 Task: Find connections with filter location Blois with filter topic #socialentrepreneurshipwith filter profile language Potuguese with filter current company Aarti Industries Ltd. with filter school Indian Institute of Technology, Bombay with filter industry Photography with filter service category Wedding Photography with filter keywords title Meals on Wheels Driver
Action: Mouse moved to (612, 86)
Screenshot: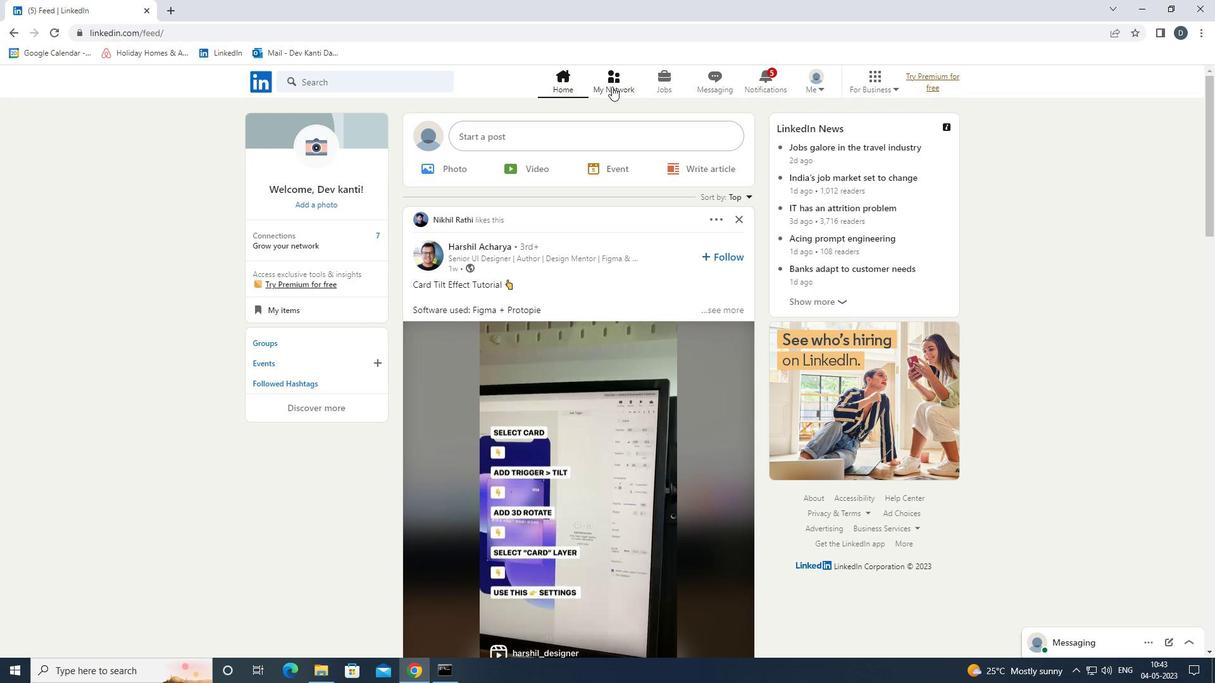 
Action: Mouse pressed left at (612, 86)
Screenshot: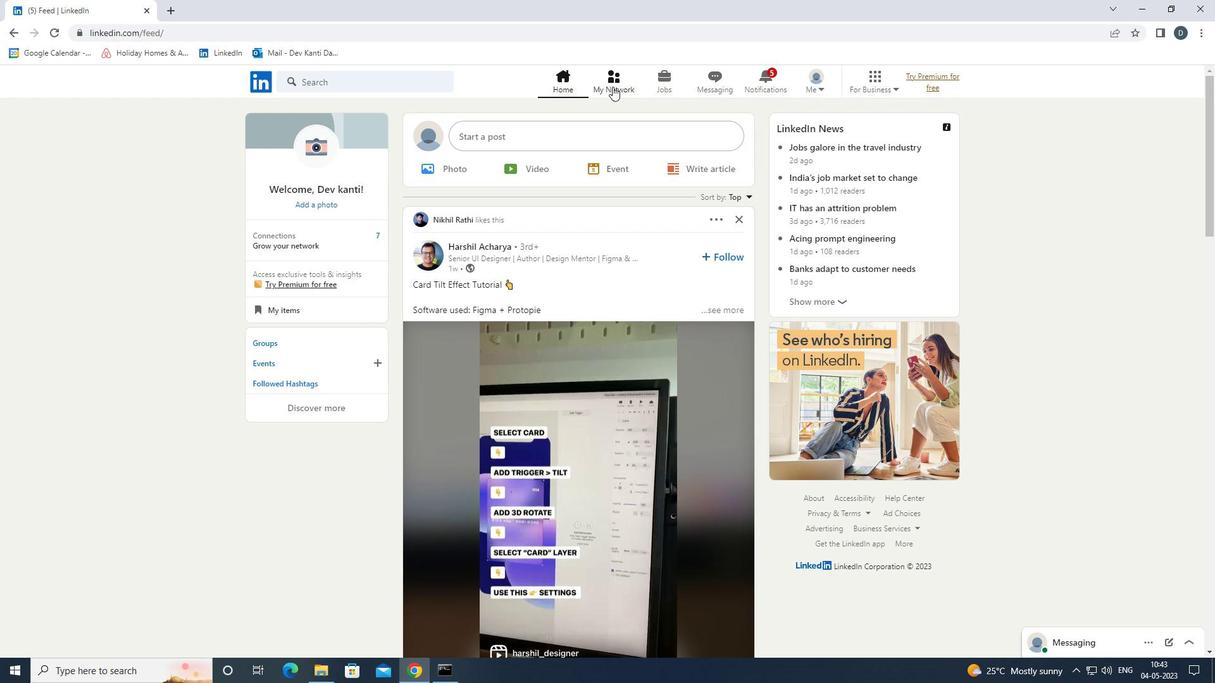 
Action: Mouse moved to (421, 144)
Screenshot: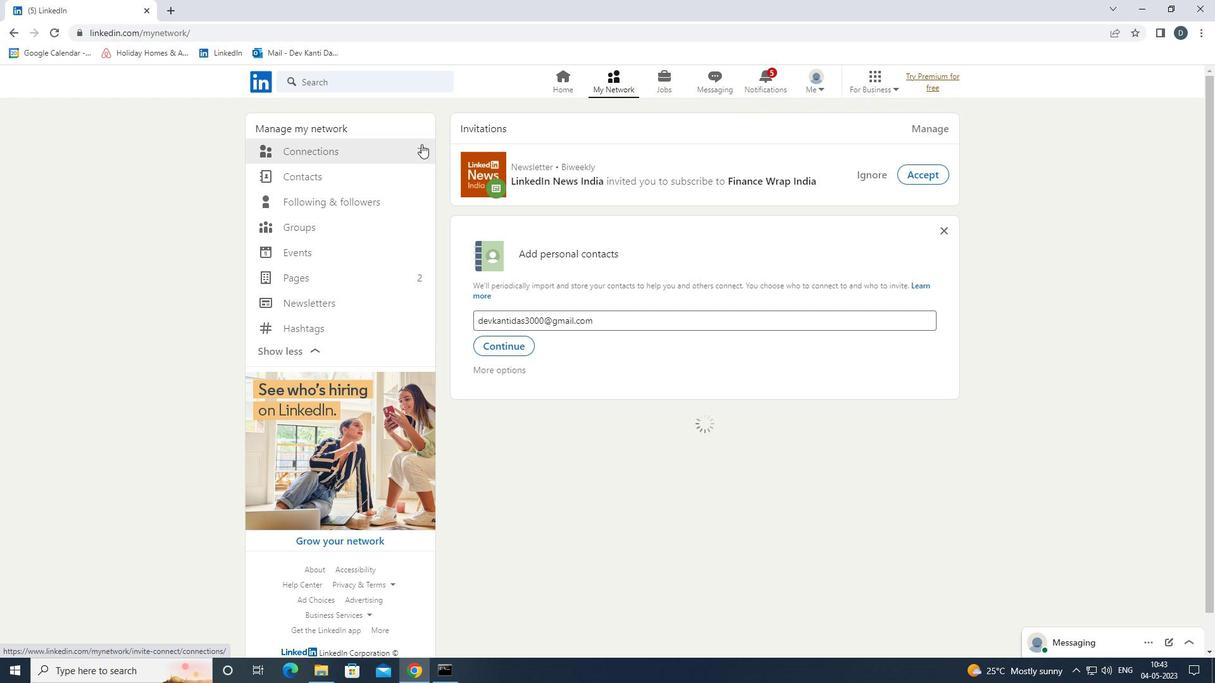 
Action: Mouse pressed left at (421, 144)
Screenshot: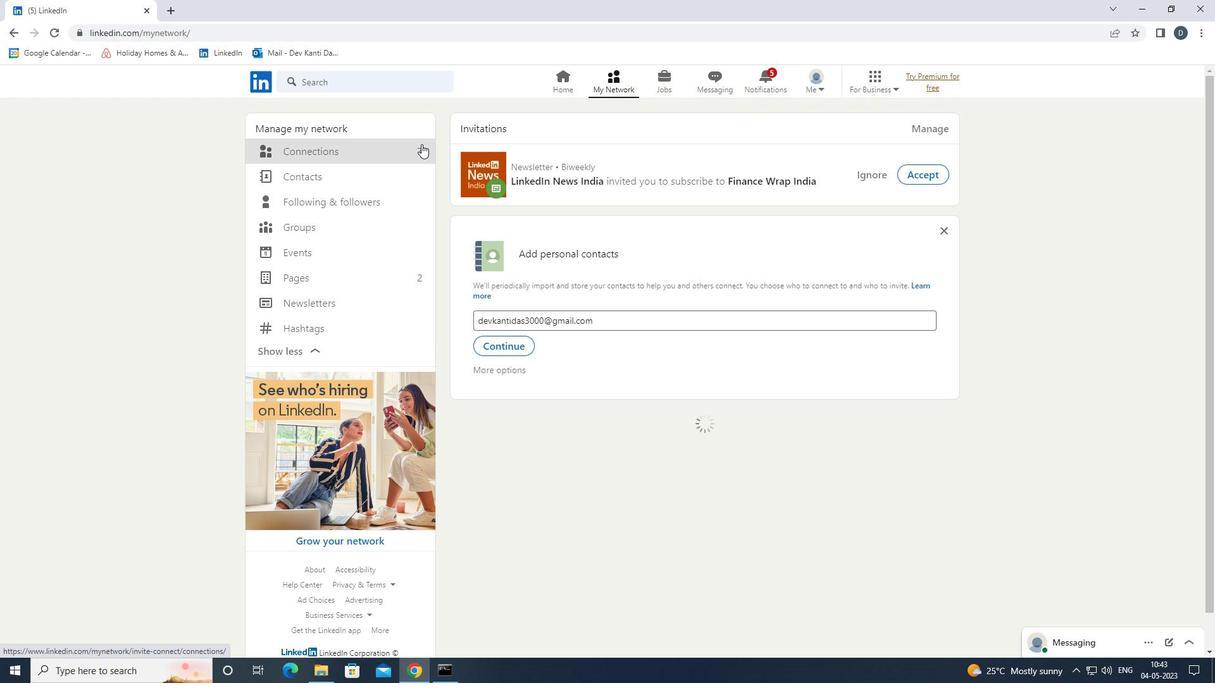
Action: Mouse moved to (716, 149)
Screenshot: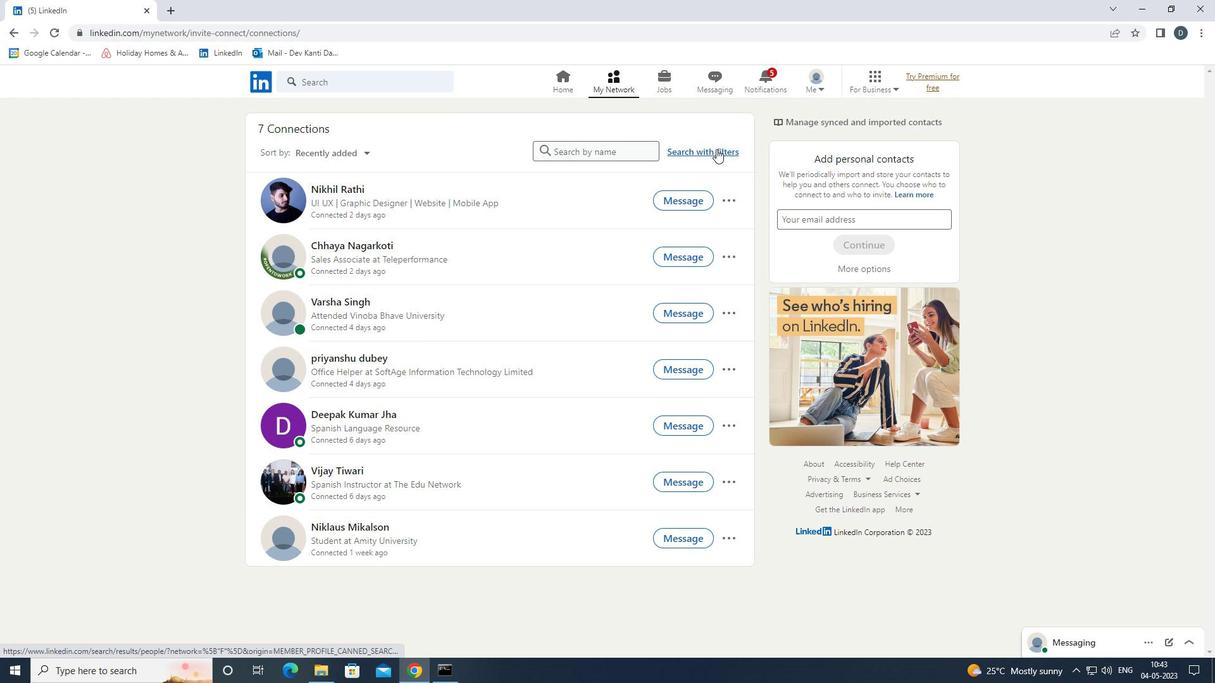 
Action: Mouse pressed left at (716, 149)
Screenshot: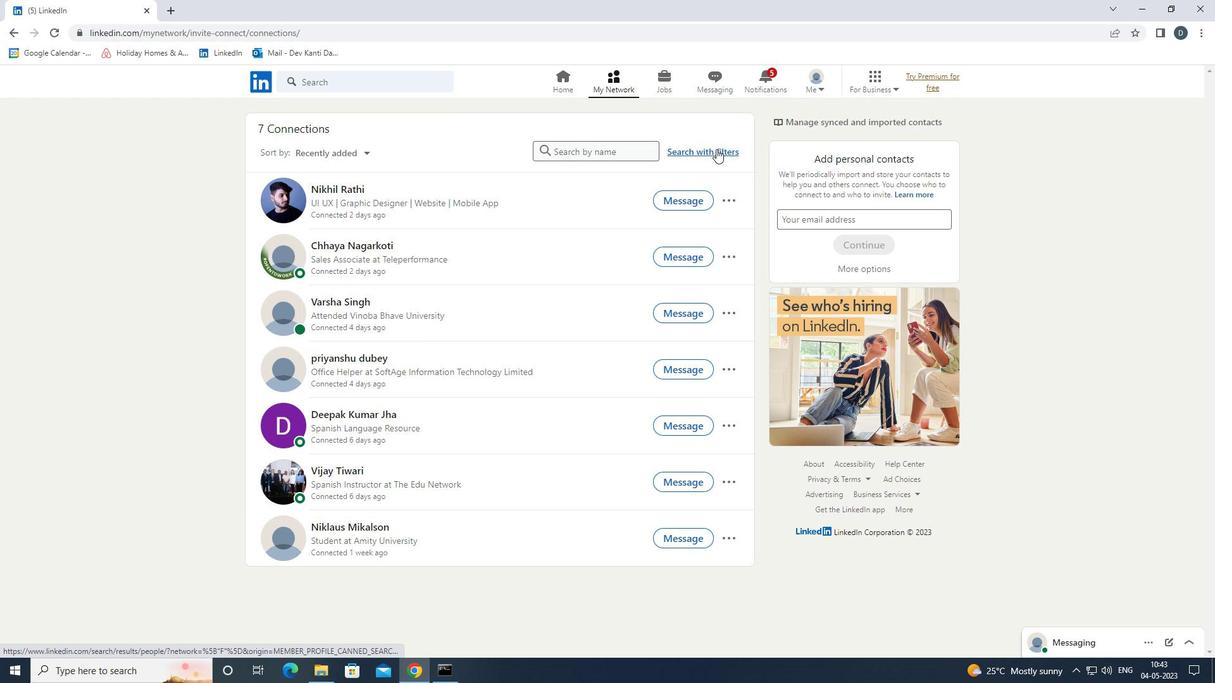 
Action: Mouse moved to (614, 116)
Screenshot: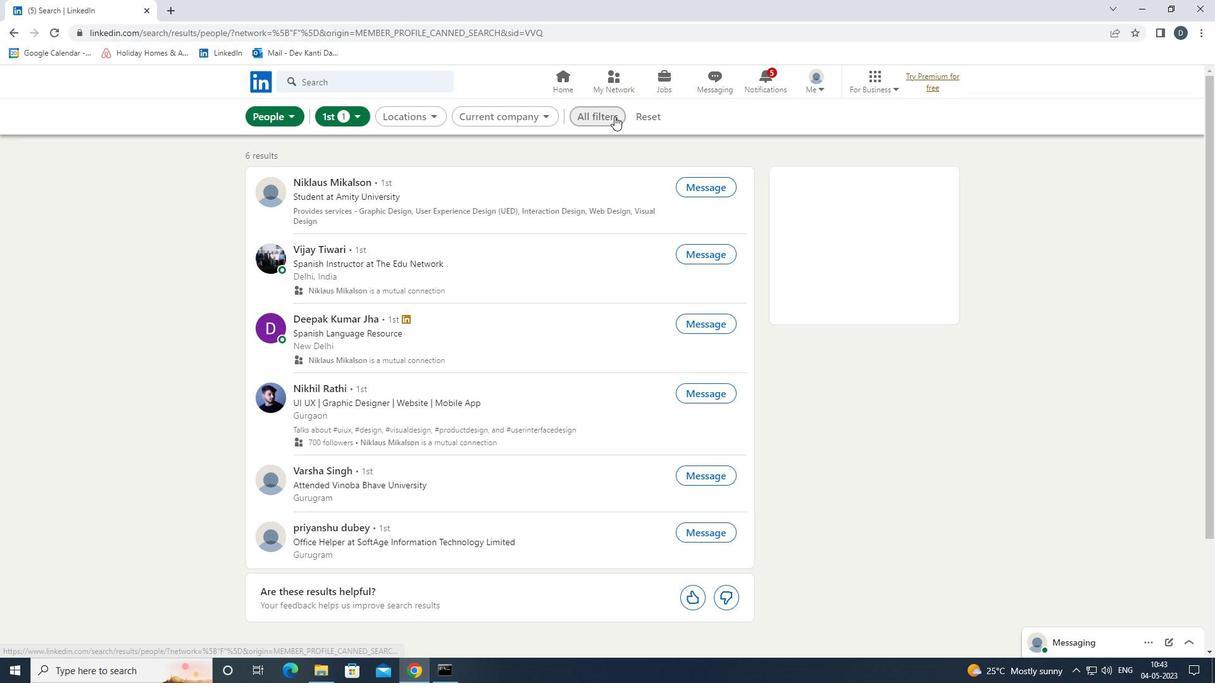 
Action: Mouse pressed left at (614, 116)
Screenshot: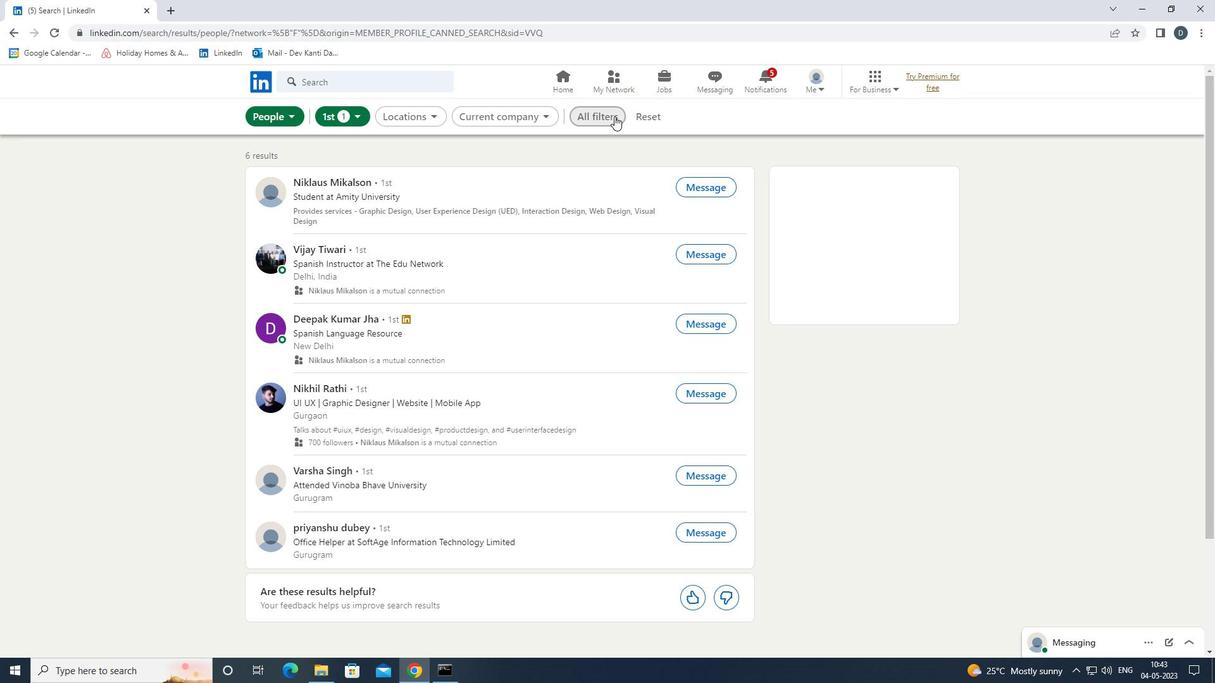 
Action: Mouse moved to (646, 115)
Screenshot: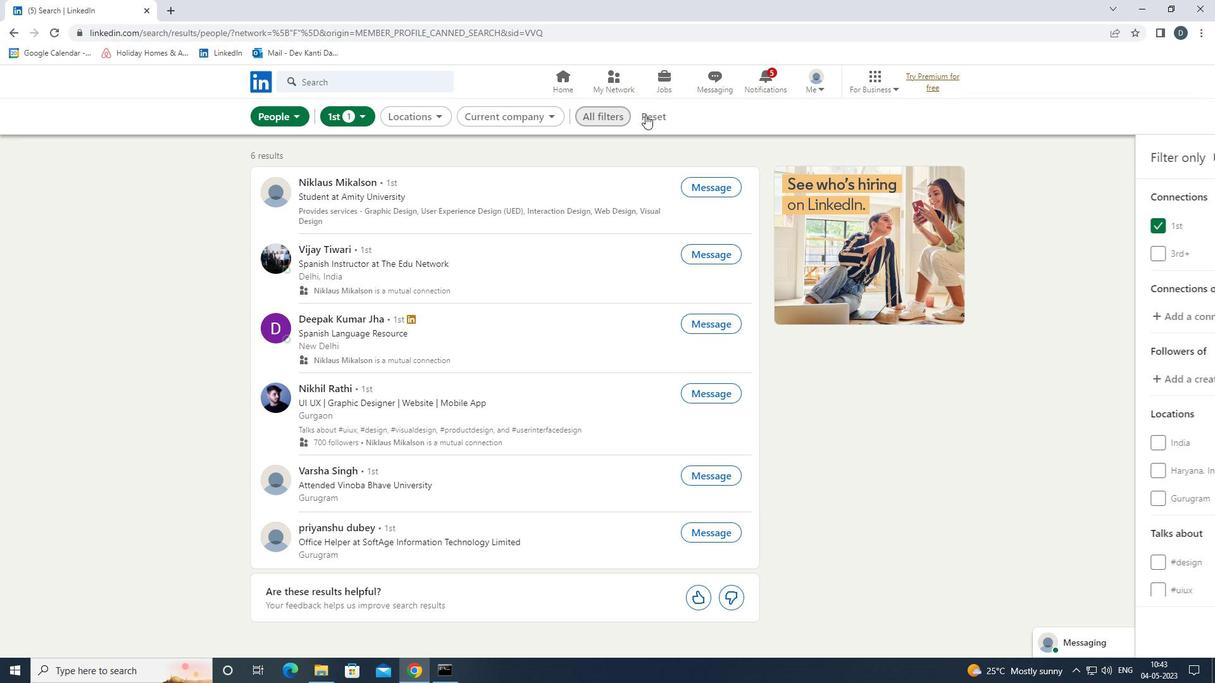 
Action: Mouse pressed left at (646, 115)
Screenshot: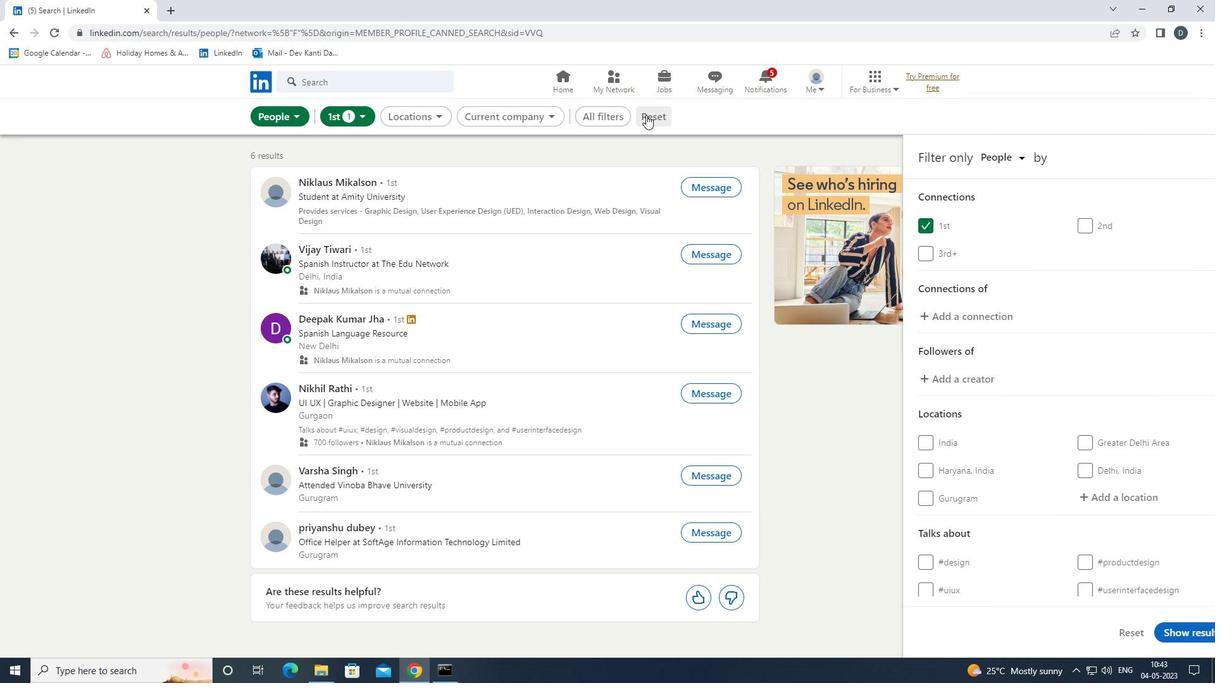 
Action: Mouse moved to (620, 117)
Screenshot: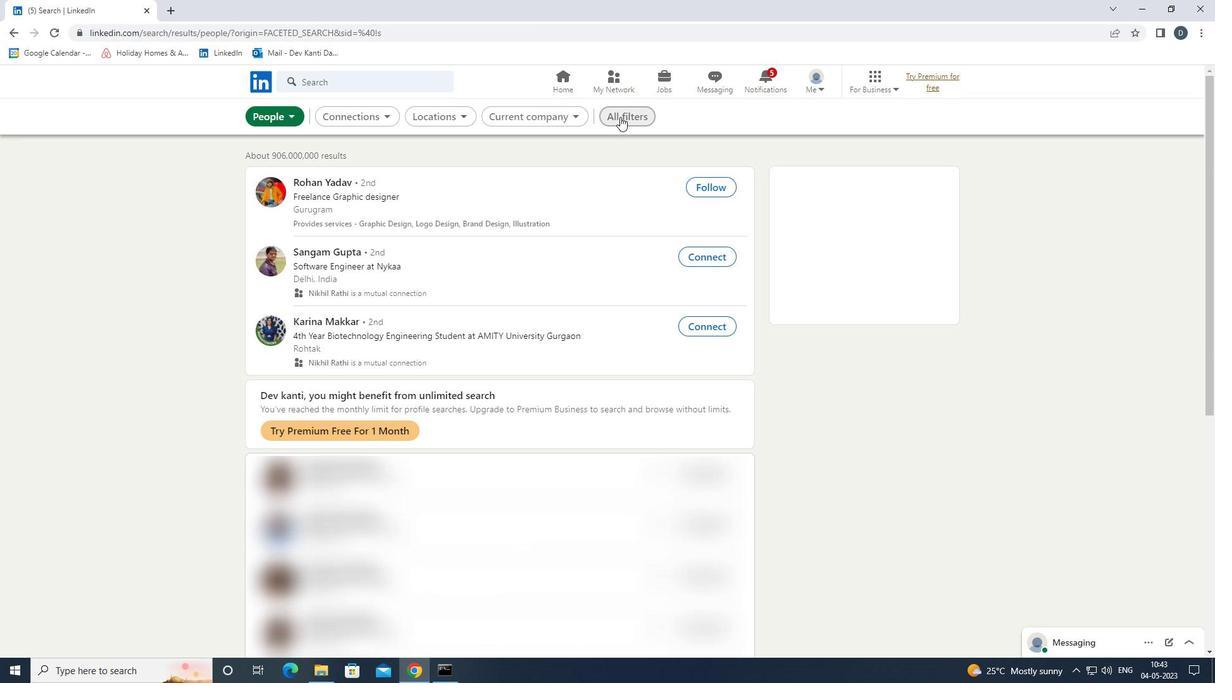 
Action: Mouse pressed left at (620, 117)
Screenshot: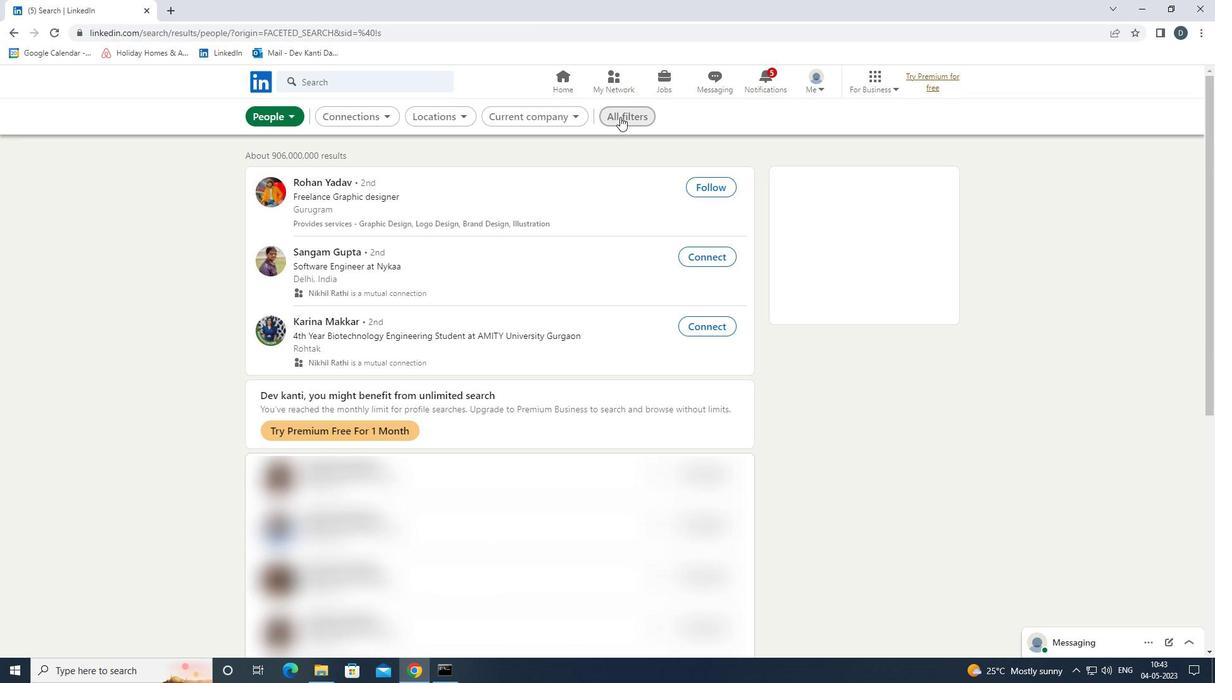 
Action: Mouse moved to (1101, 386)
Screenshot: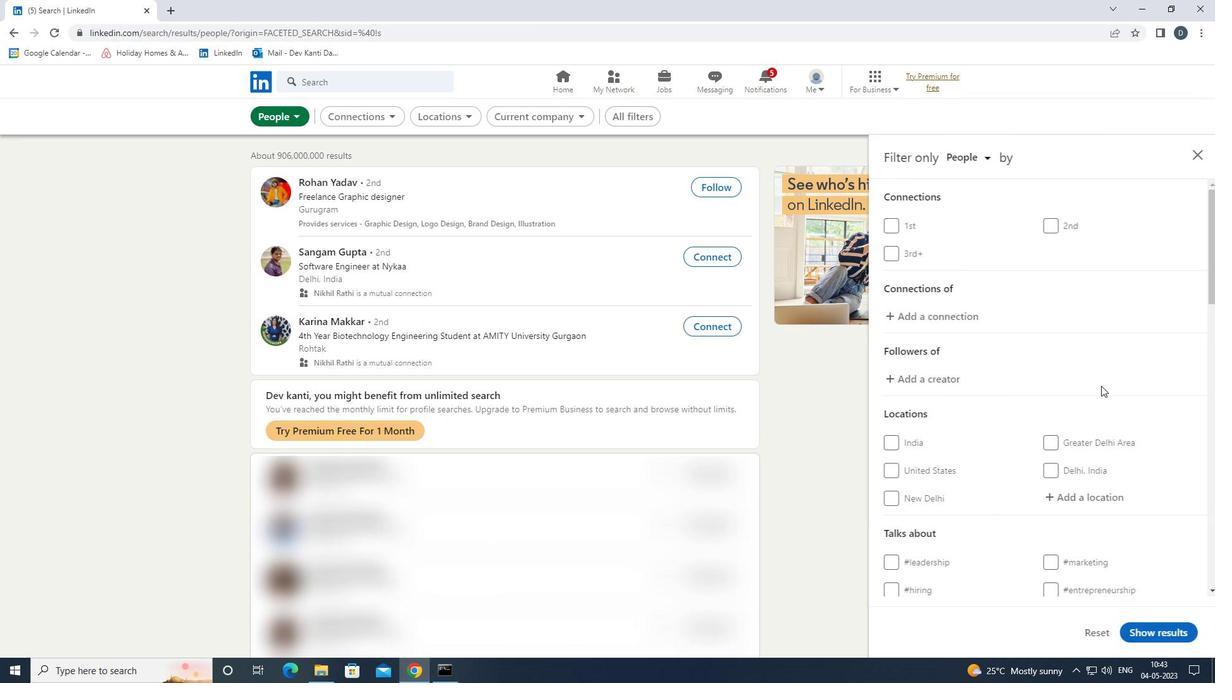 
Action: Mouse scrolled (1101, 385) with delta (0, 0)
Screenshot: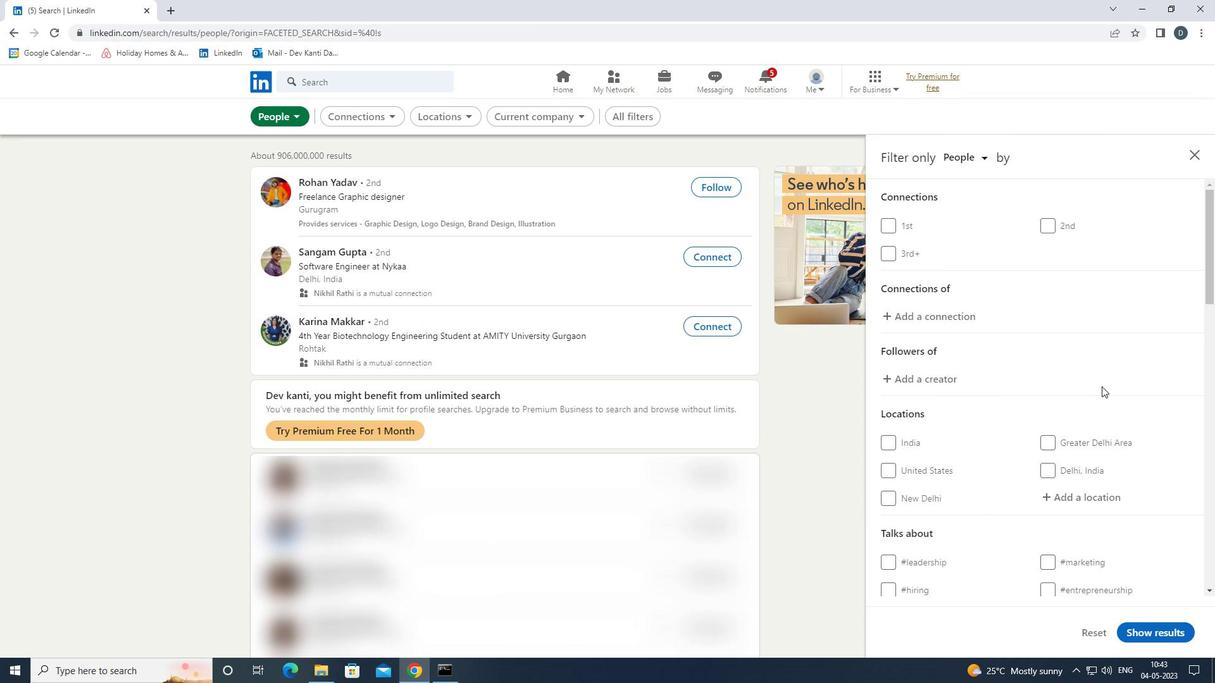 
Action: Mouse moved to (1102, 386)
Screenshot: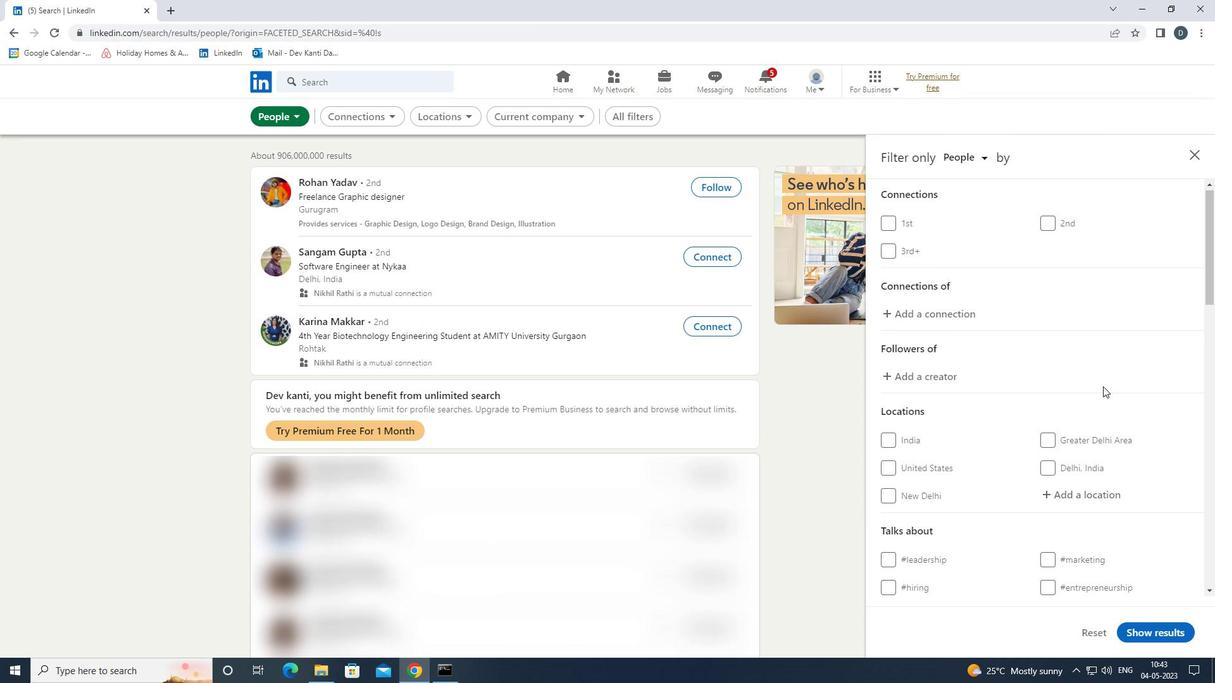 
Action: Mouse scrolled (1102, 386) with delta (0, 0)
Screenshot: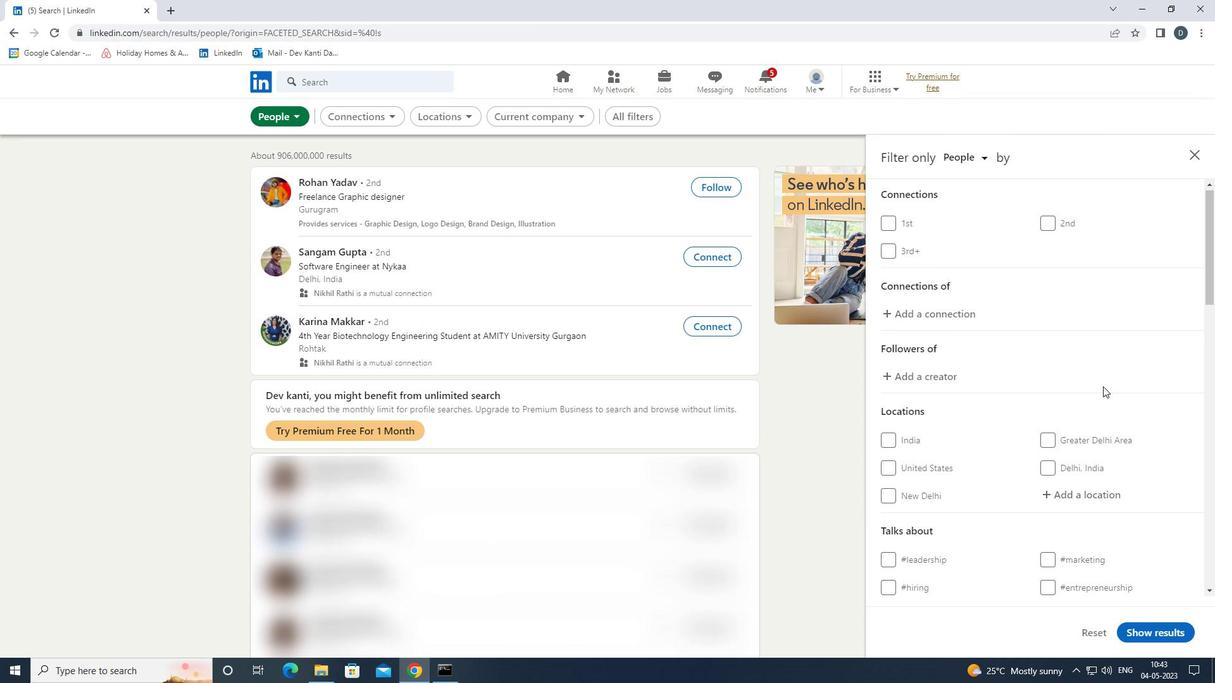 
Action: Mouse moved to (1103, 365)
Screenshot: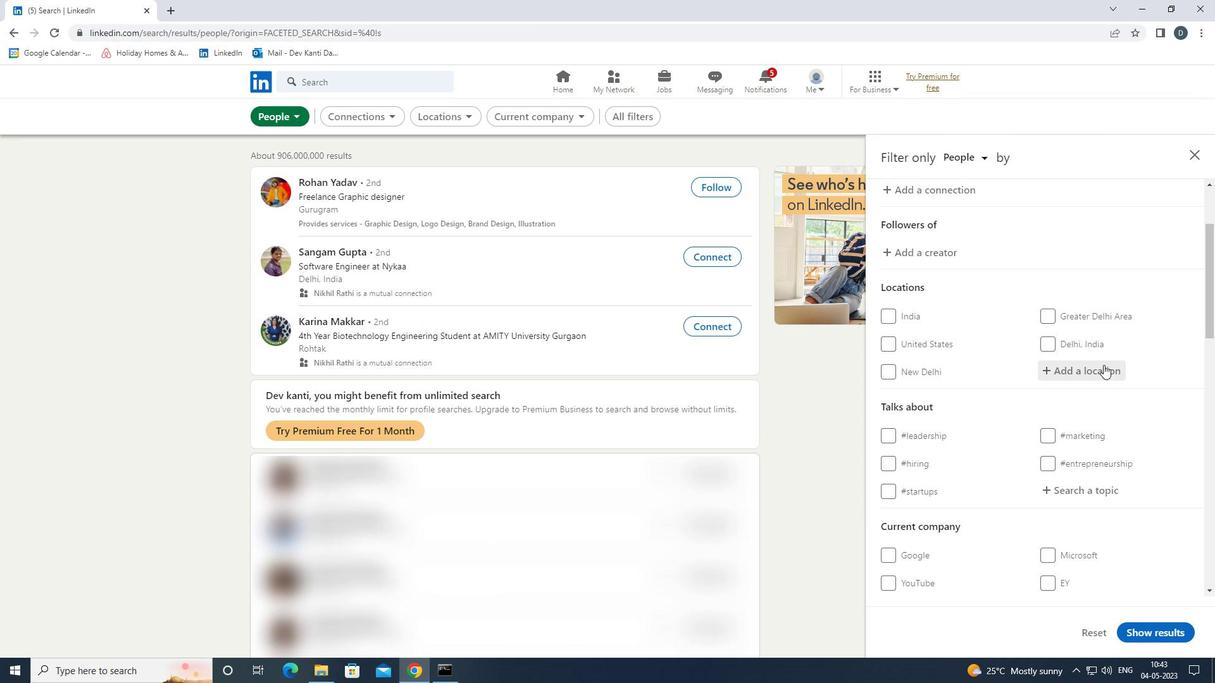 
Action: Mouse pressed left at (1103, 365)
Screenshot: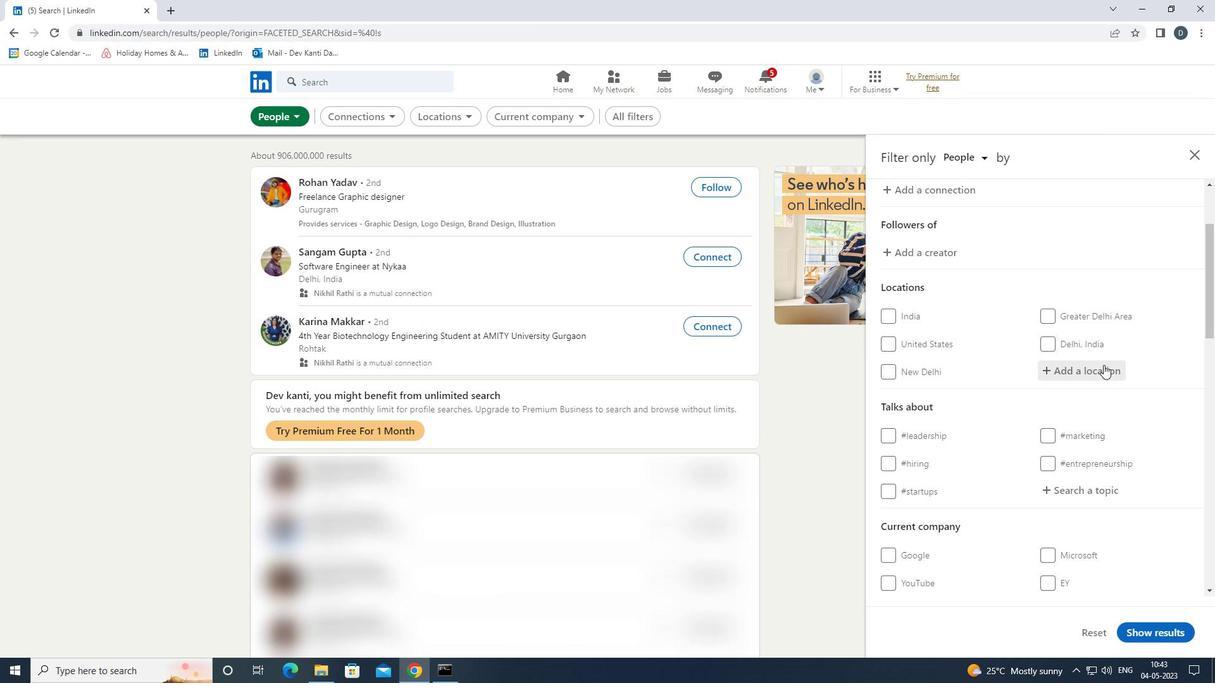 
Action: Key pressed <Key.shift><Key.shift><Key.shift><Key.shift><Key.shift>BLOIS<Key.down><Key.enter>
Screenshot: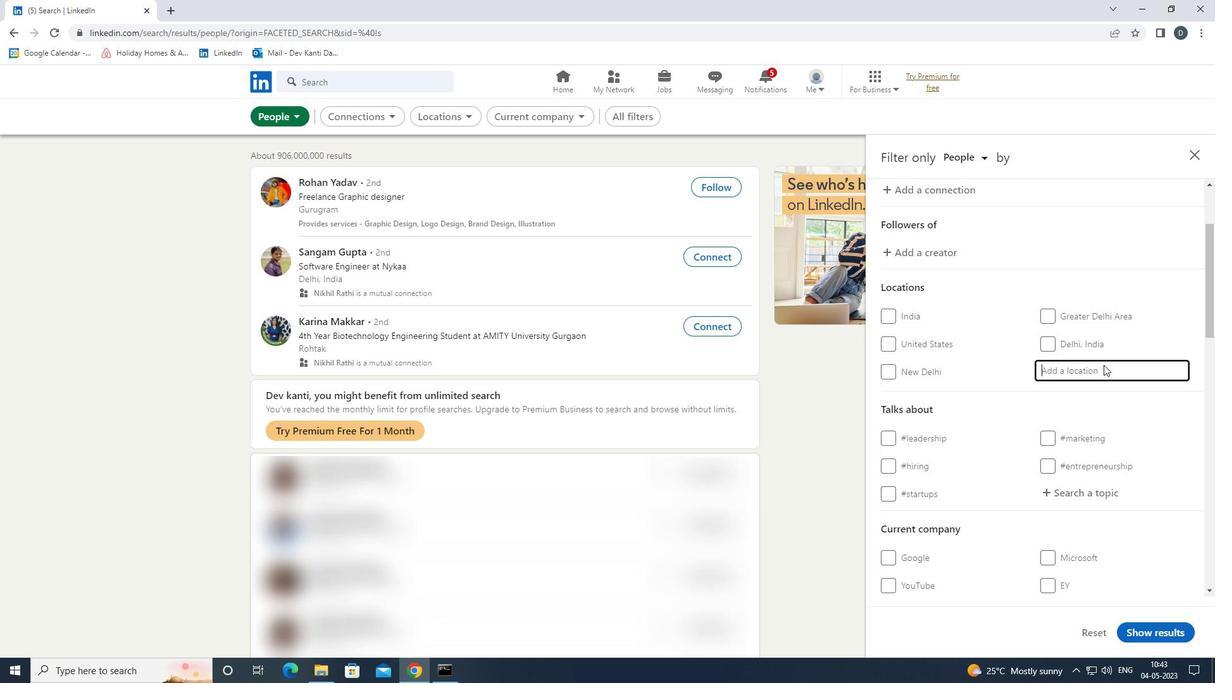 
Action: Mouse moved to (1098, 365)
Screenshot: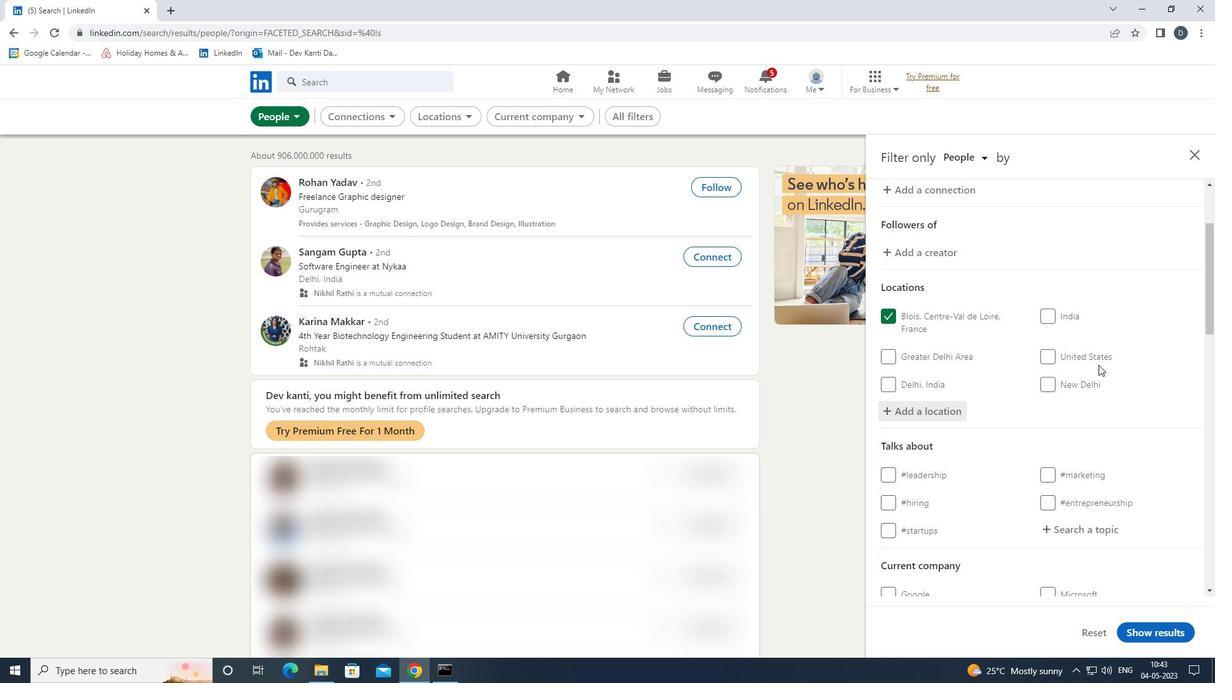 
Action: Mouse scrolled (1098, 364) with delta (0, 0)
Screenshot: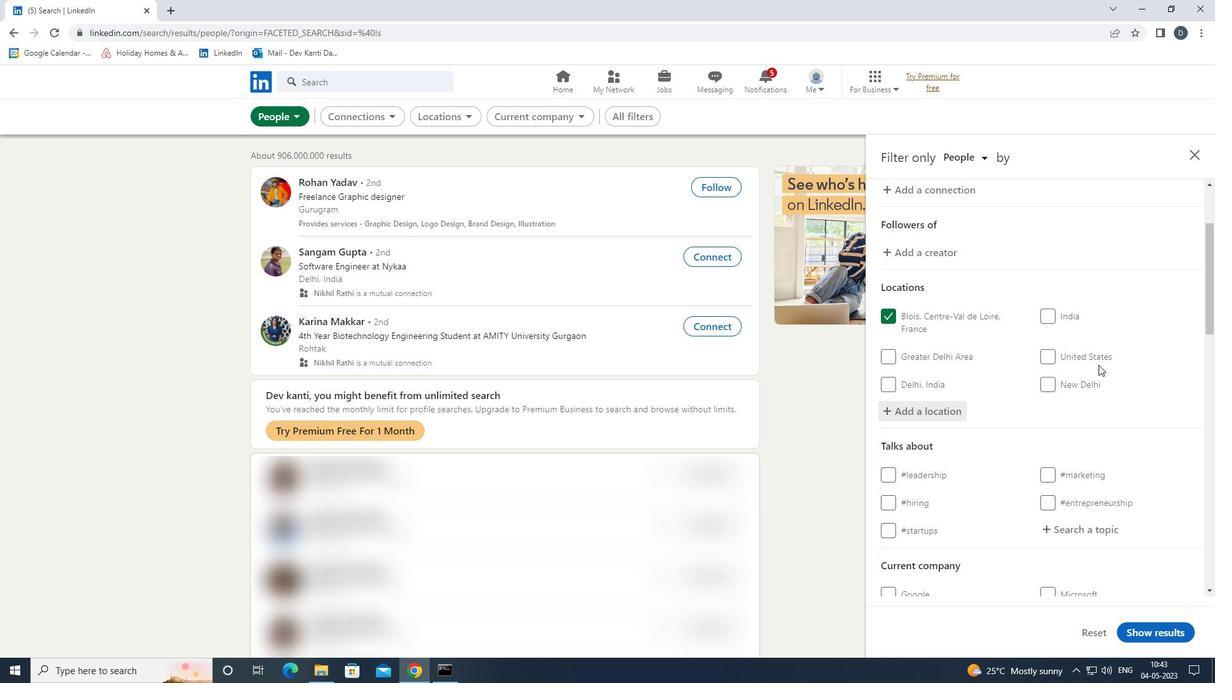 
Action: Mouse scrolled (1098, 364) with delta (0, 0)
Screenshot: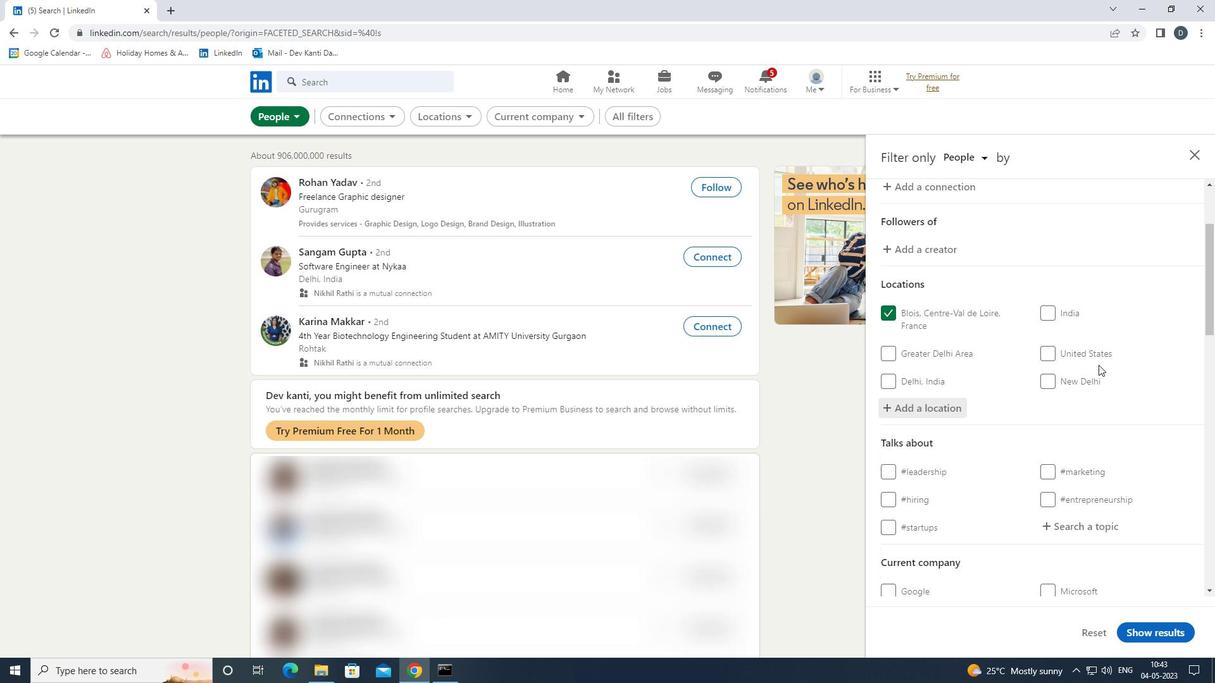 
Action: Mouse scrolled (1098, 364) with delta (0, 0)
Screenshot: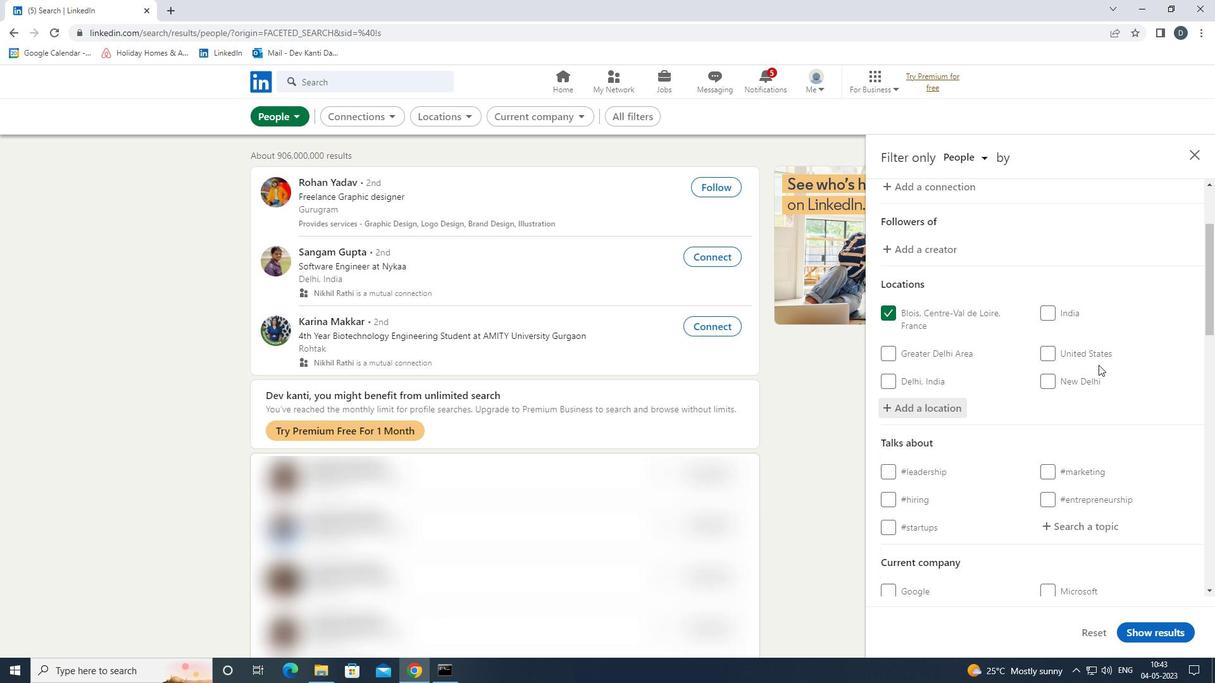 
Action: Mouse moved to (1094, 336)
Screenshot: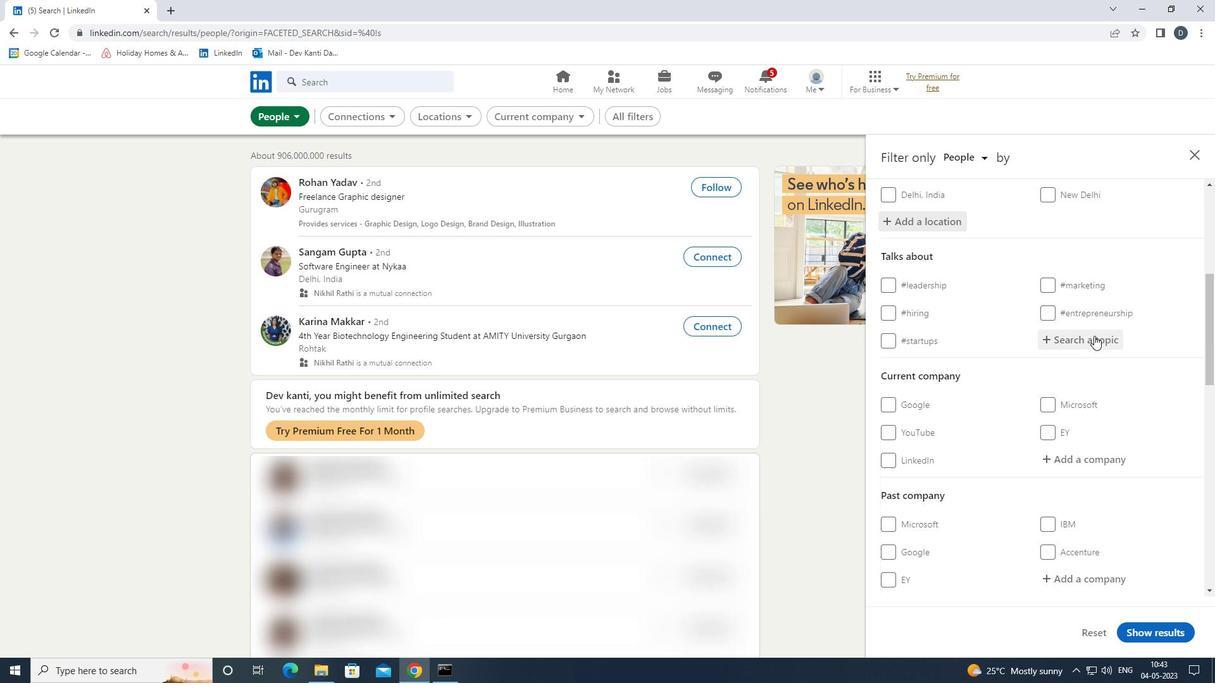 
Action: Mouse pressed left at (1094, 336)
Screenshot: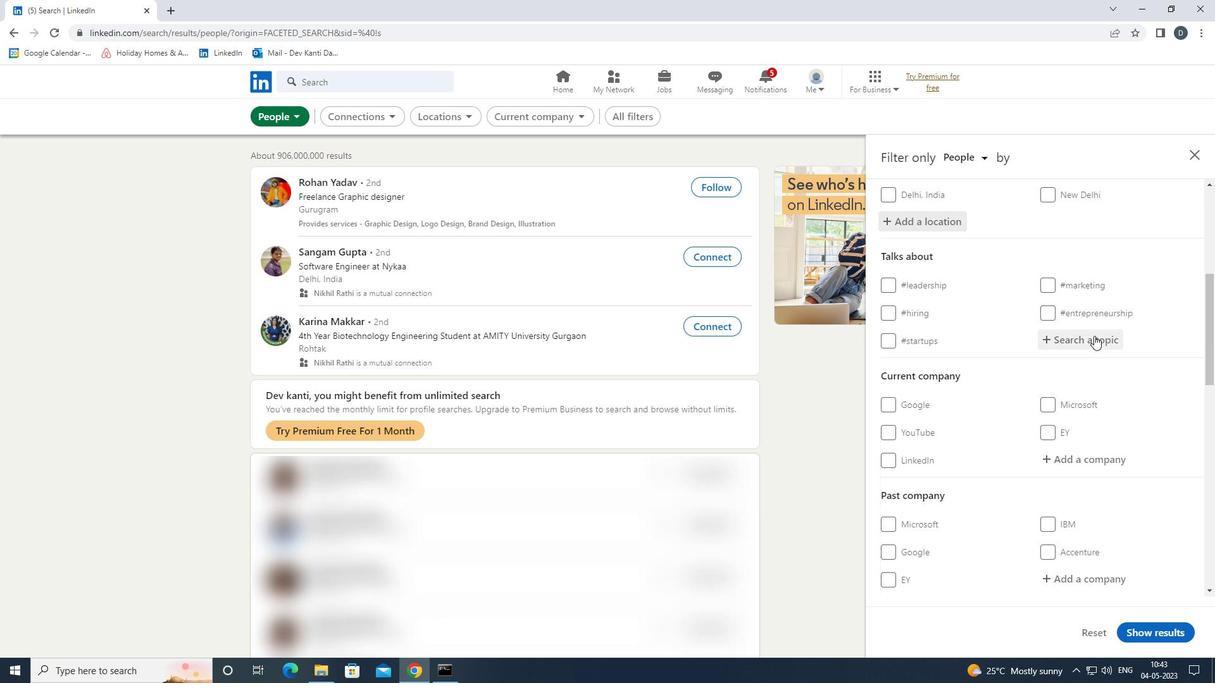 
Action: Key pressed SOCIALENTREPRW<Key.backspace>E<Key.down><Key.down><Key.down><Key.down><Key.down><Key.down><Key.enter>
Screenshot: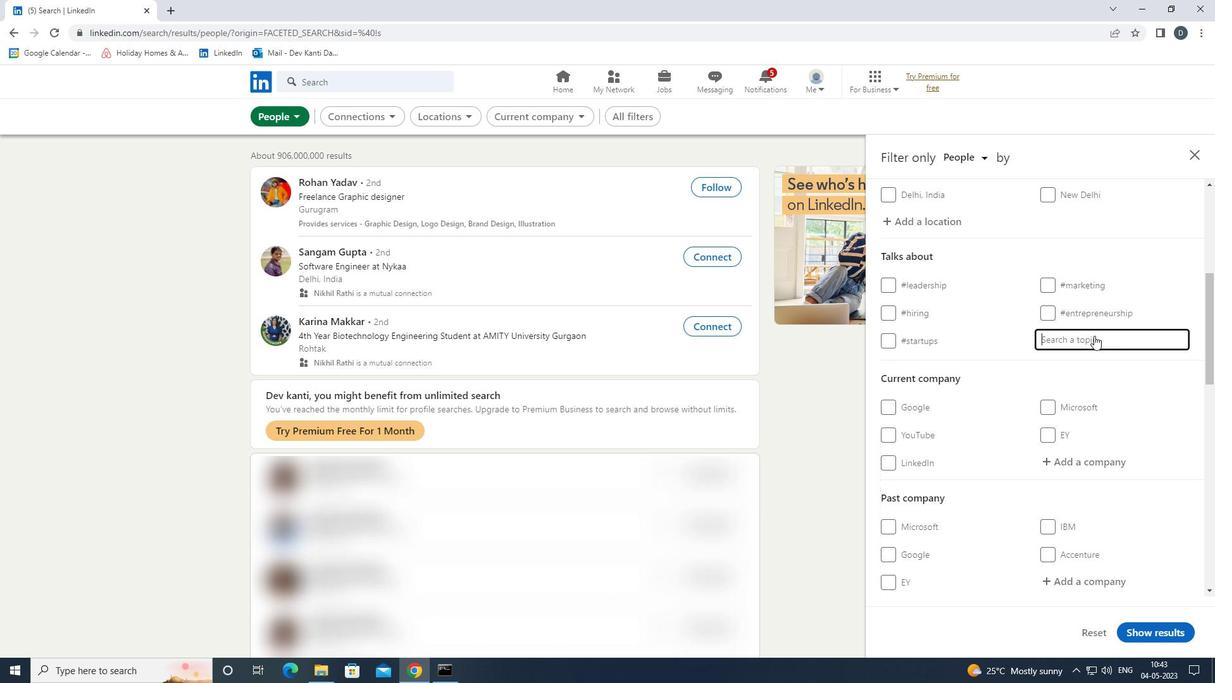 
Action: Mouse moved to (1071, 335)
Screenshot: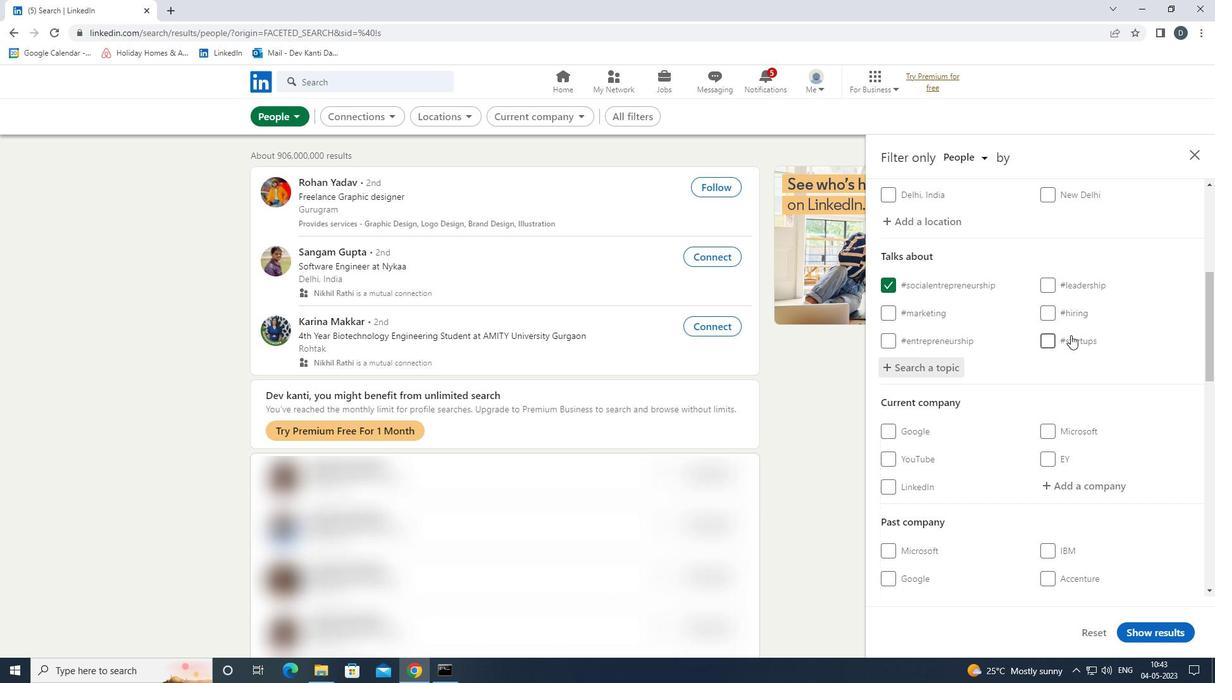 
Action: Mouse scrolled (1071, 334) with delta (0, 0)
Screenshot: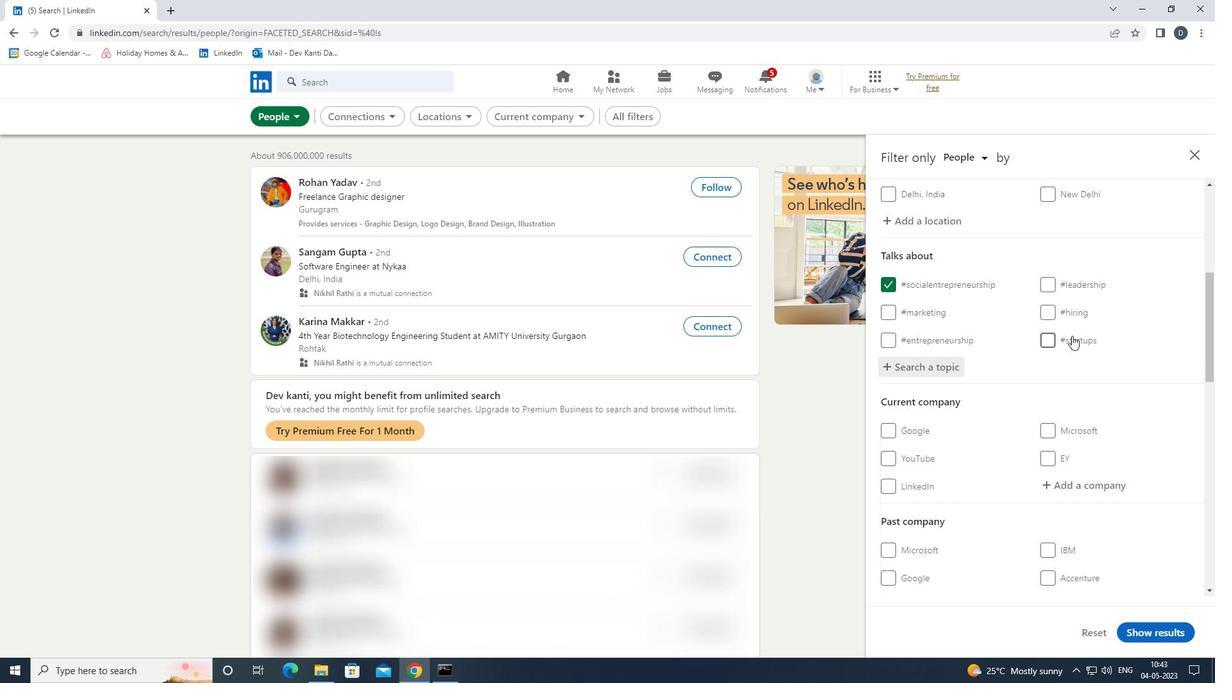 
Action: Mouse moved to (1071, 335)
Screenshot: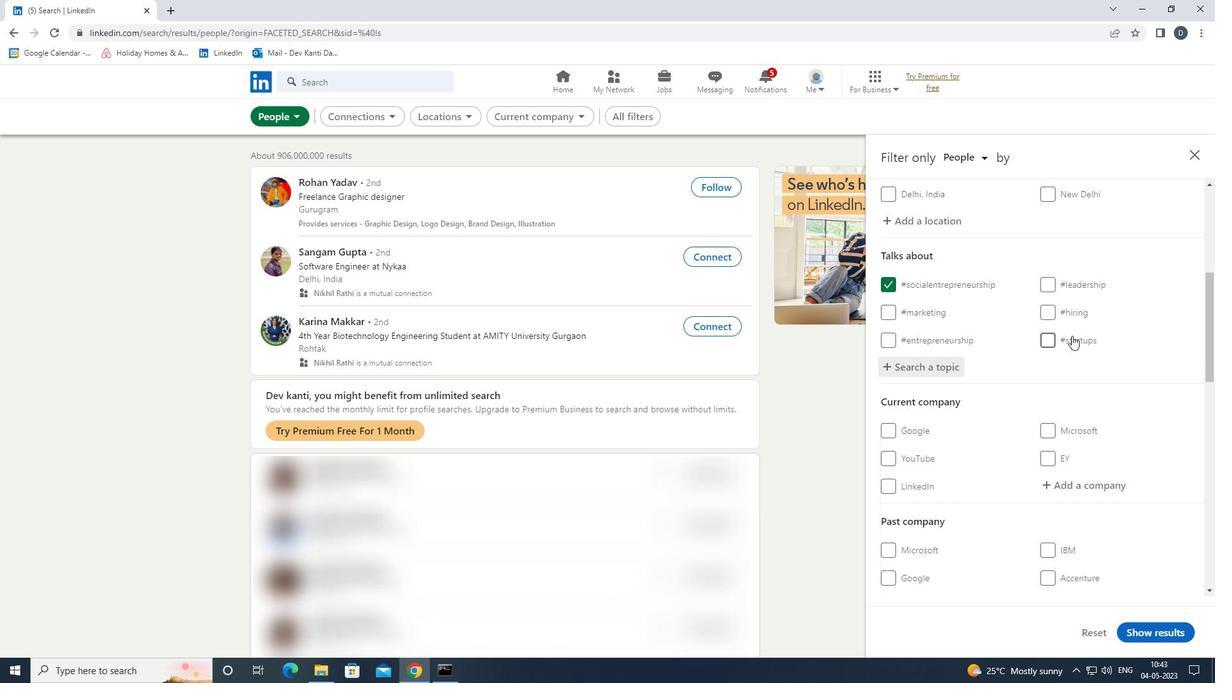 
Action: Mouse scrolled (1071, 334) with delta (0, 0)
Screenshot: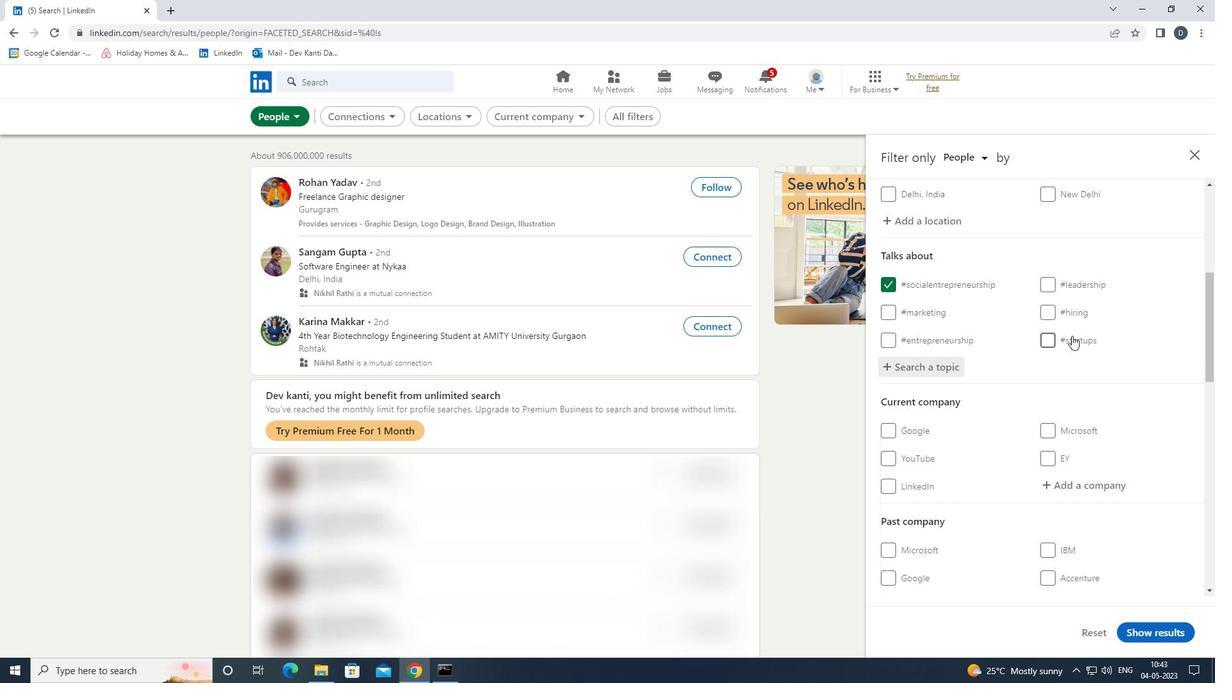 
Action: Mouse moved to (1072, 336)
Screenshot: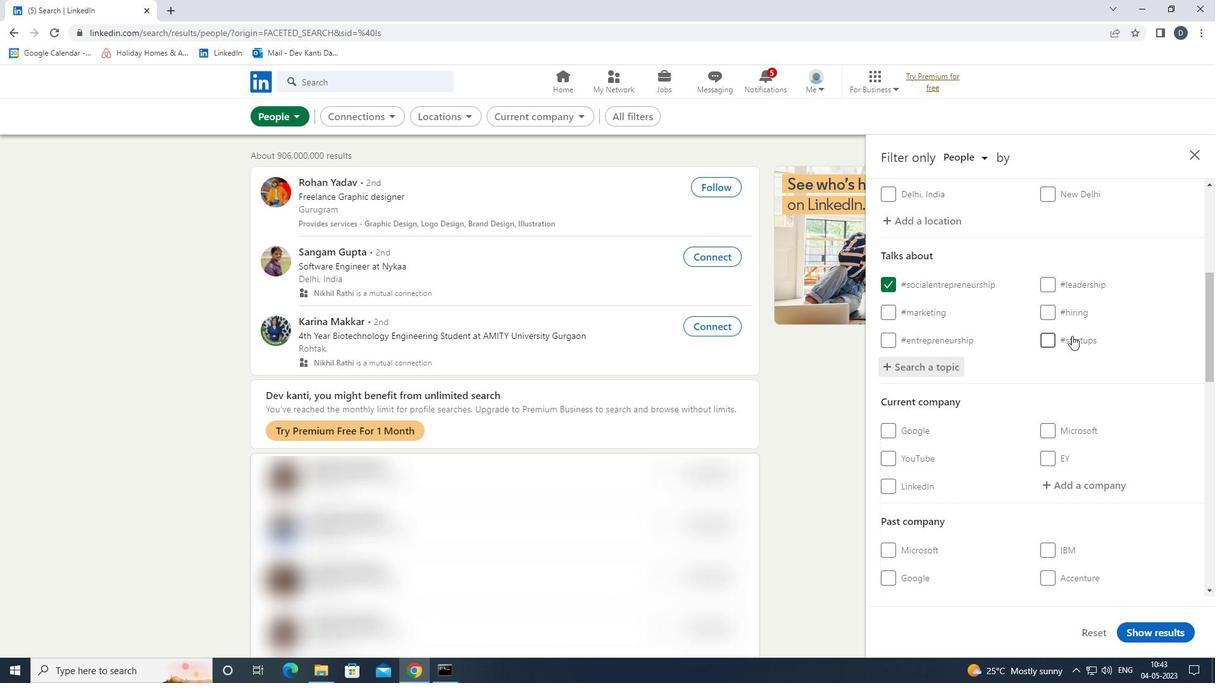 
Action: Mouse scrolled (1072, 335) with delta (0, 0)
Screenshot: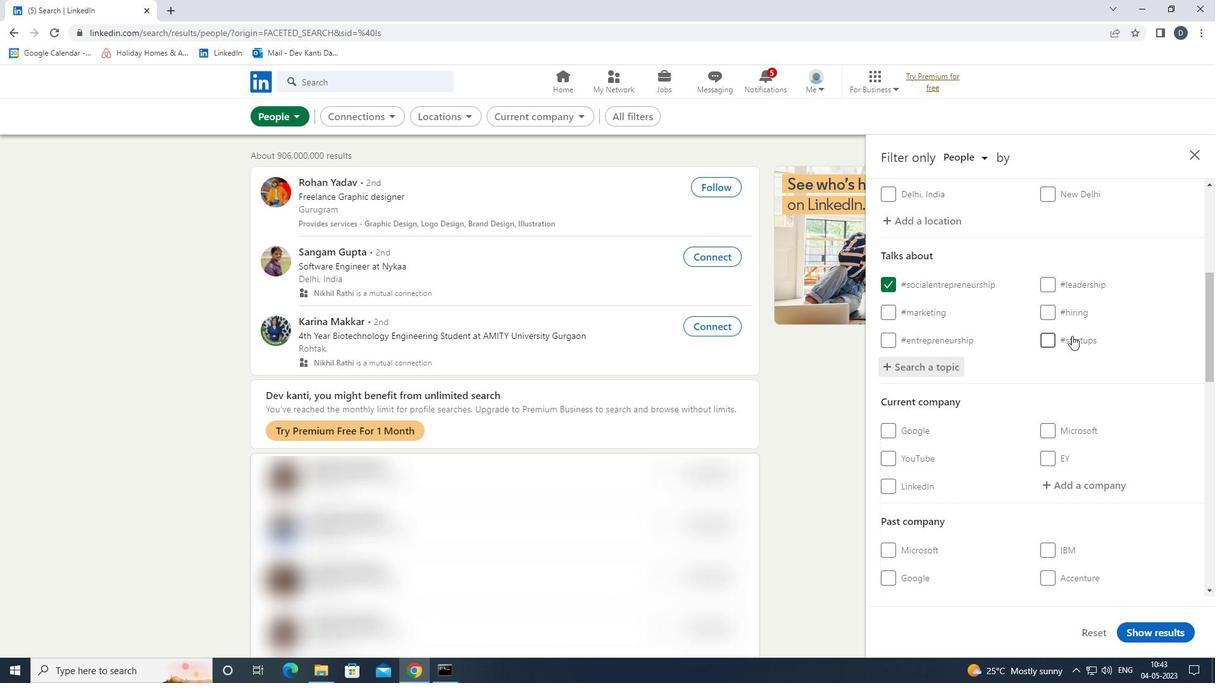 
Action: Mouse moved to (1072, 336)
Screenshot: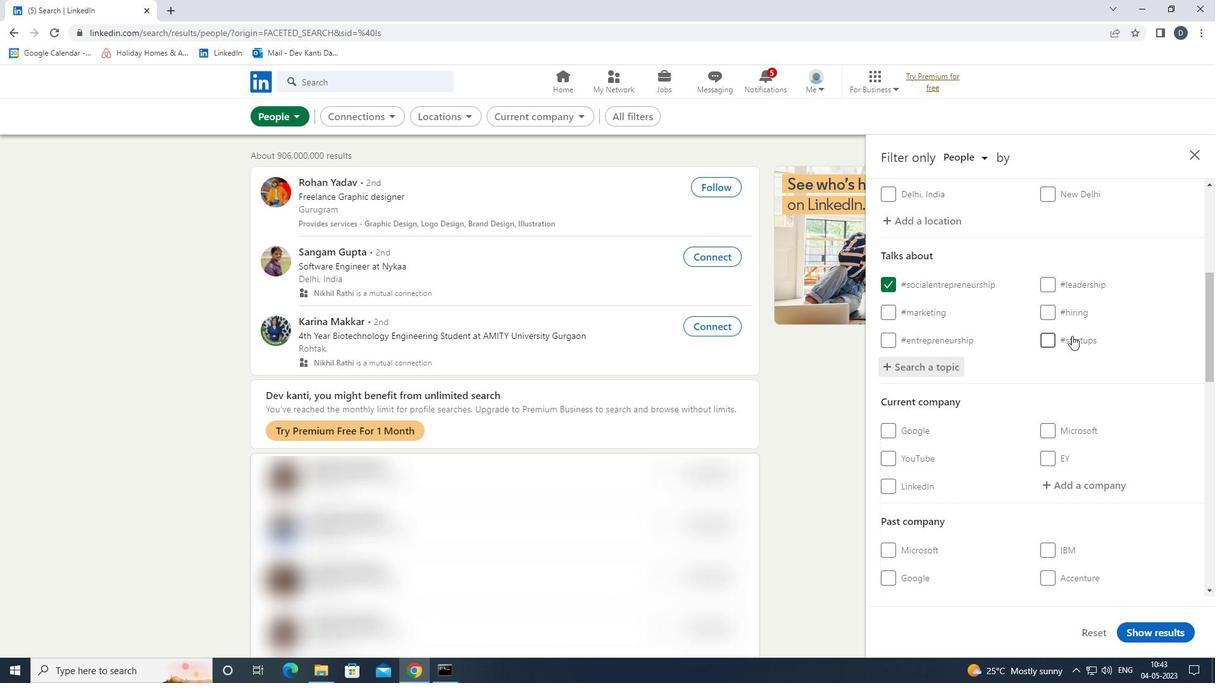 
Action: Mouse scrolled (1072, 335) with delta (0, 0)
Screenshot: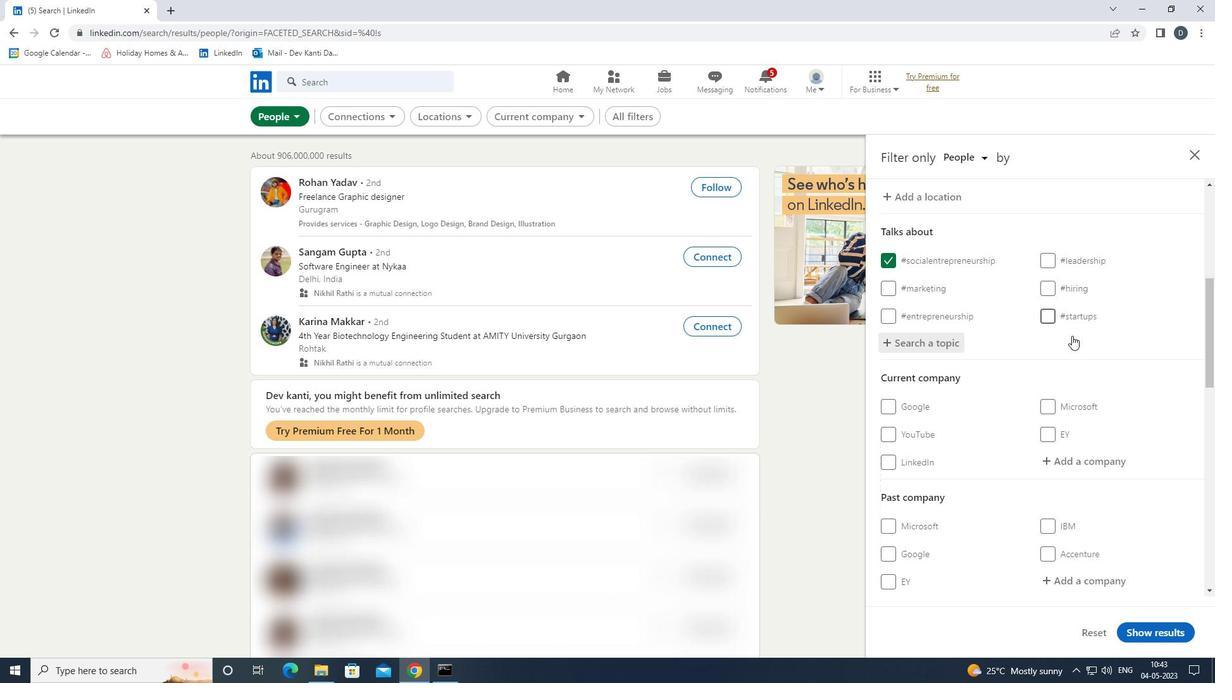 
Action: Mouse moved to (1072, 336)
Screenshot: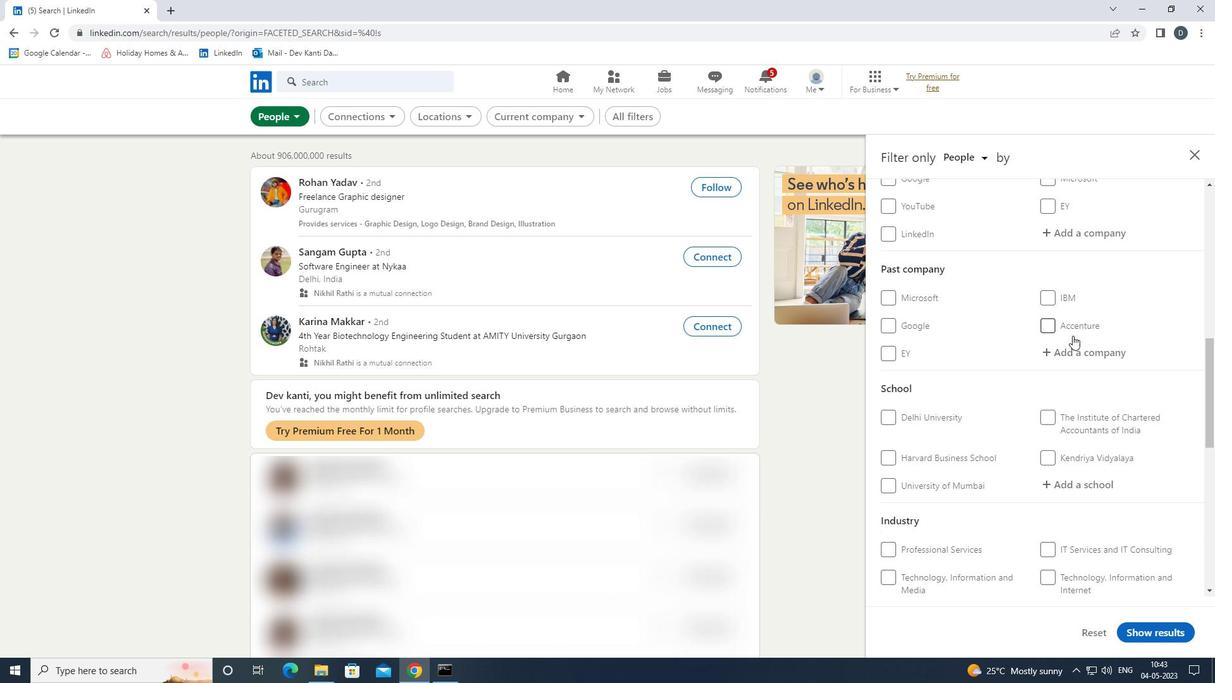 
Action: Mouse scrolled (1072, 335) with delta (0, 0)
Screenshot: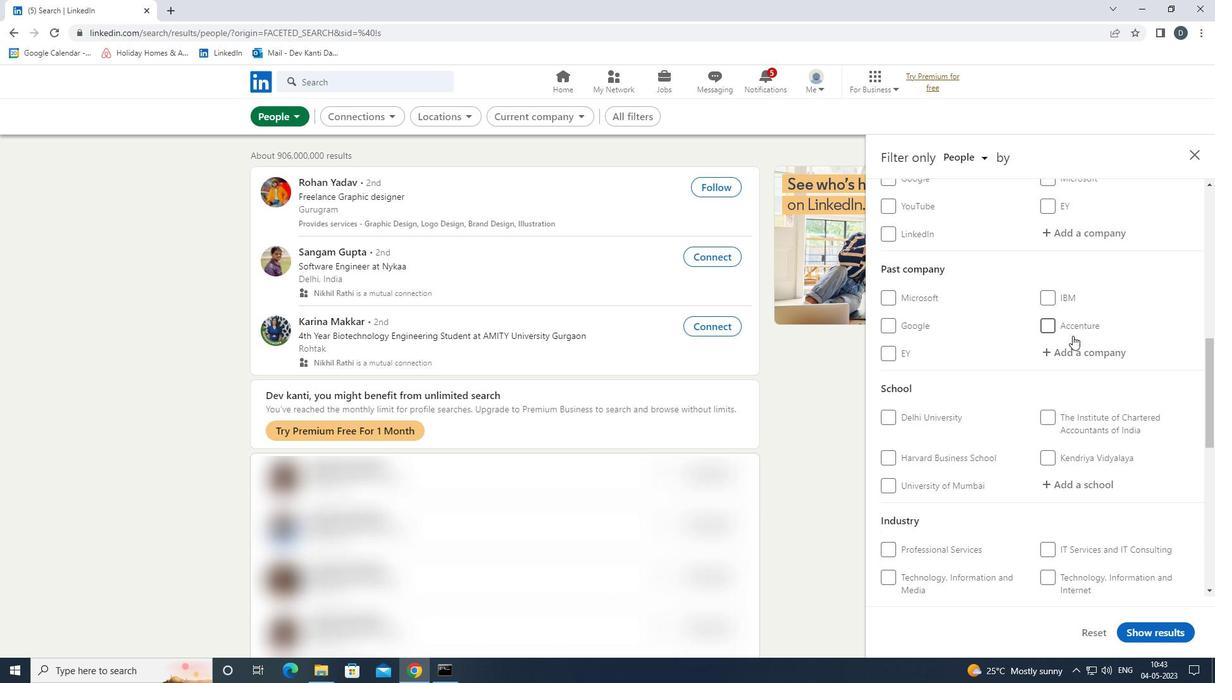 
Action: Mouse scrolled (1072, 335) with delta (0, 0)
Screenshot: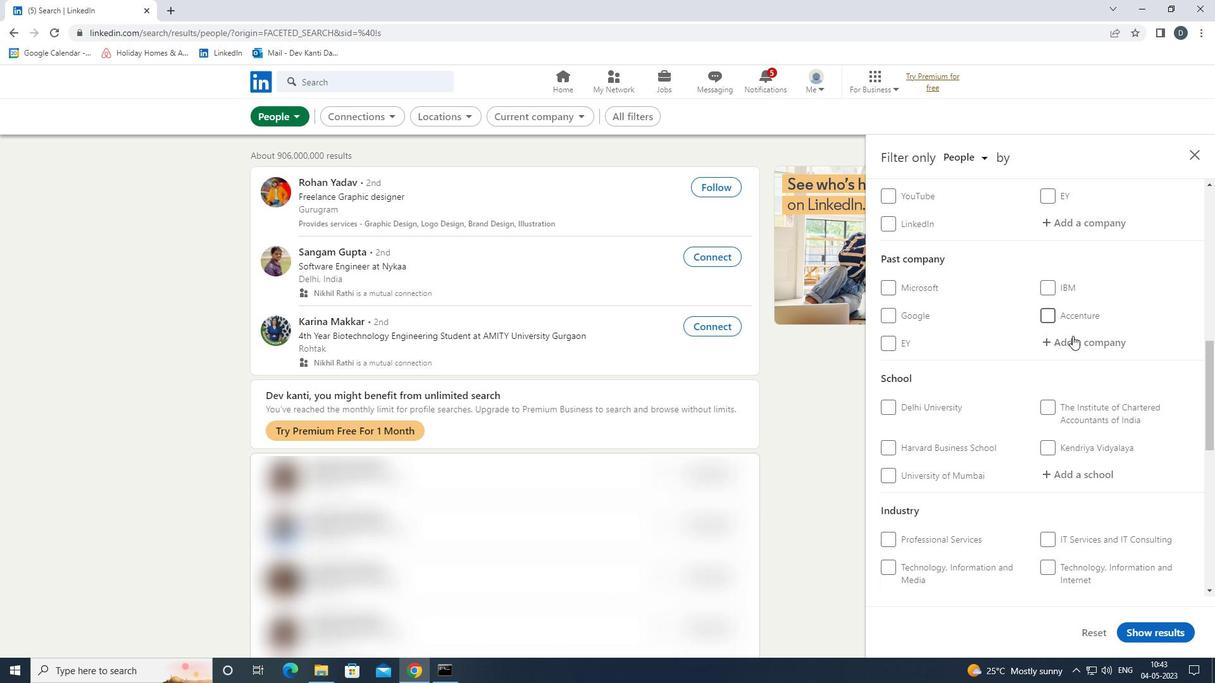 
Action: Mouse moved to (1083, 358)
Screenshot: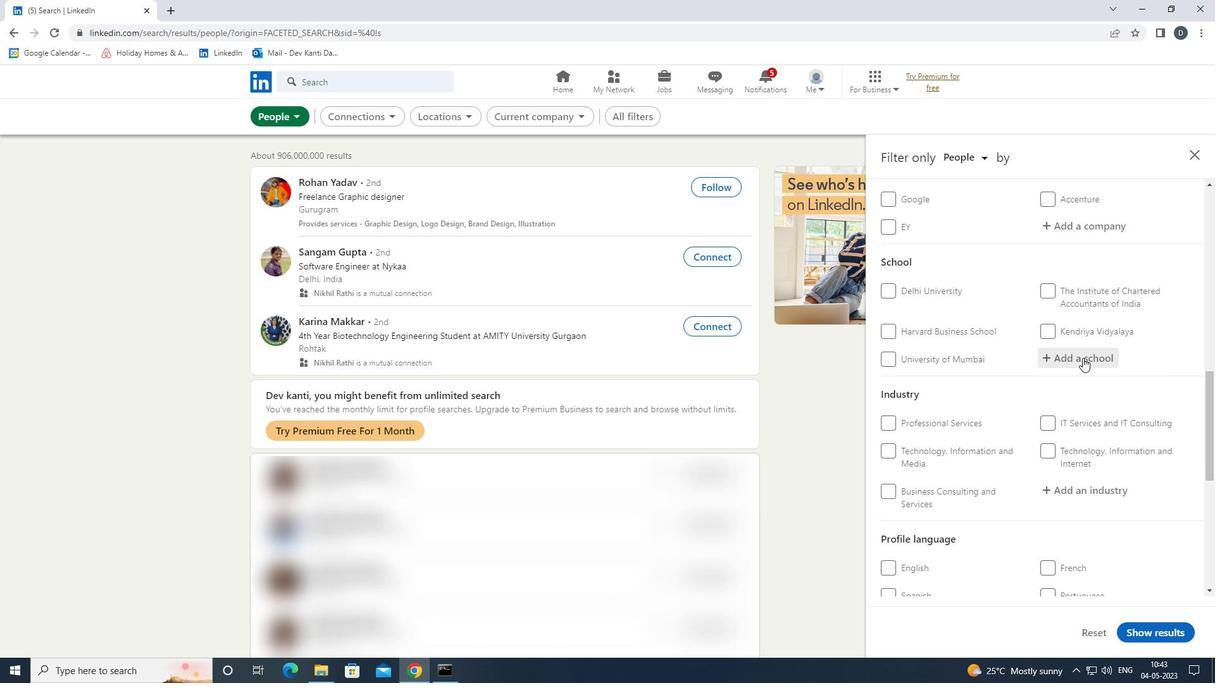
Action: Mouse scrolled (1083, 357) with delta (0, 0)
Screenshot: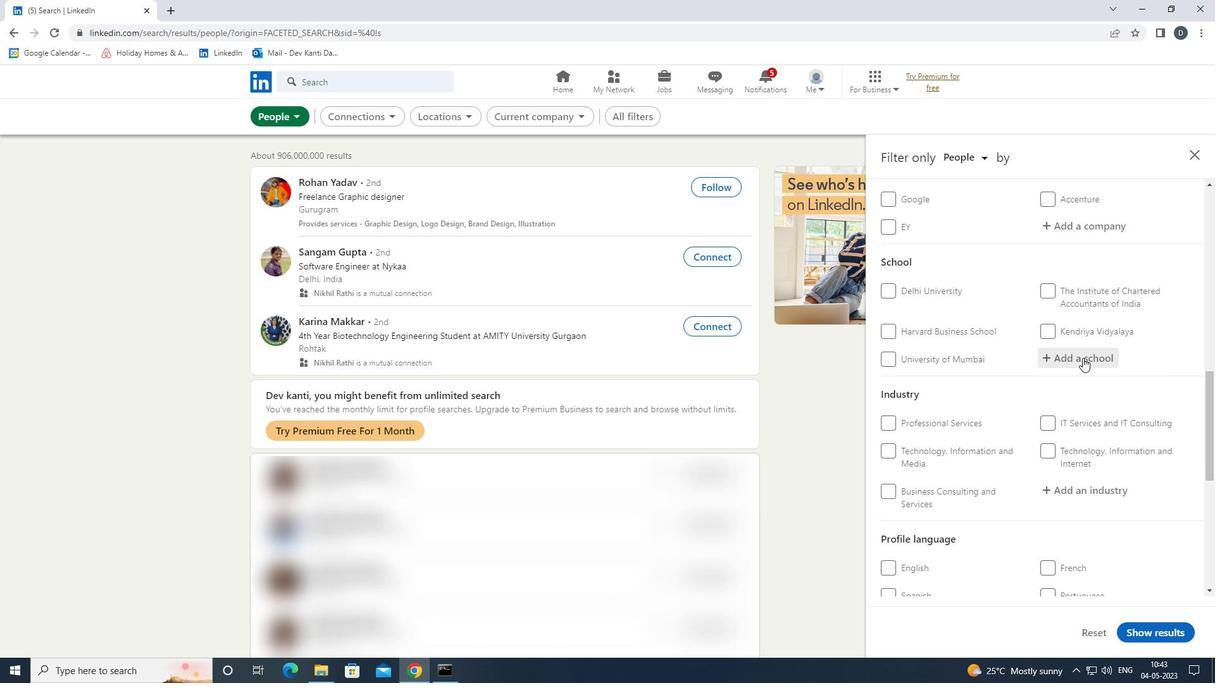 
Action: Mouse scrolled (1083, 357) with delta (0, 0)
Screenshot: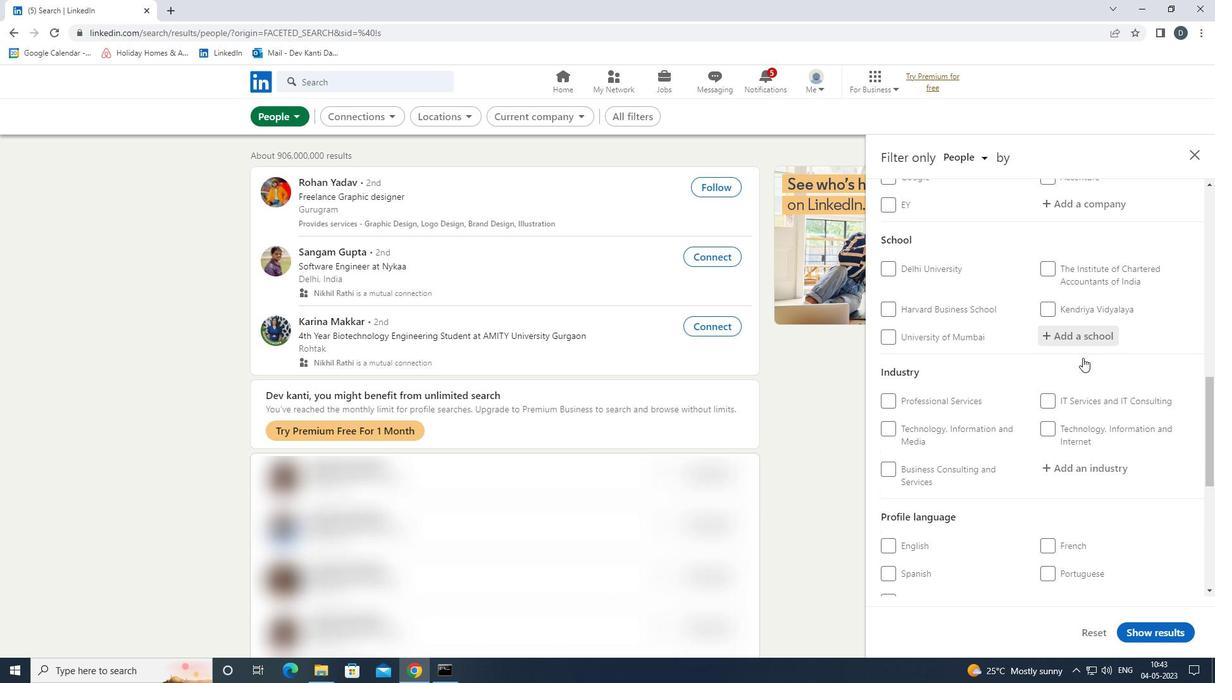
Action: Mouse scrolled (1083, 357) with delta (0, 0)
Screenshot: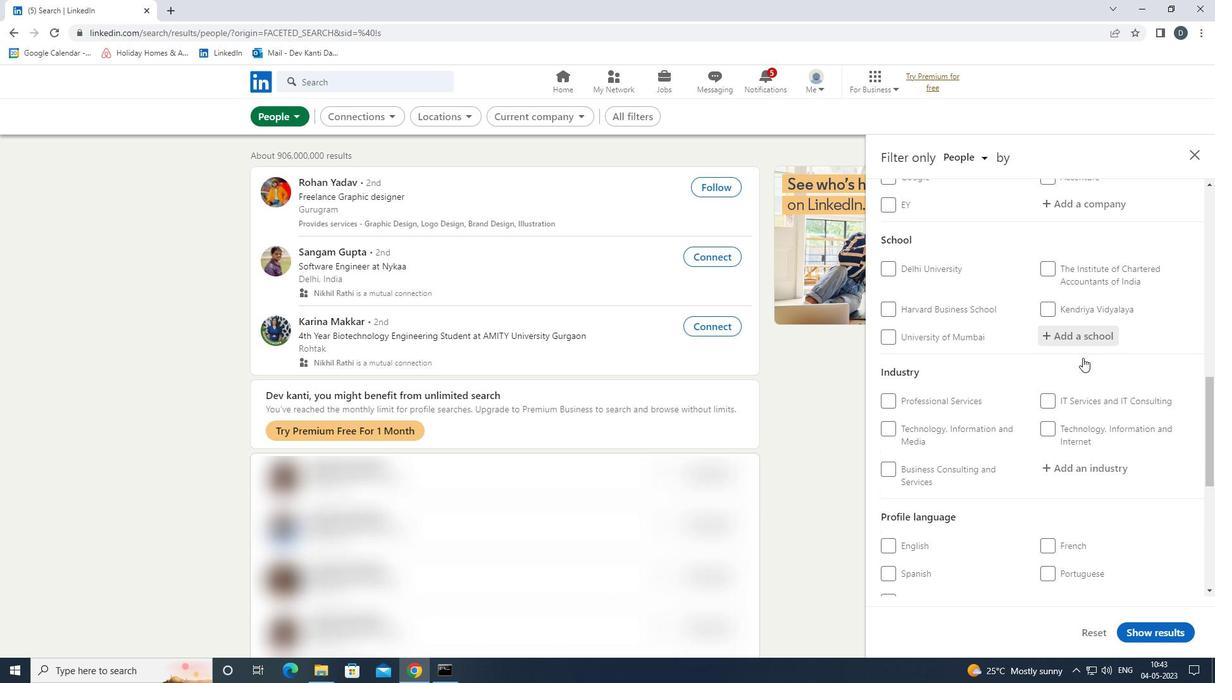 
Action: Mouse scrolled (1083, 357) with delta (0, 0)
Screenshot: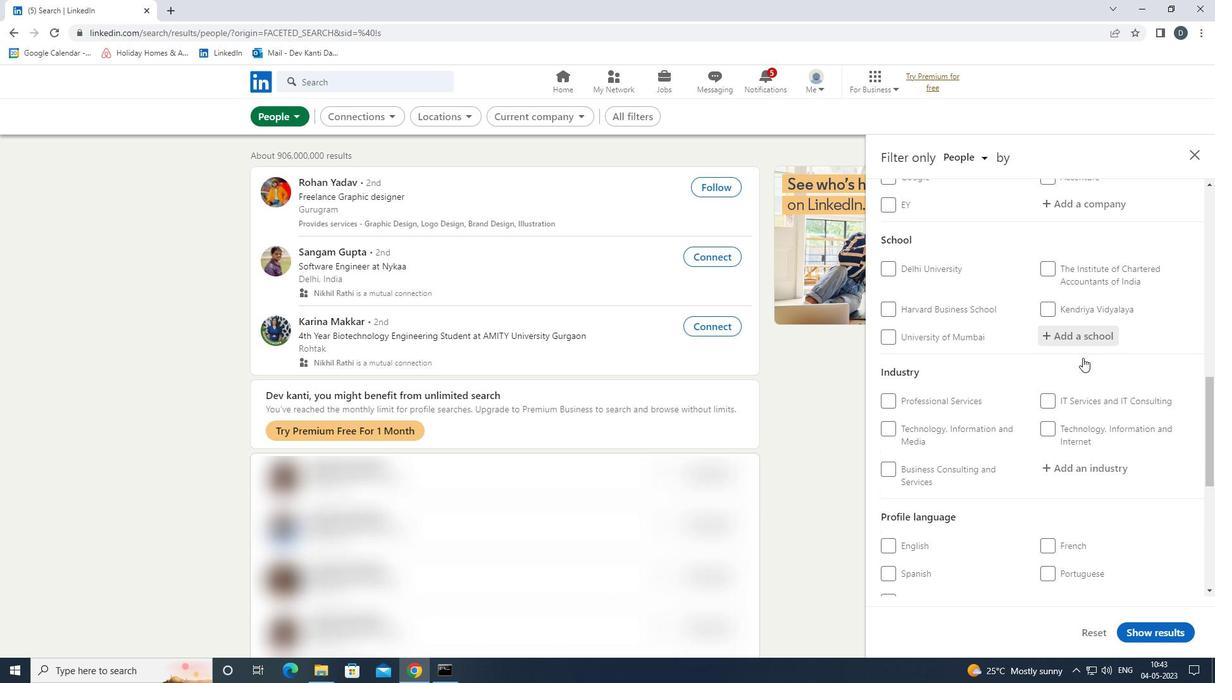 
Action: Mouse scrolled (1083, 357) with delta (0, 0)
Screenshot: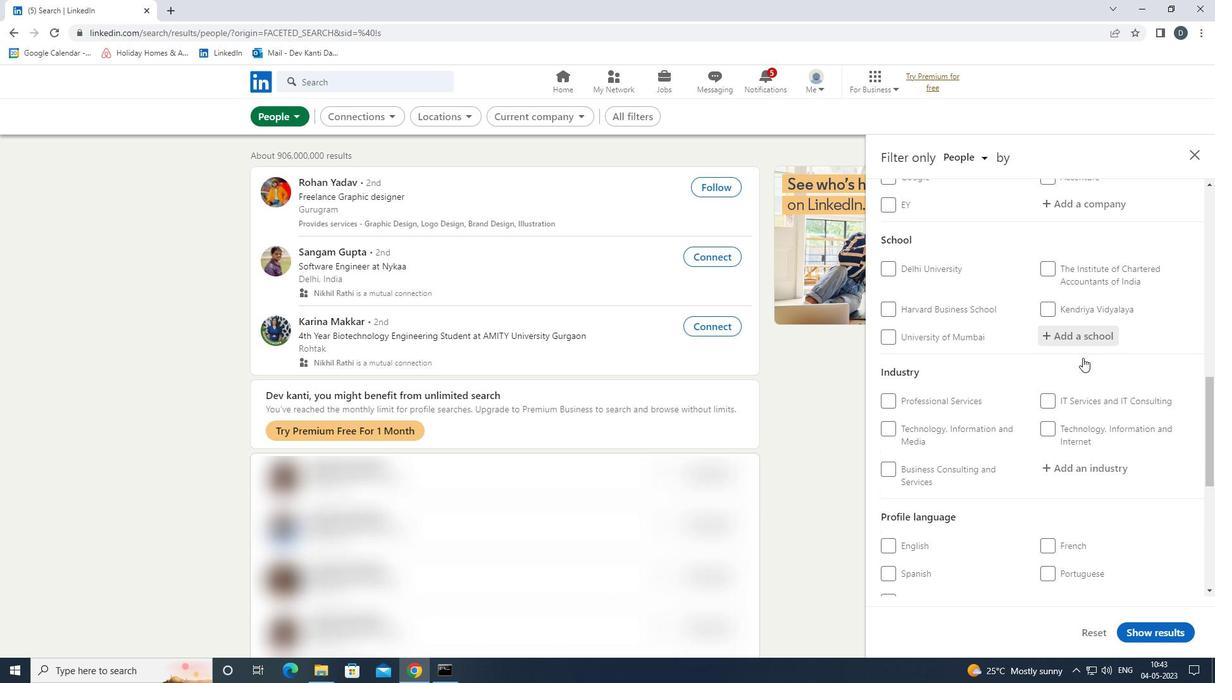 
Action: Mouse scrolled (1083, 357) with delta (0, 0)
Screenshot: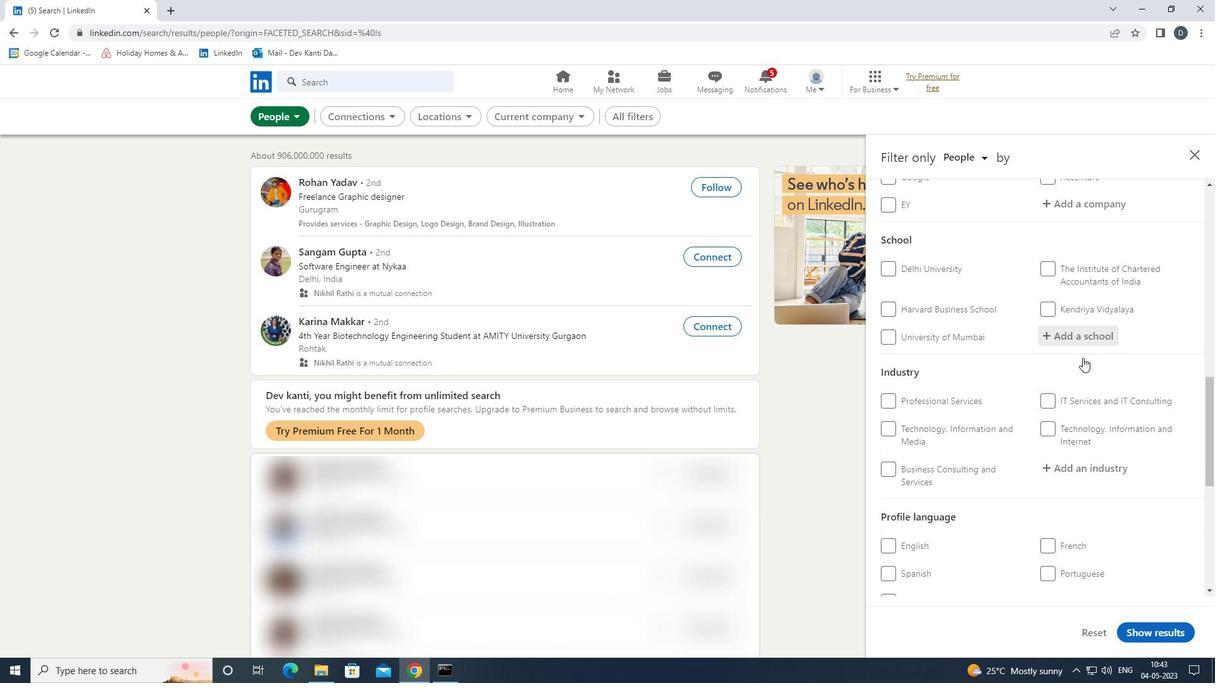 
Action: Mouse moved to (1051, 224)
Screenshot: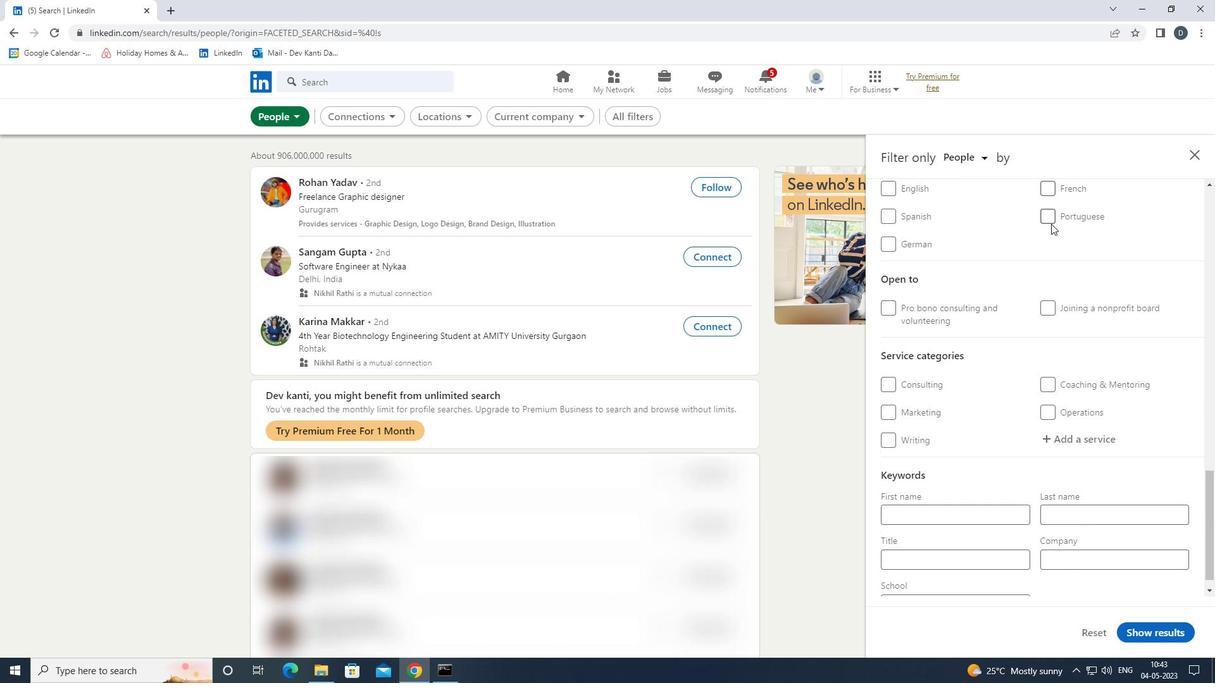 
Action: Mouse pressed left at (1051, 224)
Screenshot: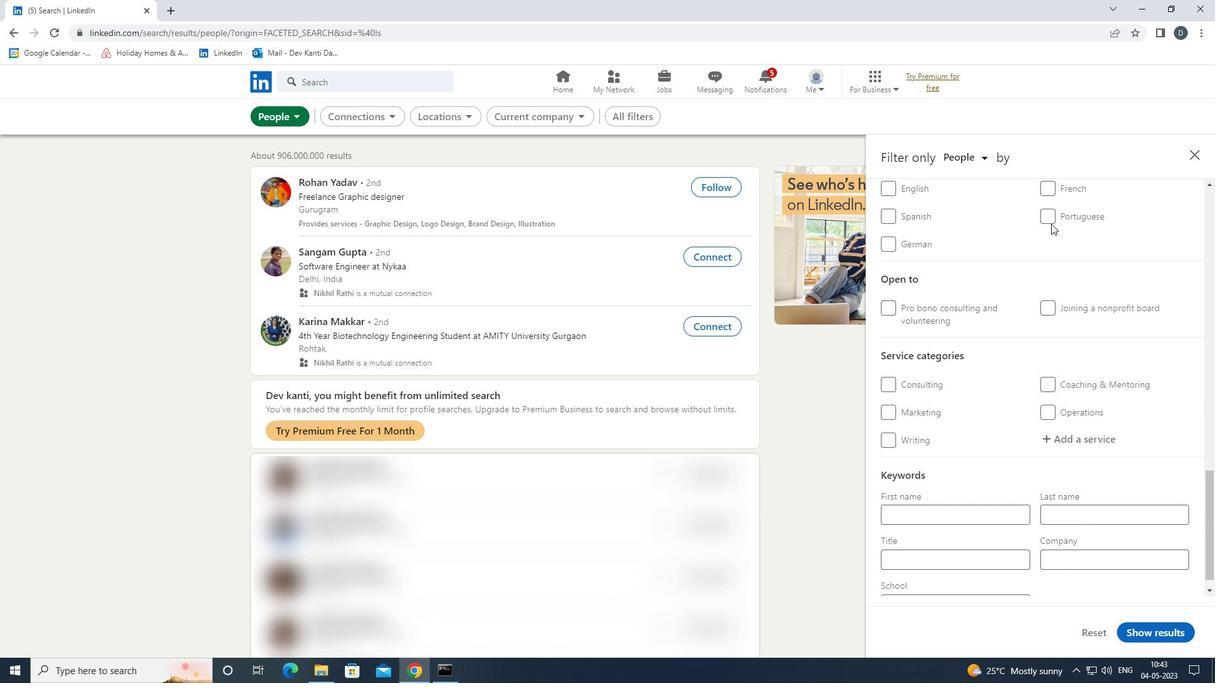 
Action: Mouse moved to (1051, 220)
Screenshot: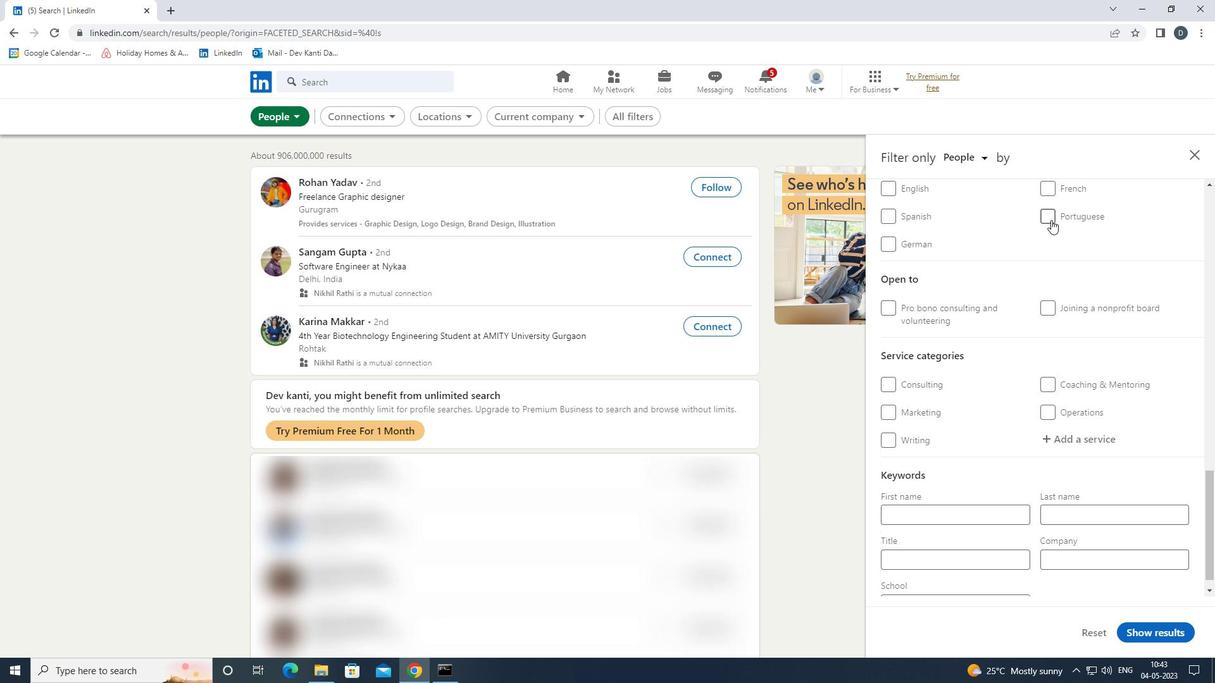 
Action: Mouse pressed left at (1051, 220)
Screenshot: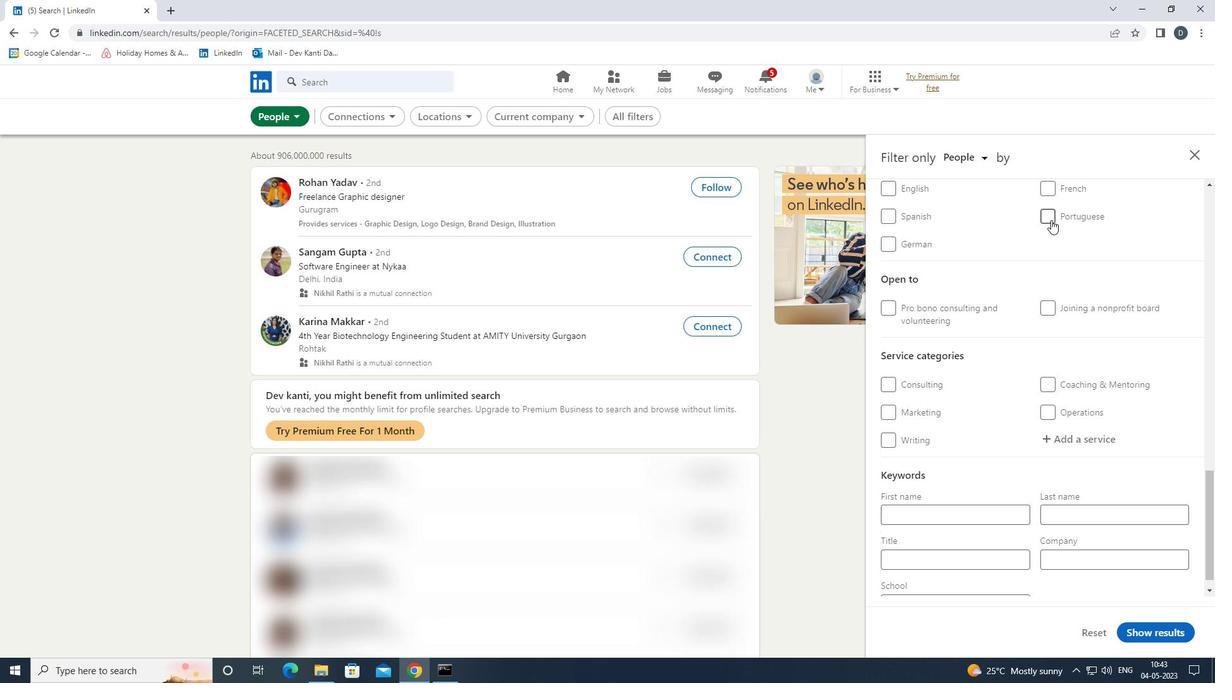 
Action: Mouse moved to (1054, 226)
Screenshot: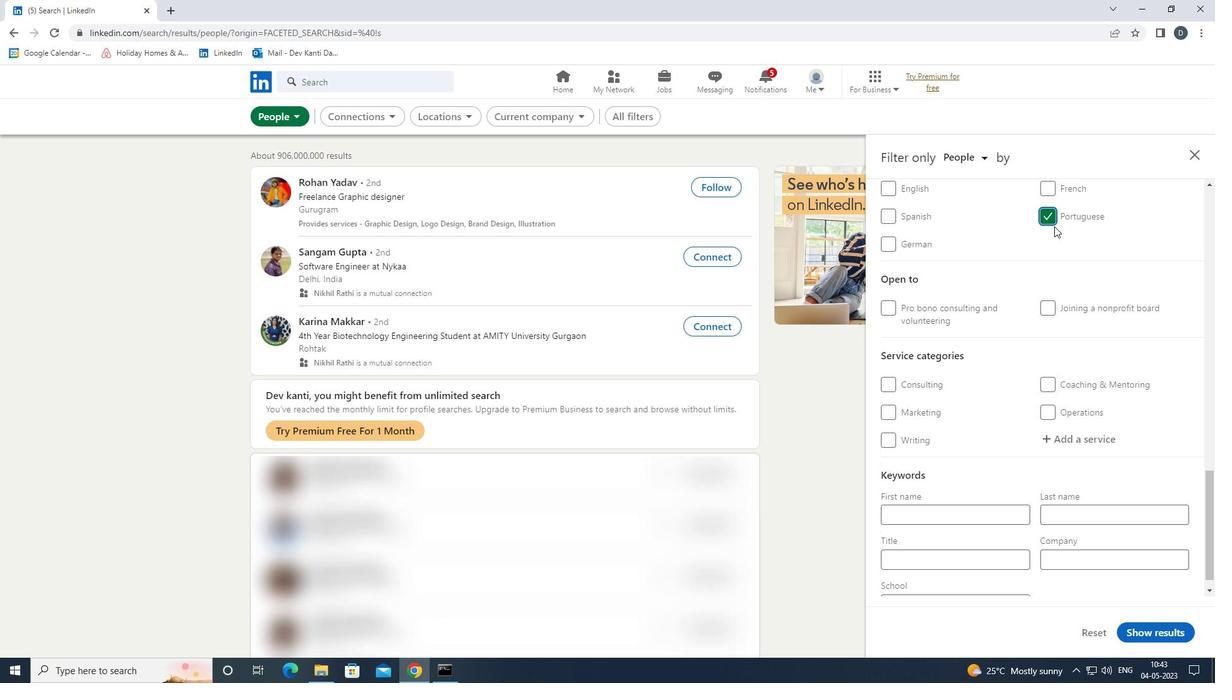 
Action: Mouse scrolled (1054, 227) with delta (0, 0)
Screenshot: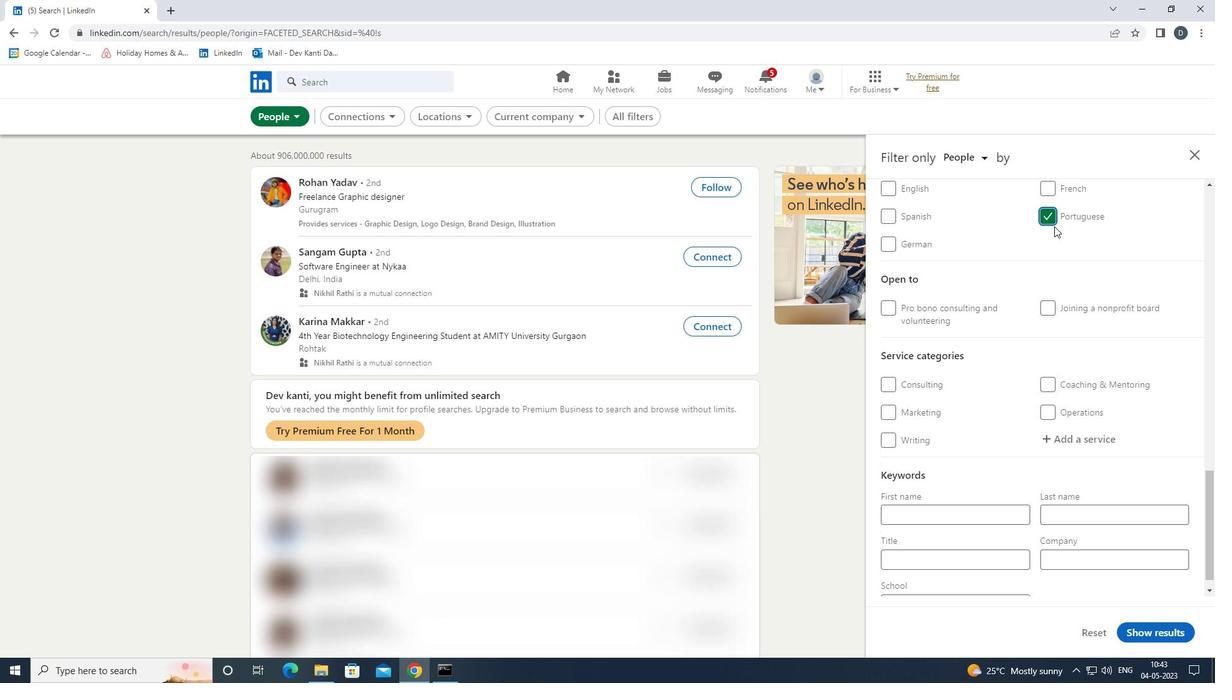 
Action: Mouse scrolled (1054, 227) with delta (0, 0)
Screenshot: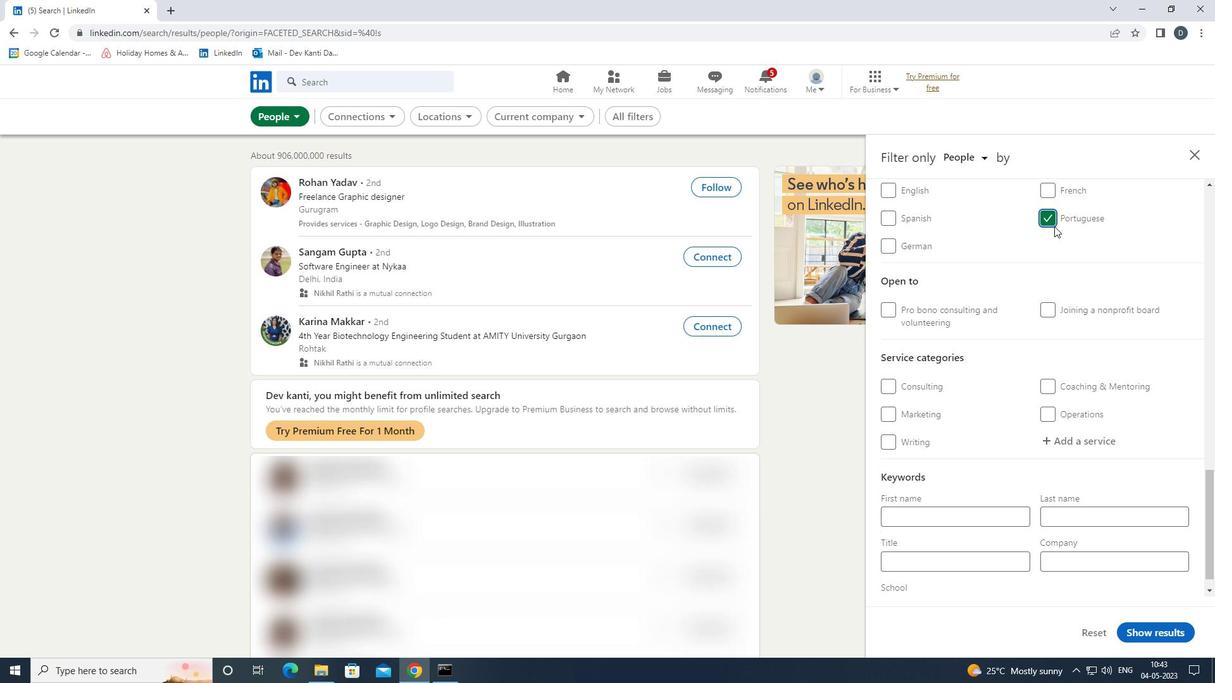 
Action: Mouse scrolled (1054, 227) with delta (0, 0)
Screenshot: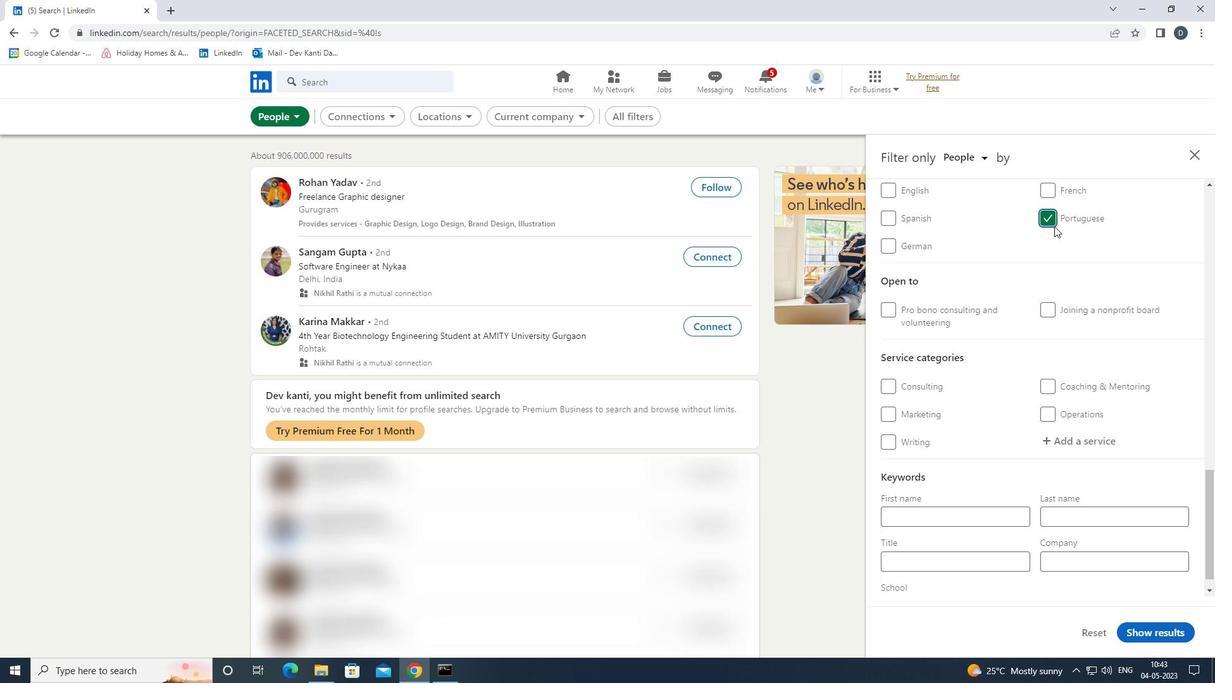 
Action: Mouse scrolled (1054, 227) with delta (0, 0)
Screenshot: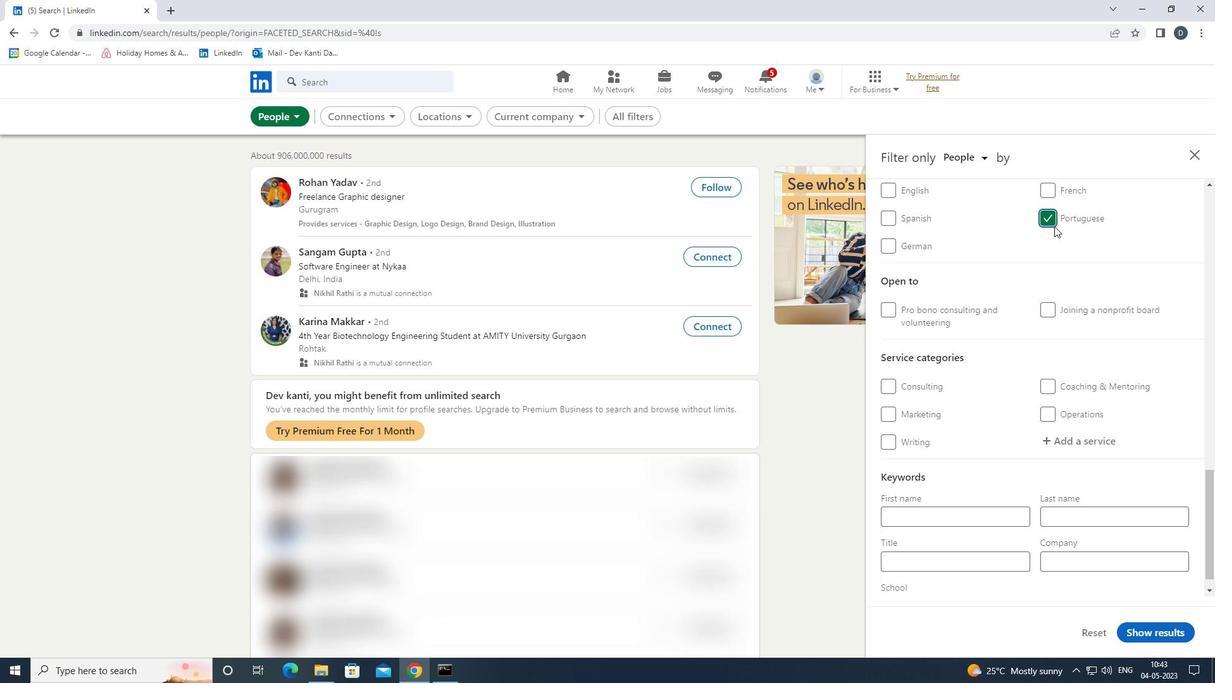 
Action: Mouse scrolled (1054, 227) with delta (0, 0)
Screenshot: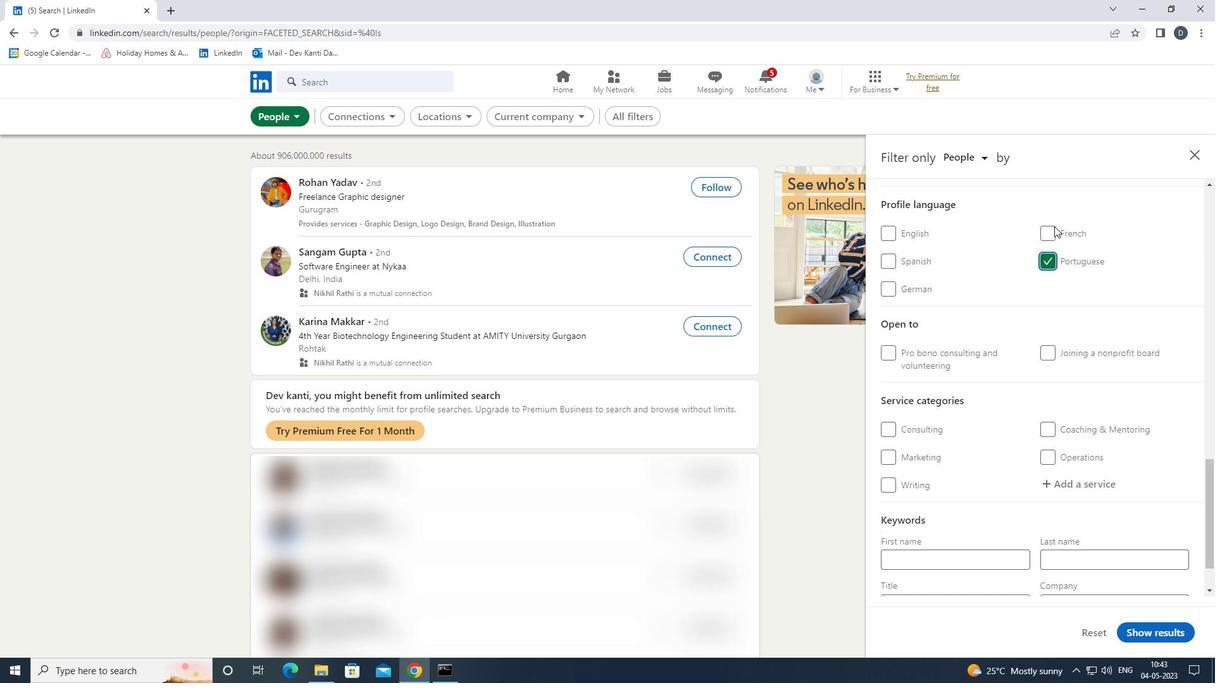 
Action: Mouse scrolled (1054, 227) with delta (0, 0)
Screenshot: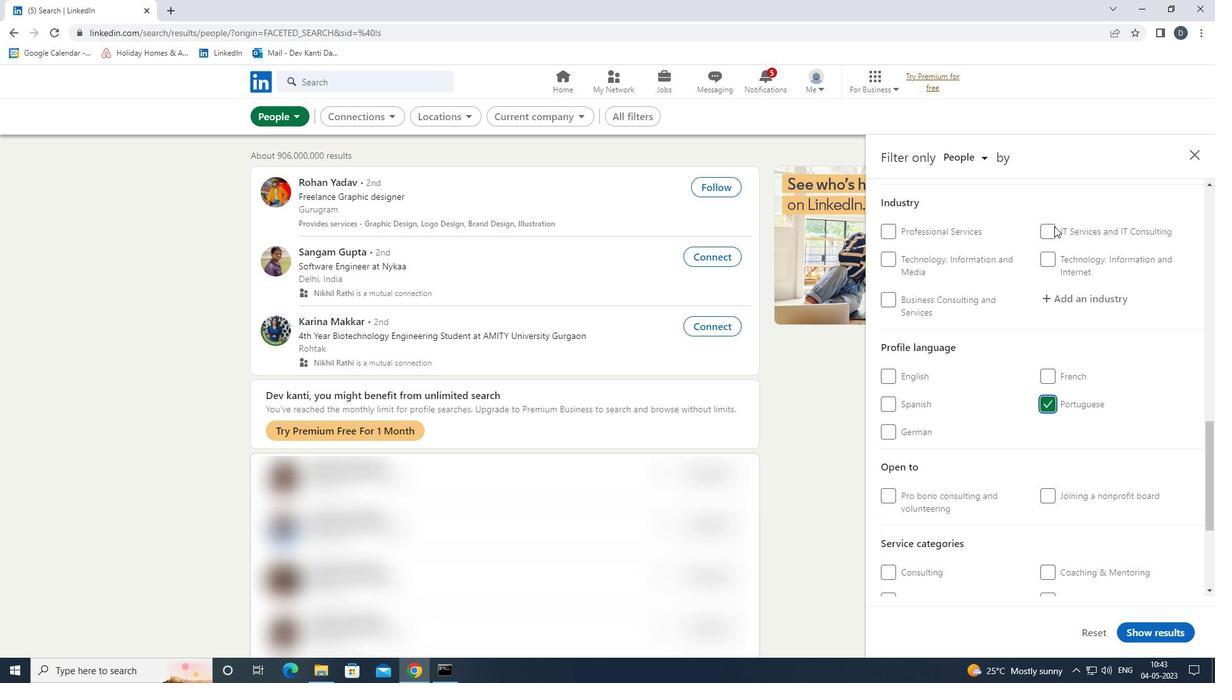 
Action: Mouse scrolled (1054, 227) with delta (0, 0)
Screenshot: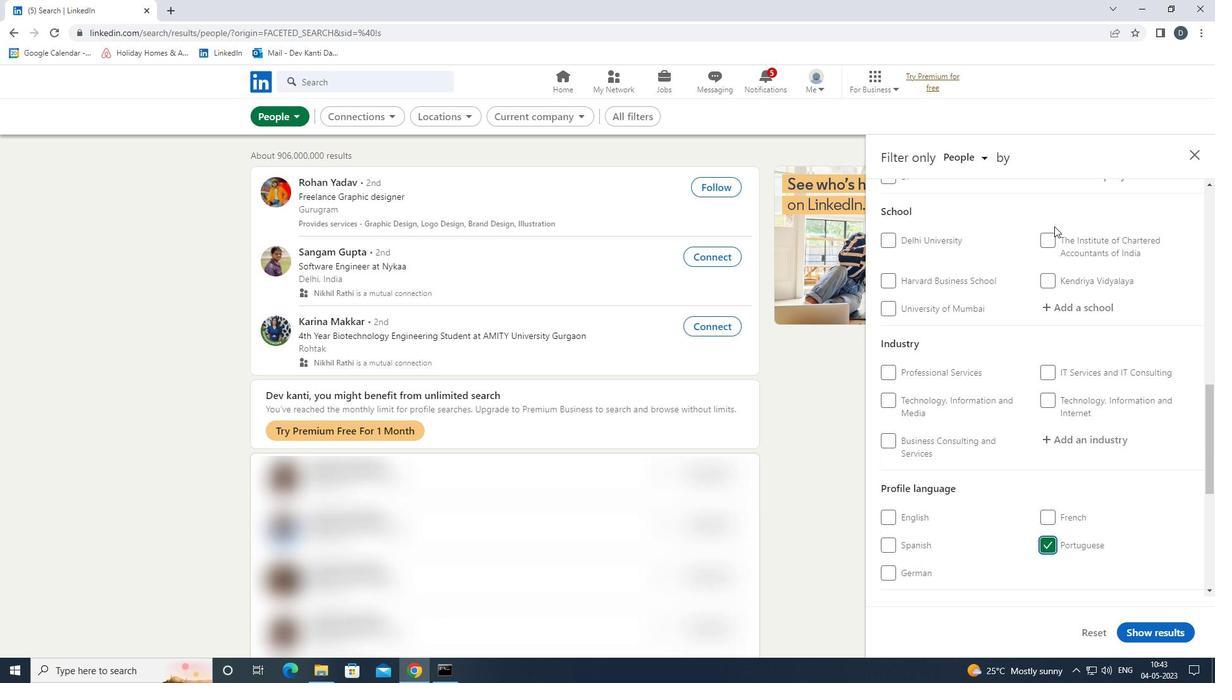 
Action: Mouse scrolled (1054, 227) with delta (0, 0)
Screenshot: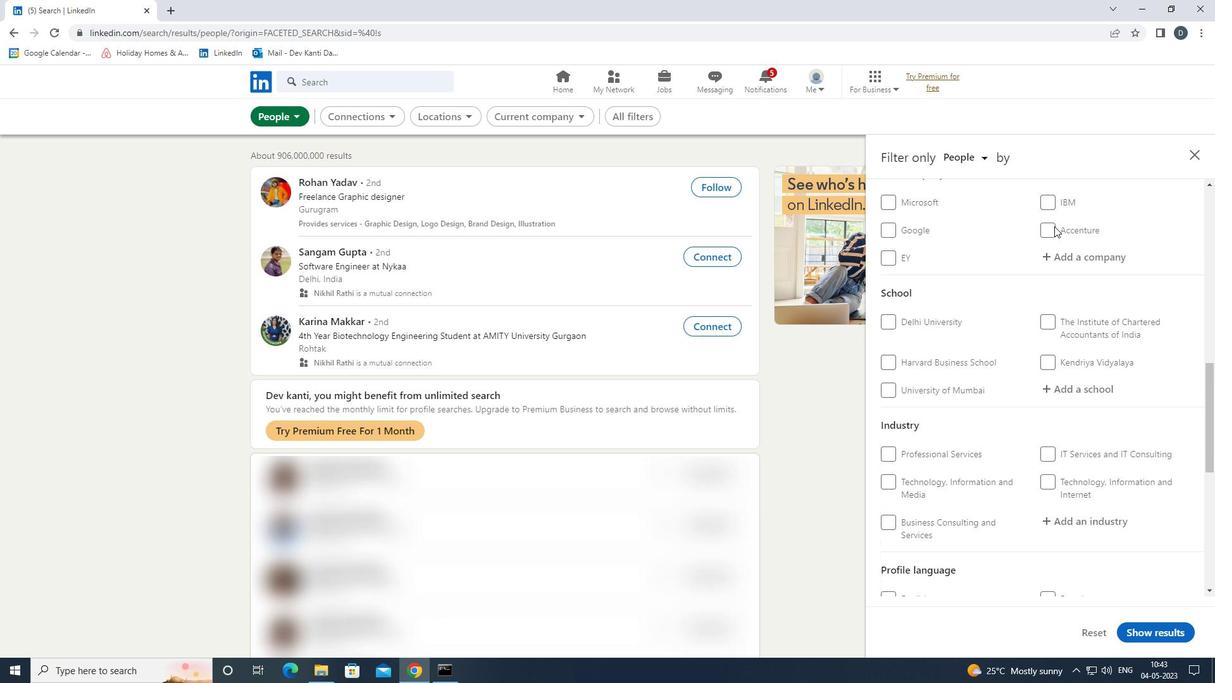 
Action: Mouse scrolled (1054, 227) with delta (0, 0)
Screenshot: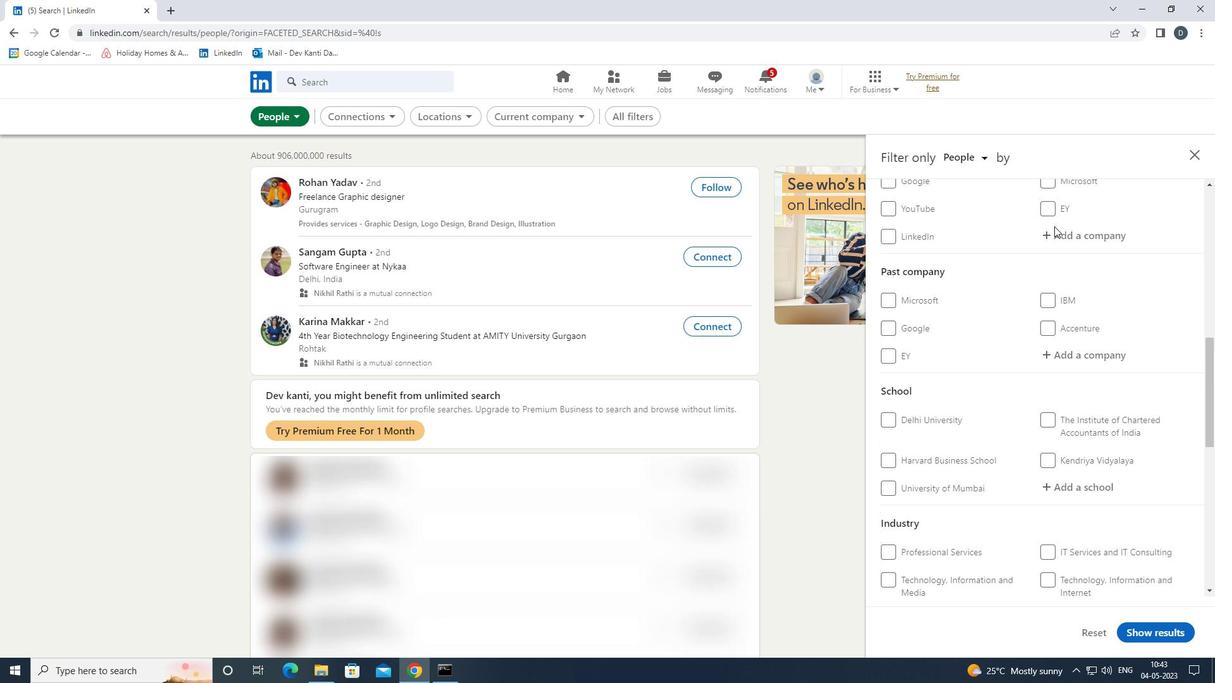 
Action: Mouse moved to (1079, 297)
Screenshot: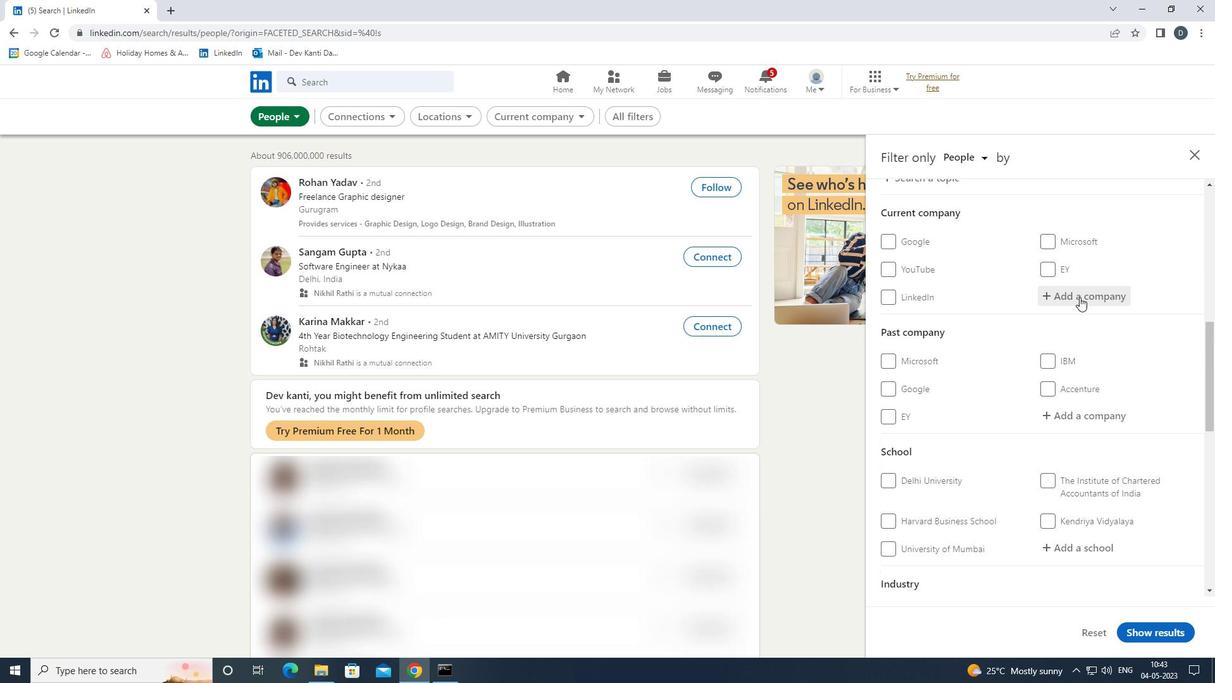 
Action: Mouse pressed left at (1079, 297)
Screenshot: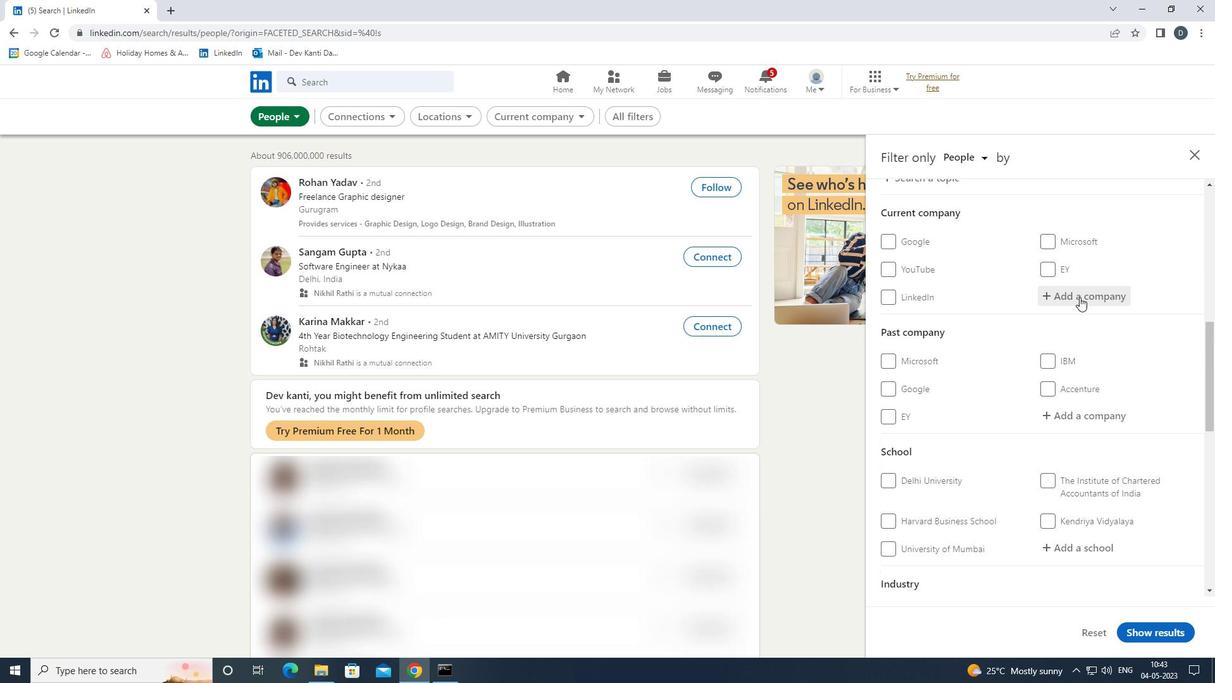 
Action: Key pressed <Key.shift>ARR<Key.backspace><Key.backspace>ARTI<Key.space><Key.down><Key.enter>
Screenshot: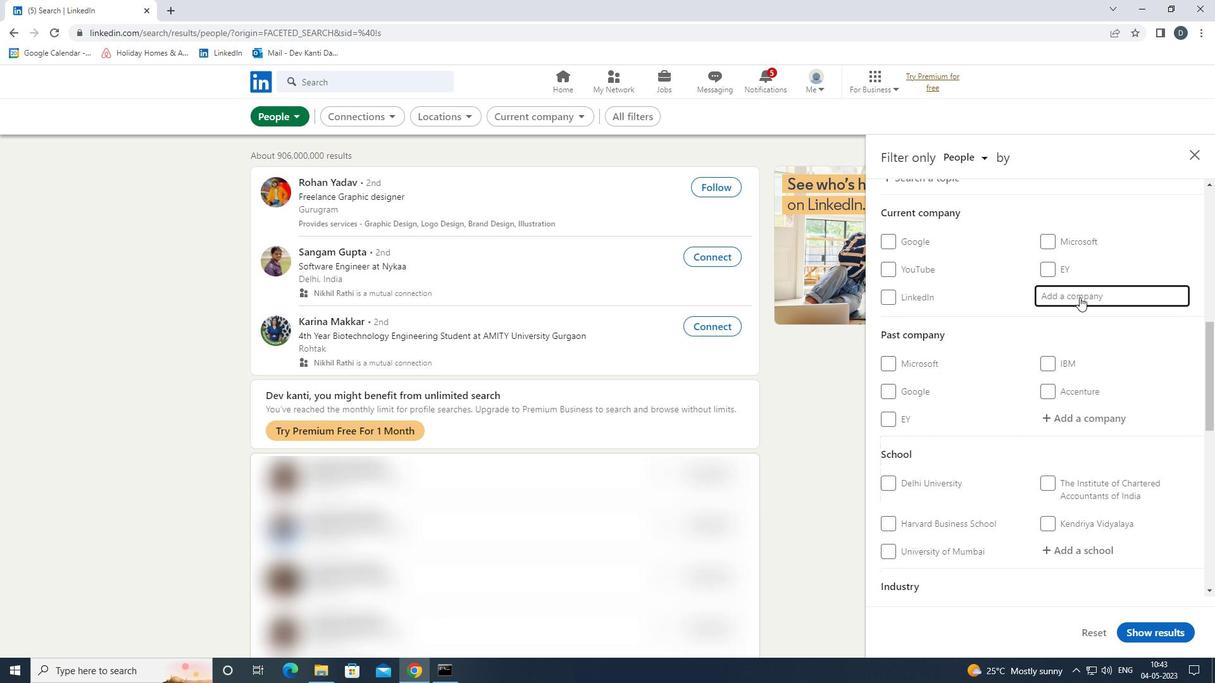 
Action: Mouse scrolled (1079, 296) with delta (0, 0)
Screenshot: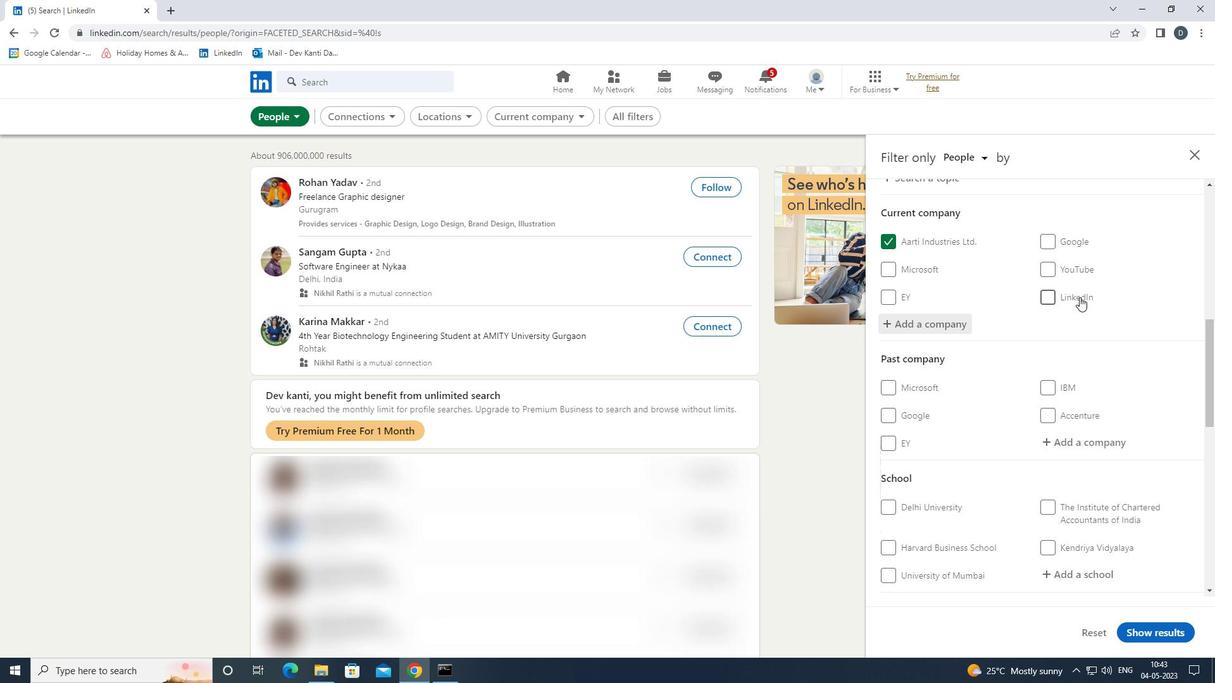 
Action: Mouse scrolled (1079, 296) with delta (0, 0)
Screenshot: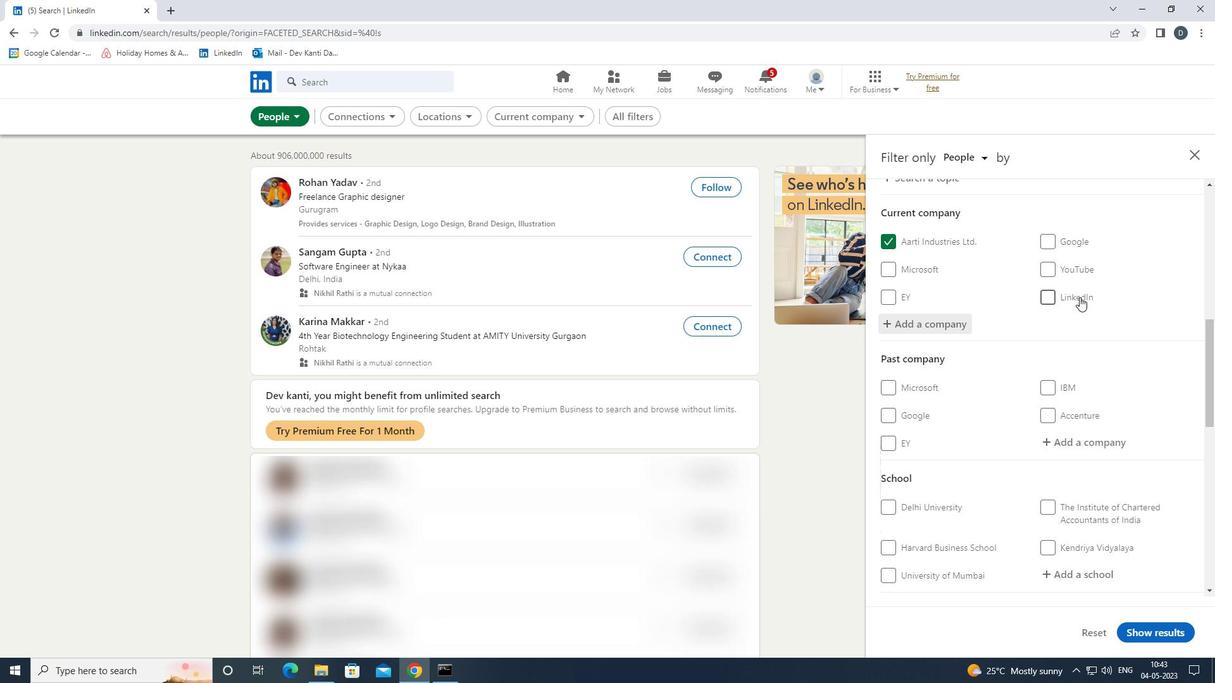 
Action: Mouse scrolled (1079, 296) with delta (0, 0)
Screenshot: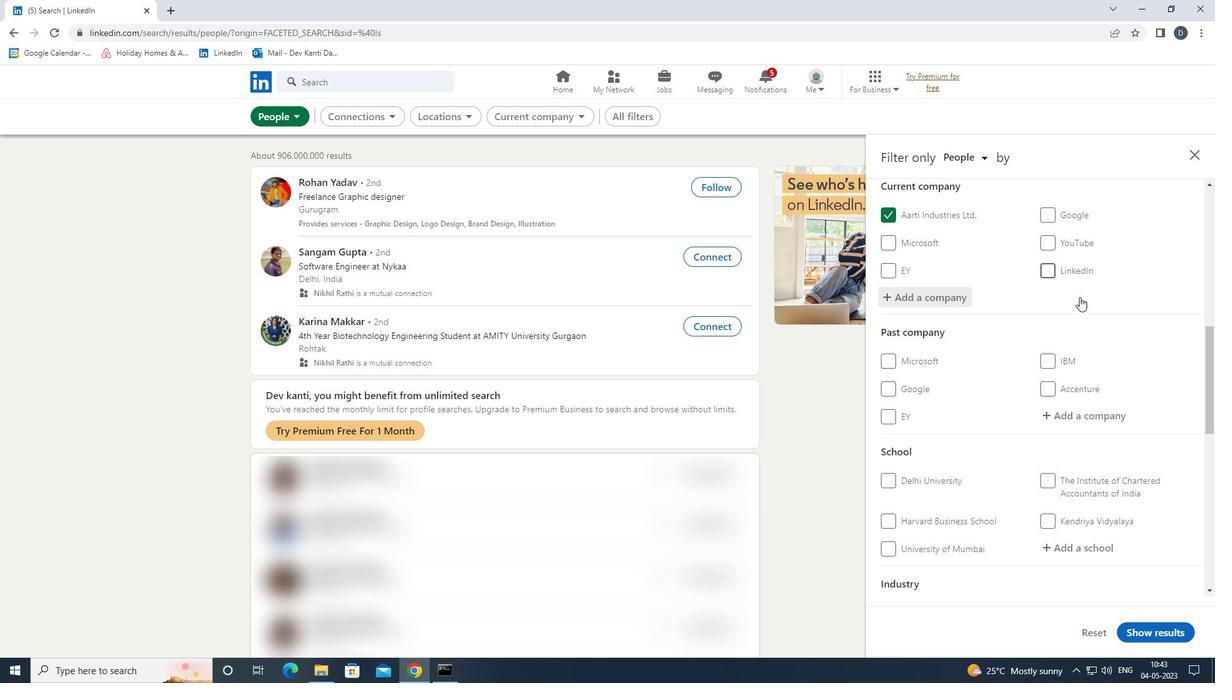 
Action: Mouse moved to (1079, 298)
Screenshot: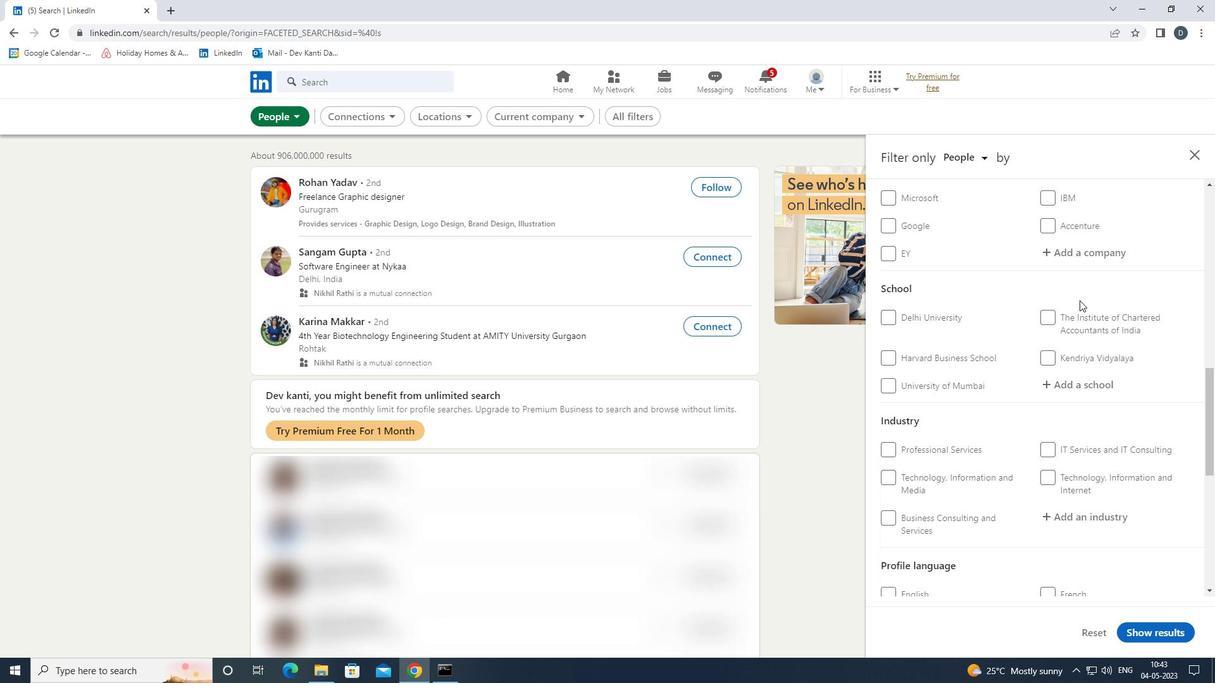 
Action: Mouse scrolled (1079, 298) with delta (0, 0)
Screenshot: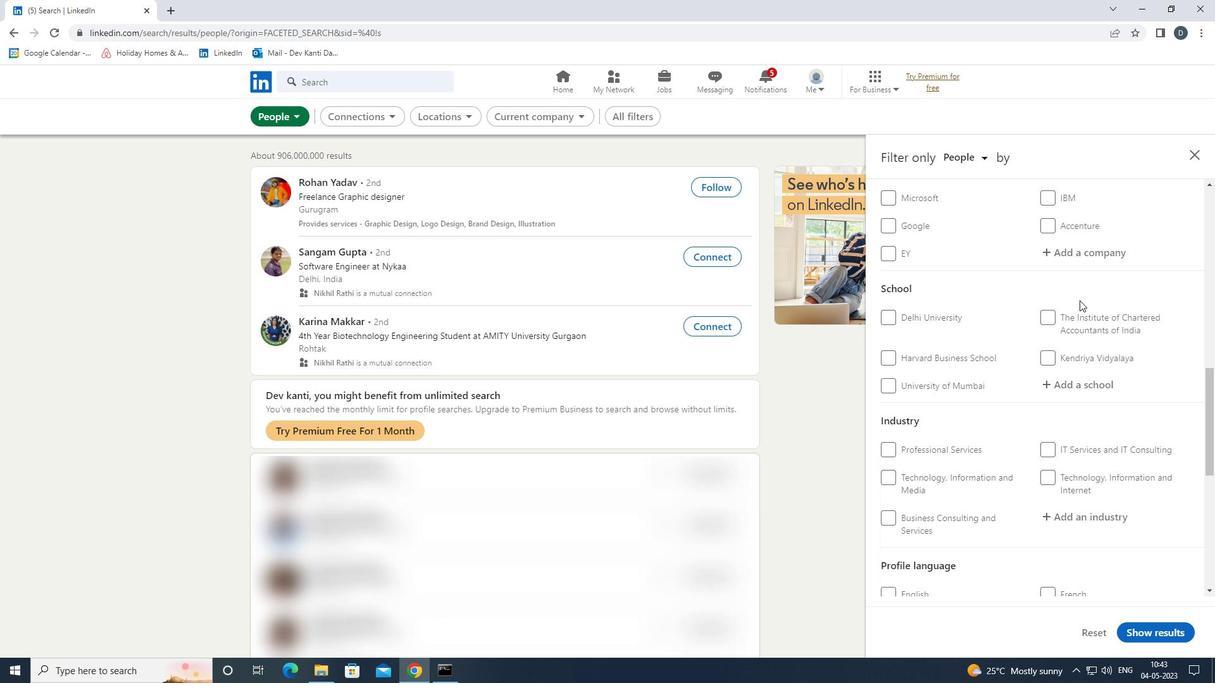 
Action: Mouse moved to (1079, 300)
Screenshot: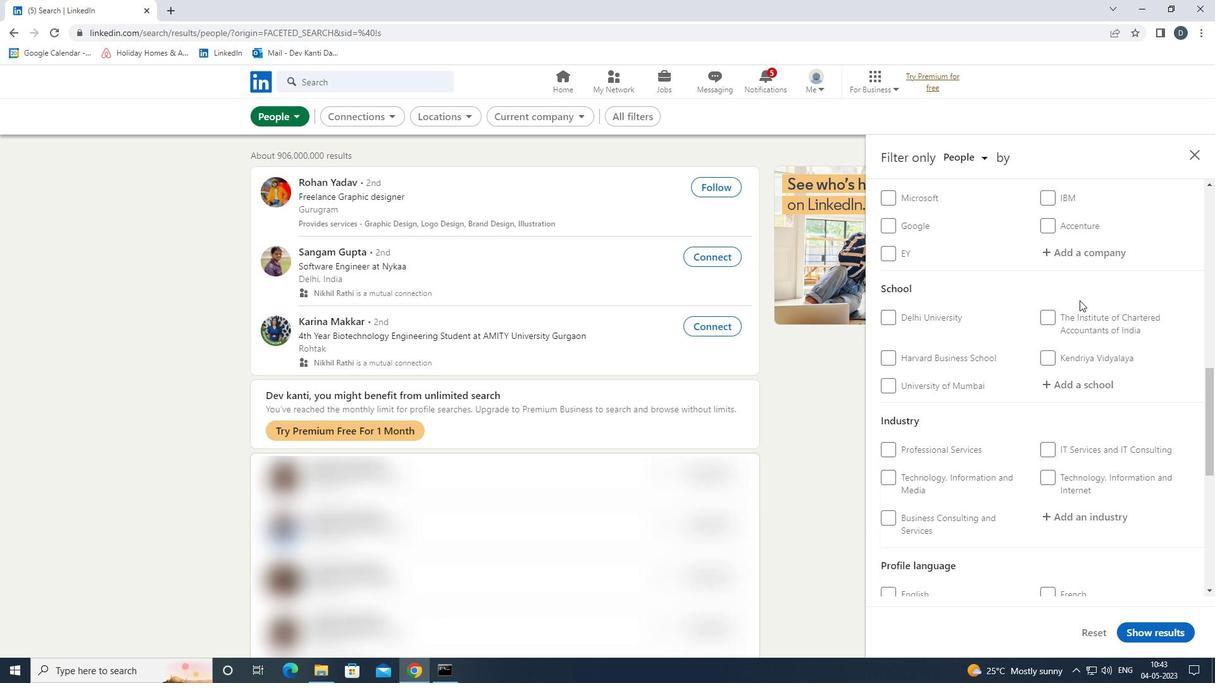 
Action: Mouse scrolled (1079, 300) with delta (0, 0)
Screenshot: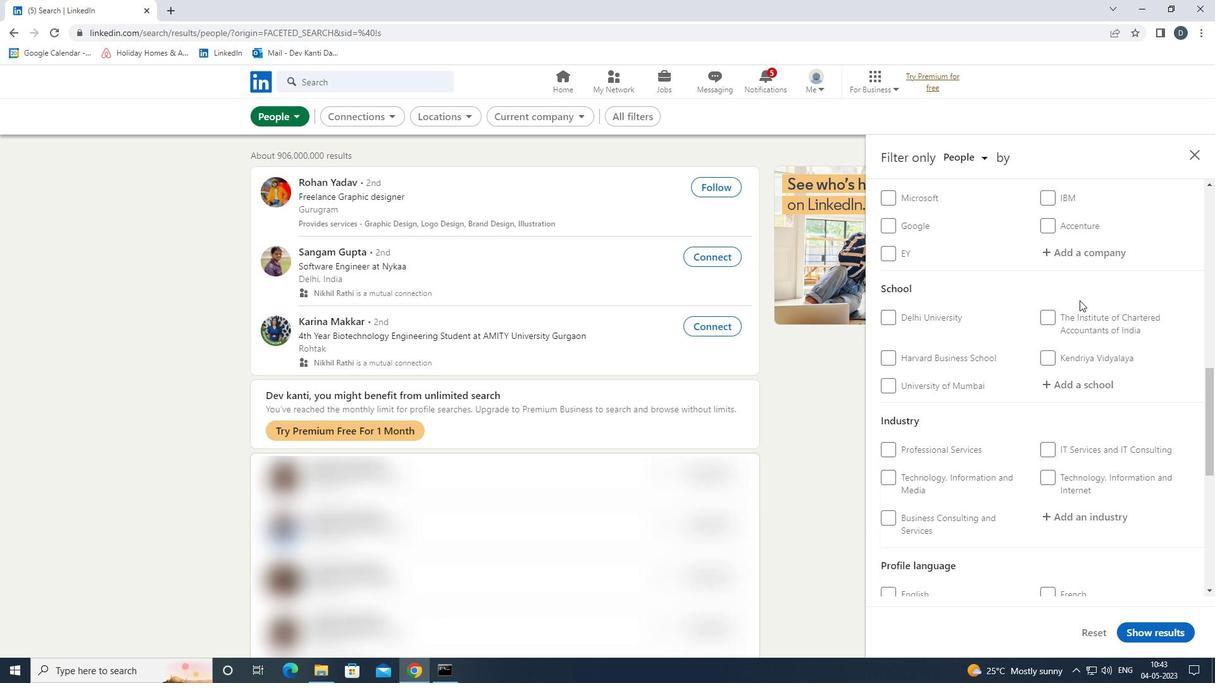 
Action: Mouse moved to (1091, 259)
Screenshot: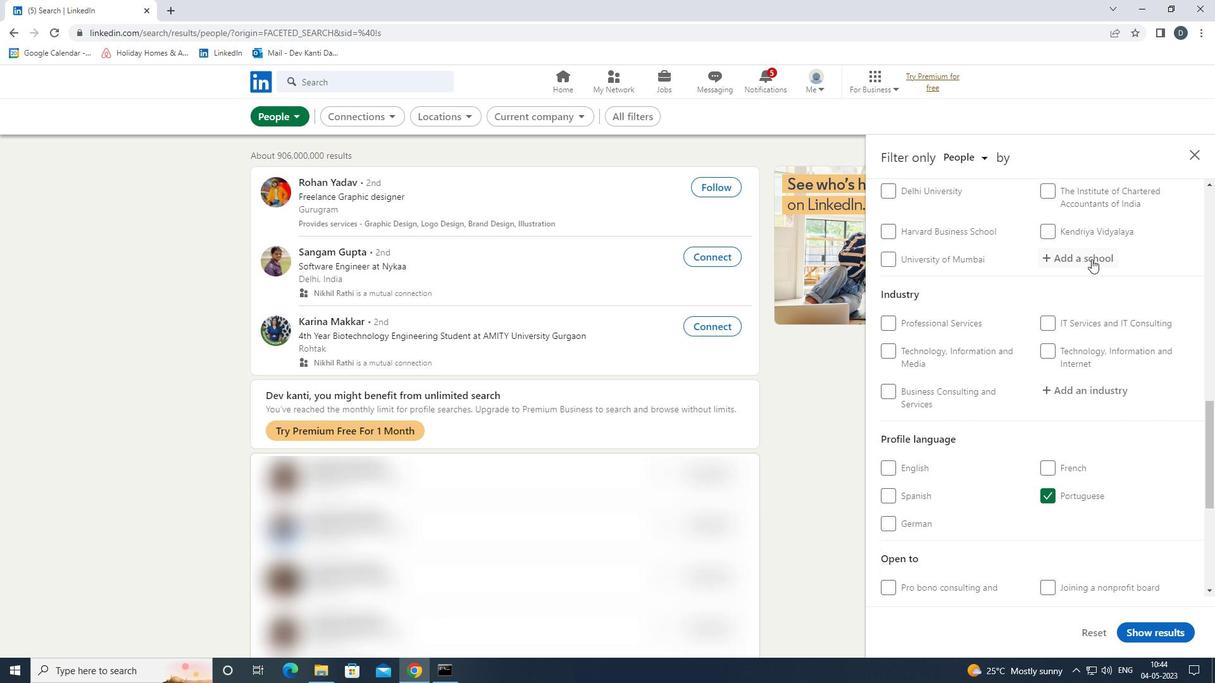 
Action: Mouse pressed left at (1091, 259)
Screenshot: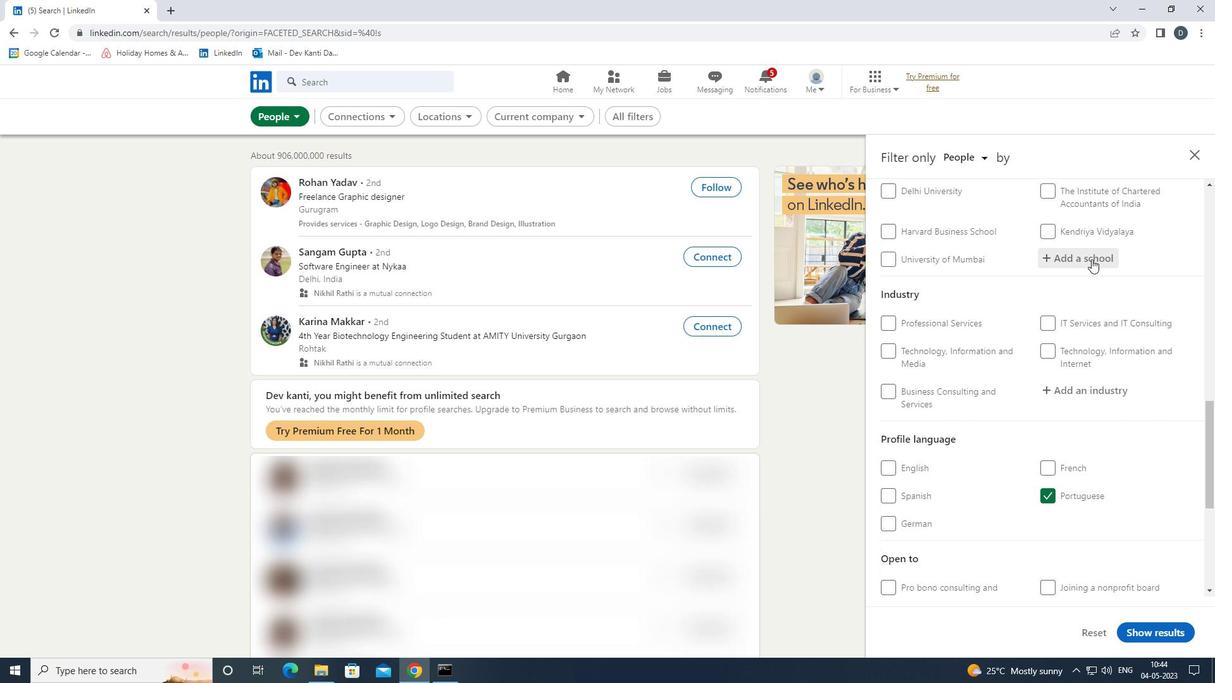 
Action: Key pressed <Key.shift><Key.shift><Key.shift>INDIA<Key.space><Key.backspace>N<Key.space><Key.shift>INSTITUTE<Key.space>OF<Key.space><Key.shift>TECHNOLOGY<Key.down><Key.enter>
Screenshot: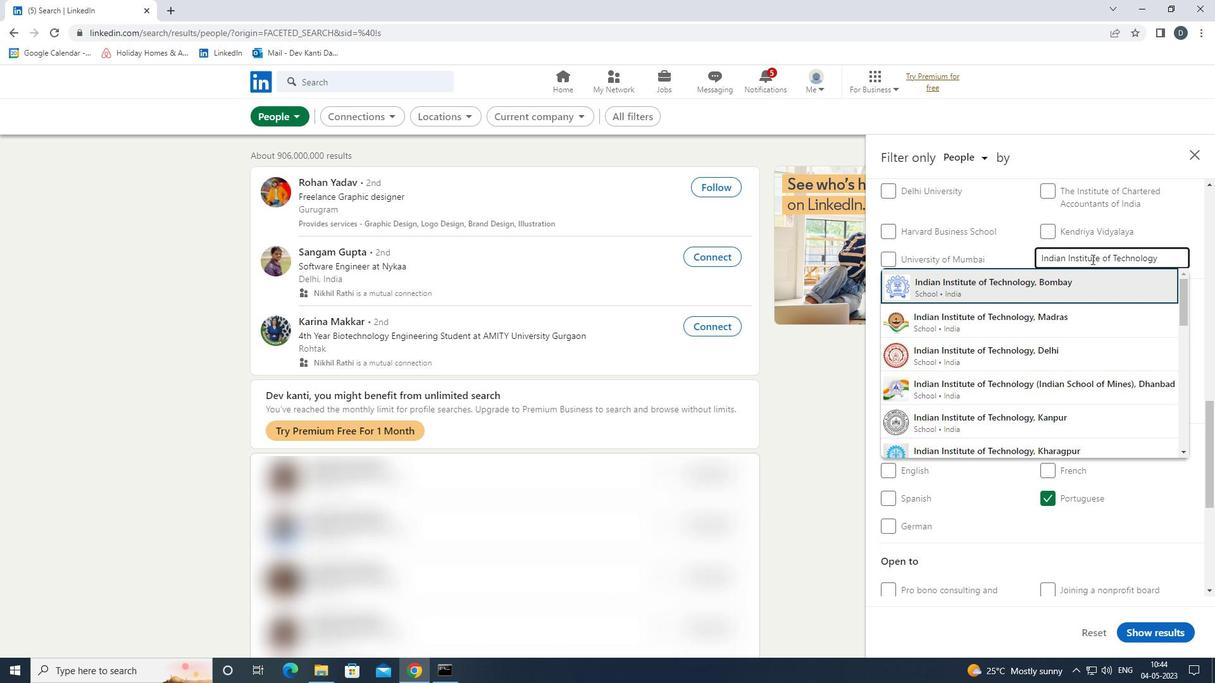 
Action: Mouse scrolled (1091, 258) with delta (0, 0)
Screenshot: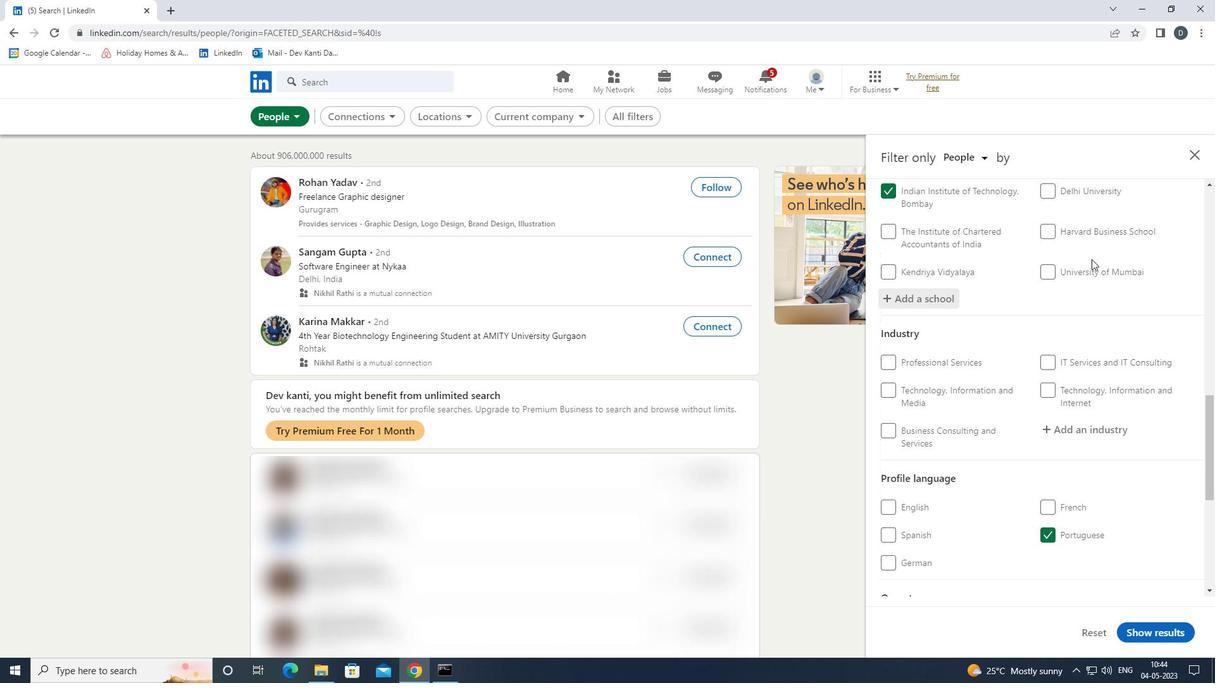 
Action: Mouse scrolled (1091, 258) with delta (0, 0)
Screenshot: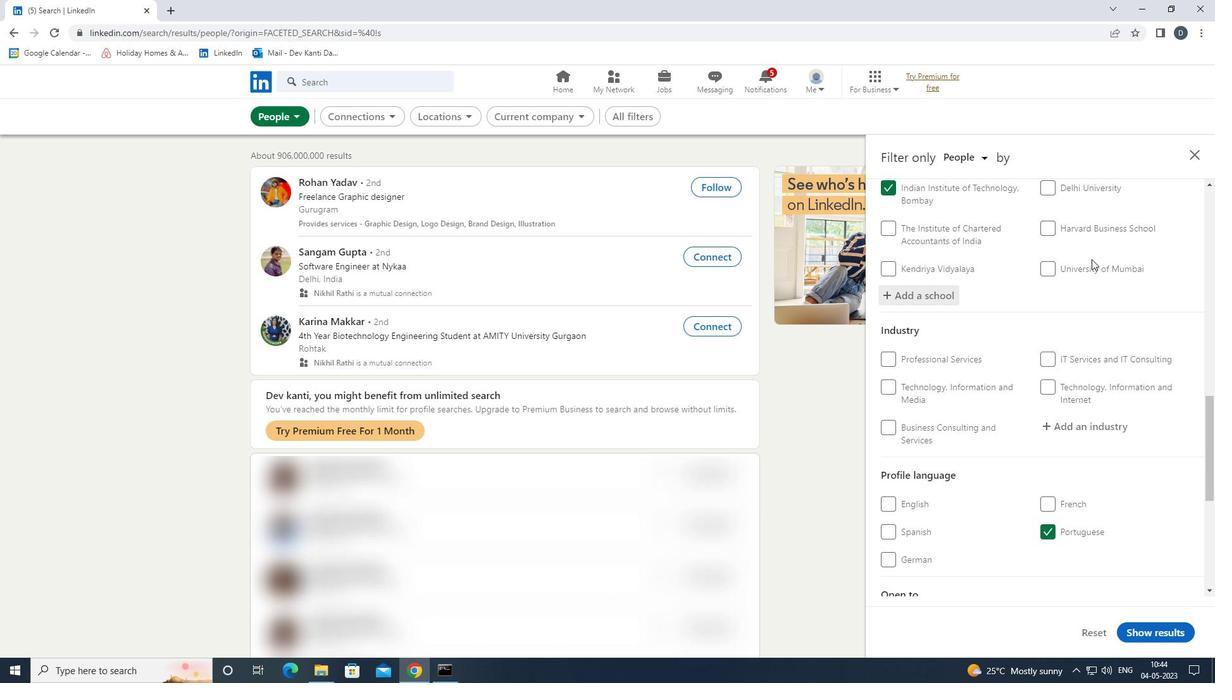 
Action: Mouse moved to (1081, 302)
Screenshot: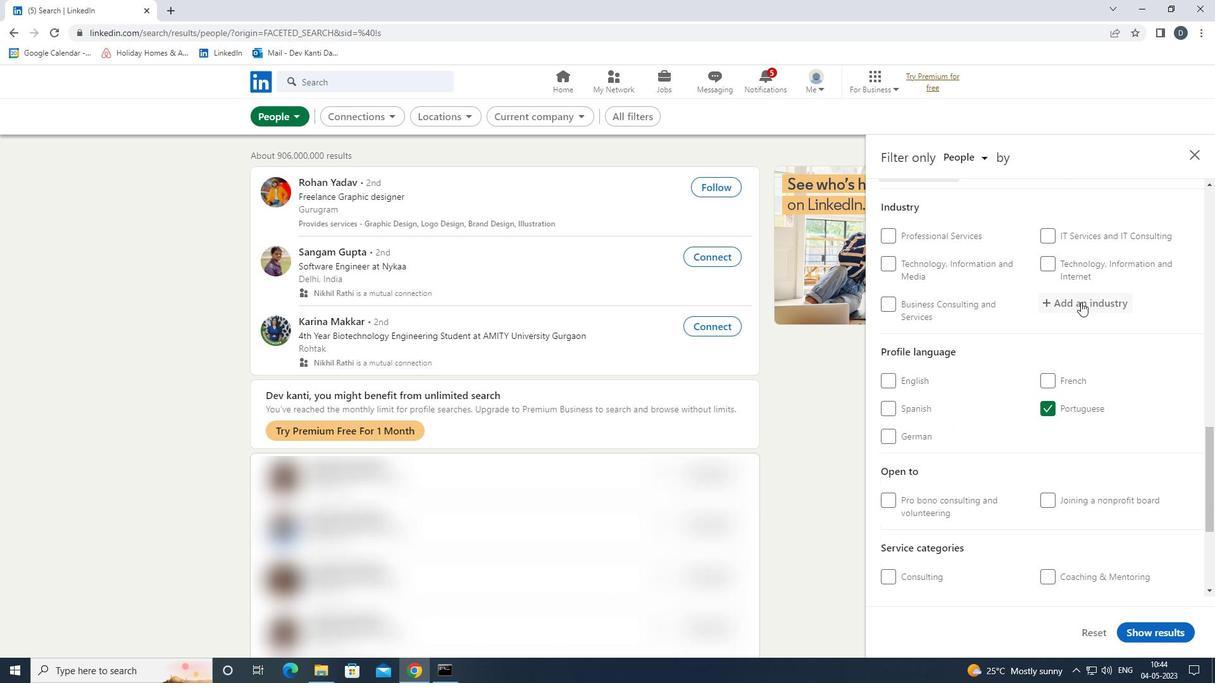 
Action: Mouse pressed left at (1081, 302)
Screenshot: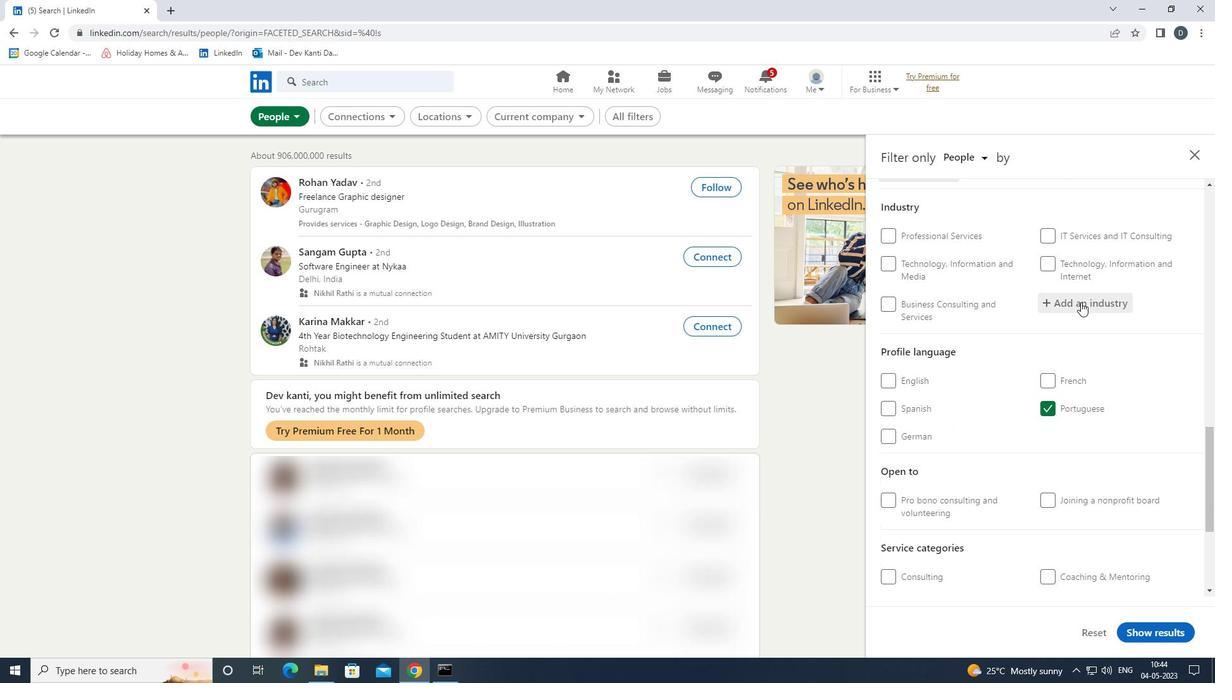 
Action: Mouse moved to (1082, 302)
Screenshot: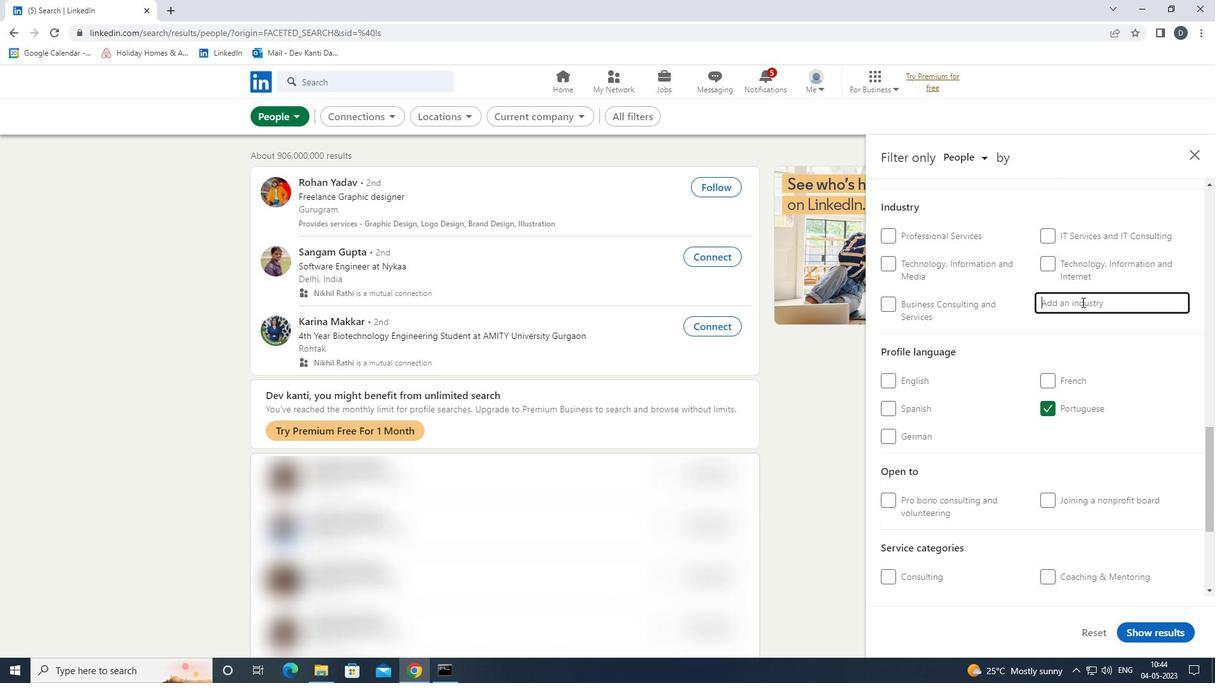 
Action: Key pressed <Key.shift>PHOTOGRAP<Key.down><Key.enter>
Screenshot: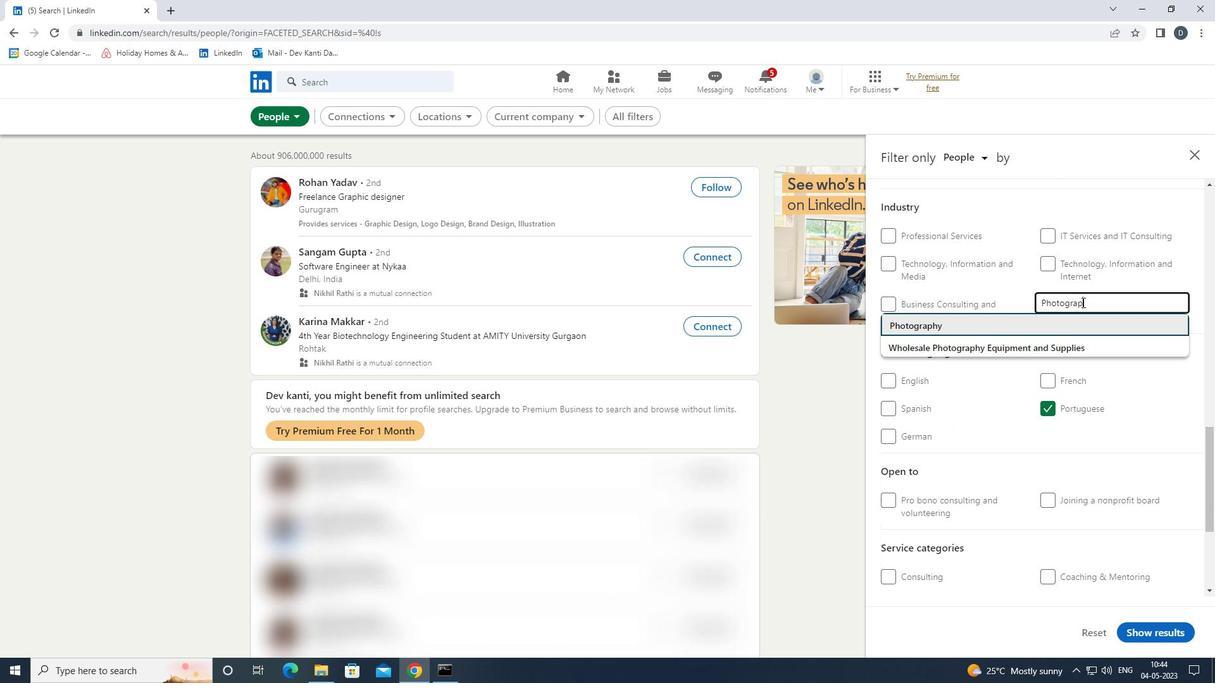 
Action: Mouse moved to (1064, 284)
Screenshot: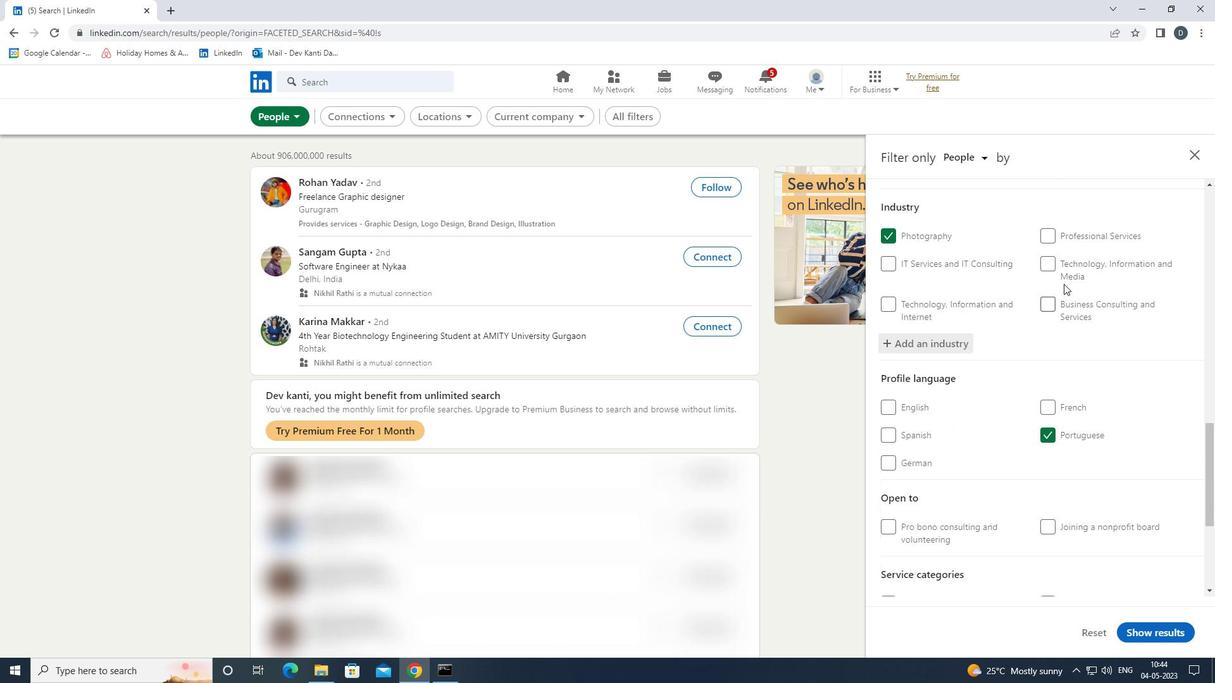 
Action: Mouse scrolled (1064, 283) with delta (0, 0)
Screenshot: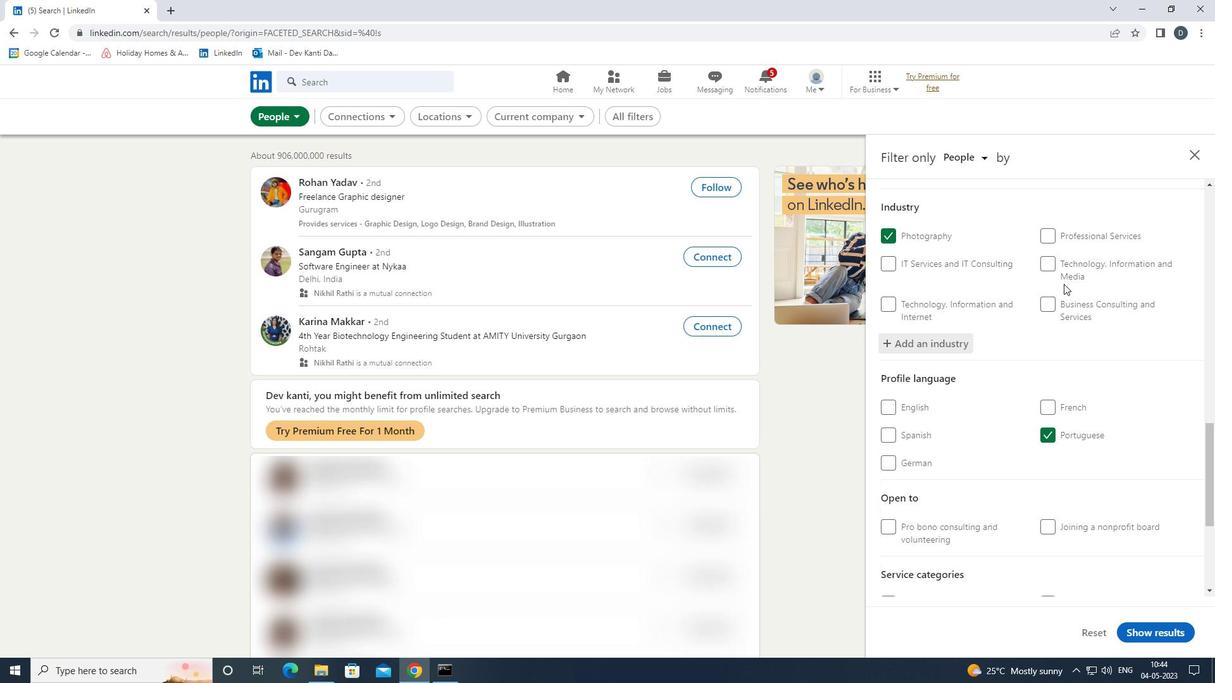 
Action: Mouse scrolled (1064, 283) with delta (0, 0)
Screenshot: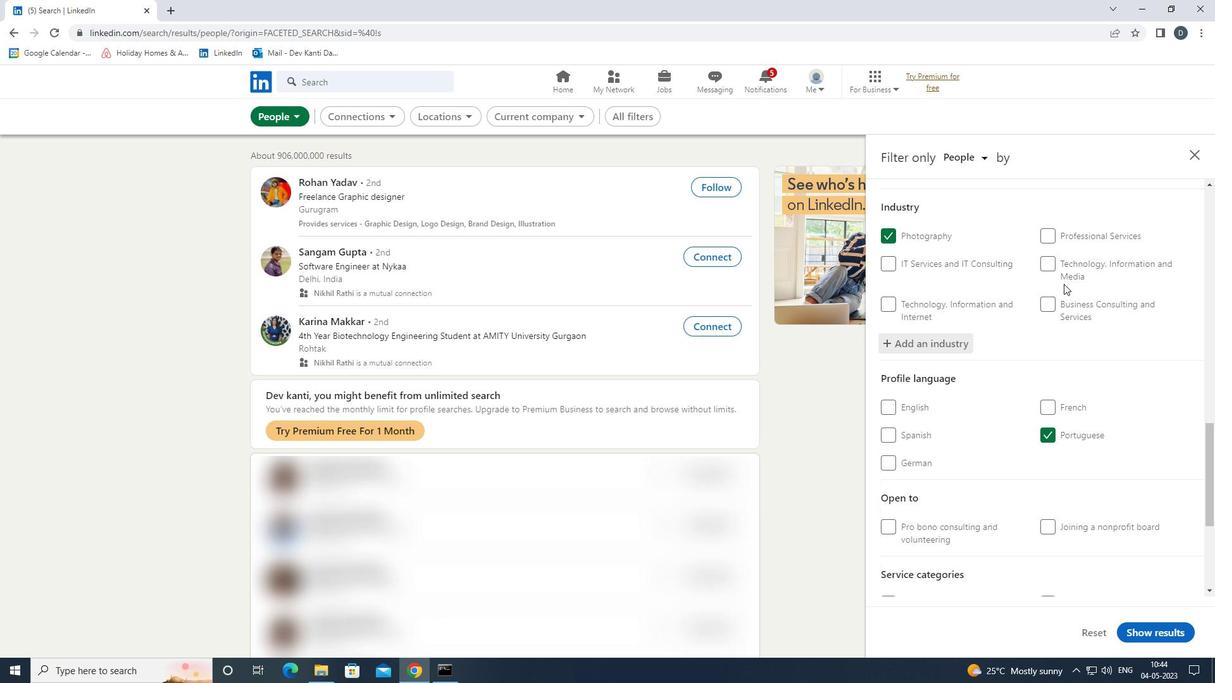 
Action: Mouse moved to (1064, 288)
Screenshot: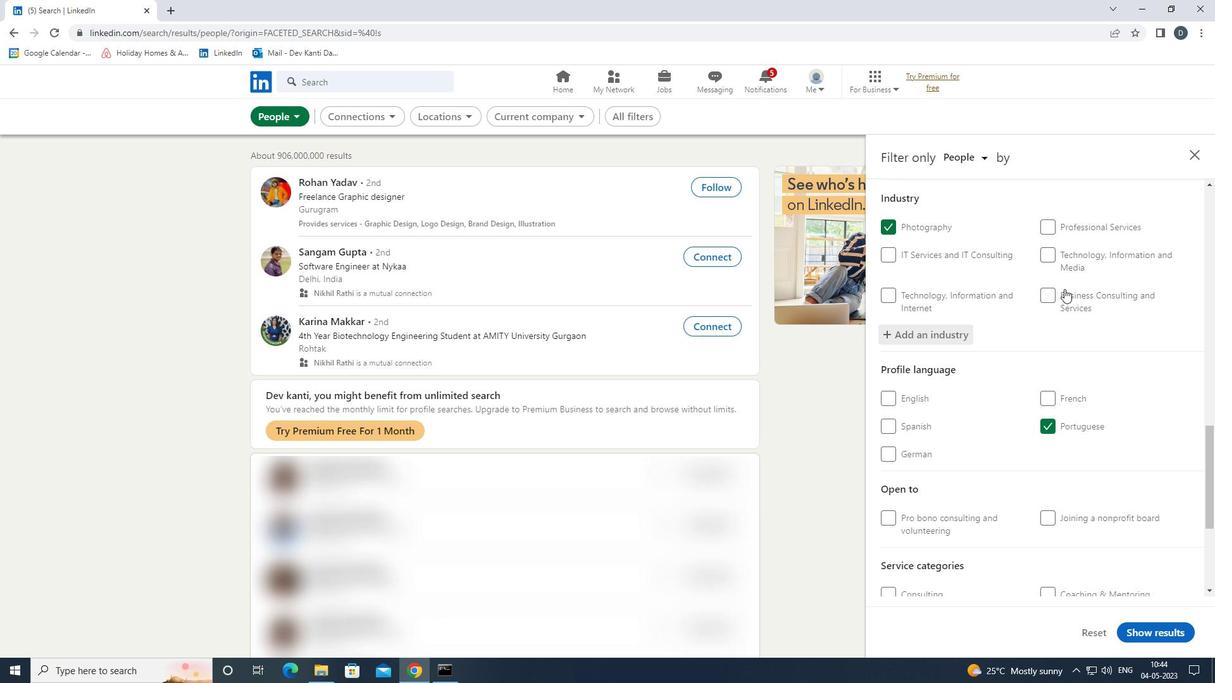 
Action: Mouse scrolled (1064, 288) with delta (0, 0)
Screenshot: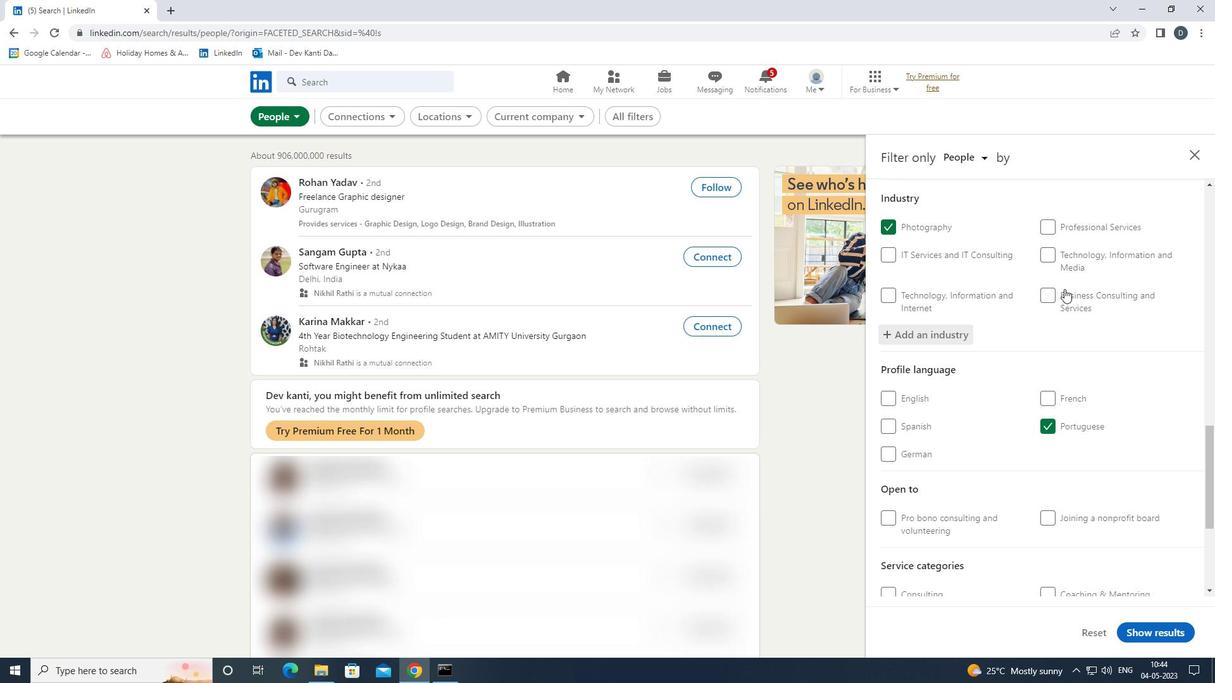 
Action: Mouse moved to (1083, 319)
Screenshot: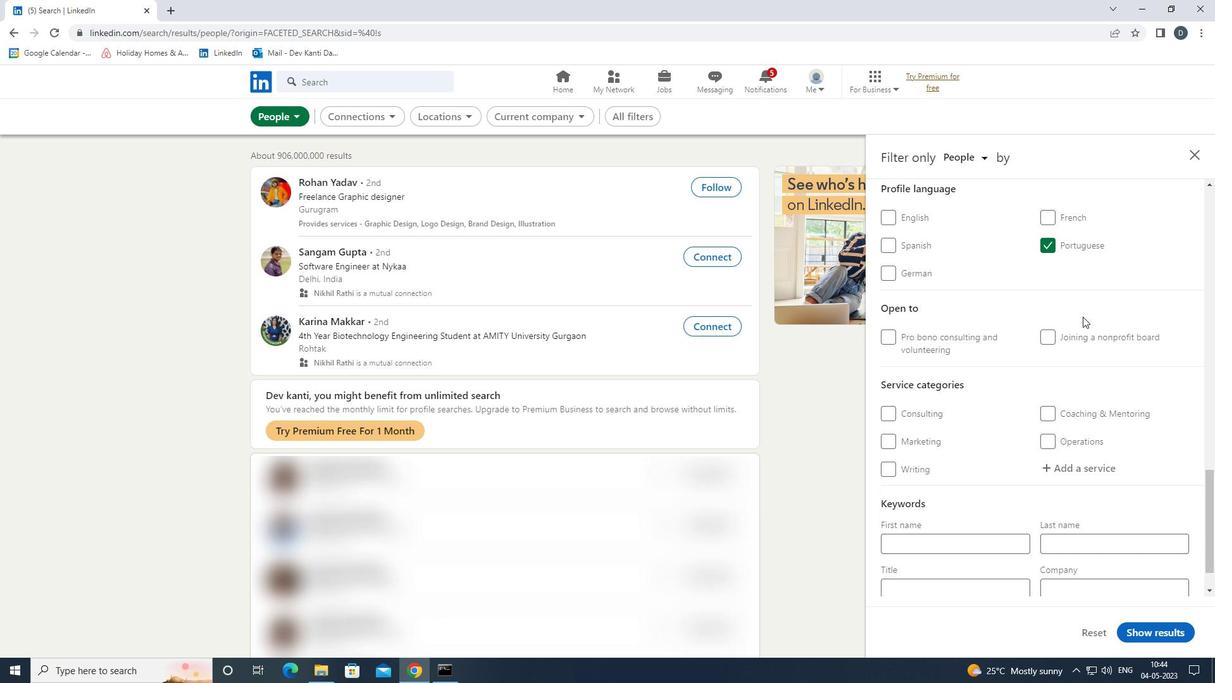 
Action: Mouse scrolled (1083, 319) with delta (0, 0)
Screenshot: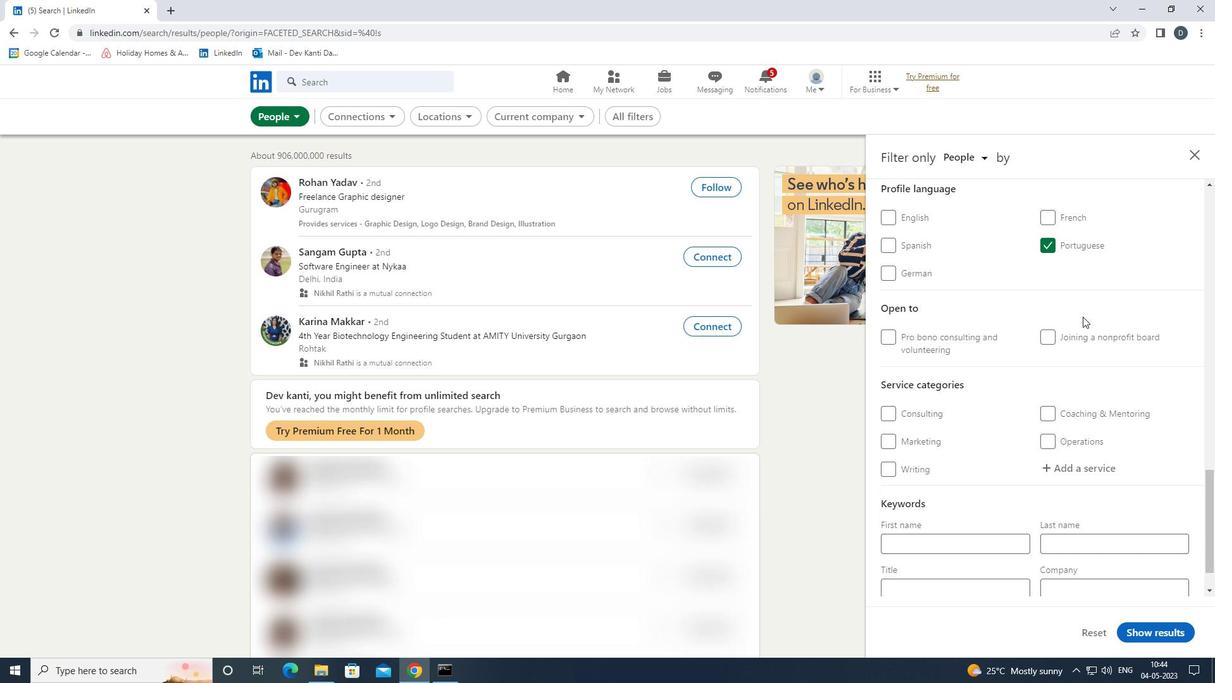
Action: Mouse moved to (1083, 322)
Screenshot: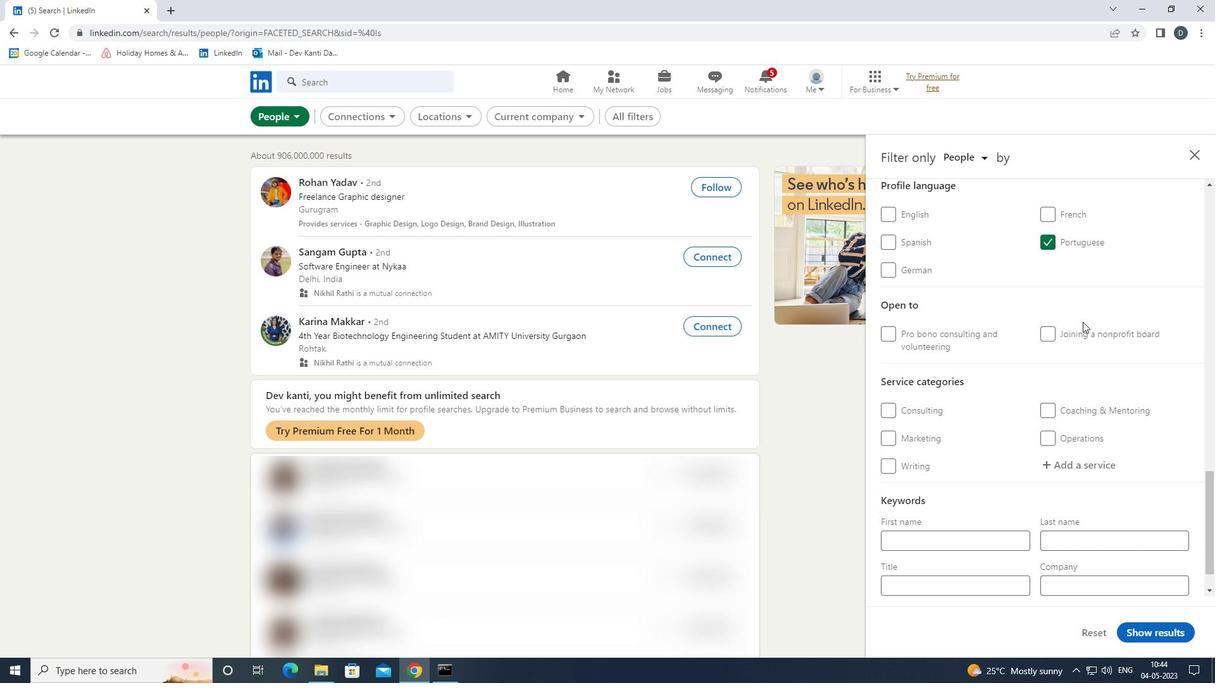 
Action: Mouse scrolled (1083, 321) with delta (0, 0)
Screenshot: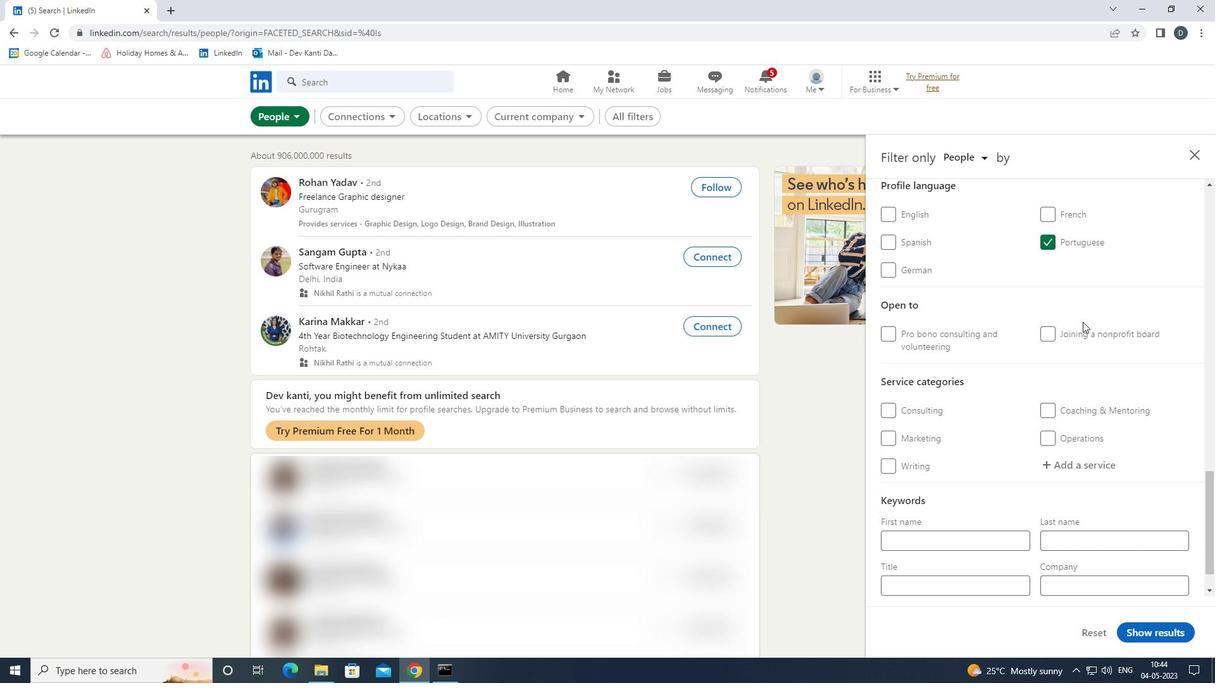 
Action: Mouse moved to (1102, 412)
Screenshot: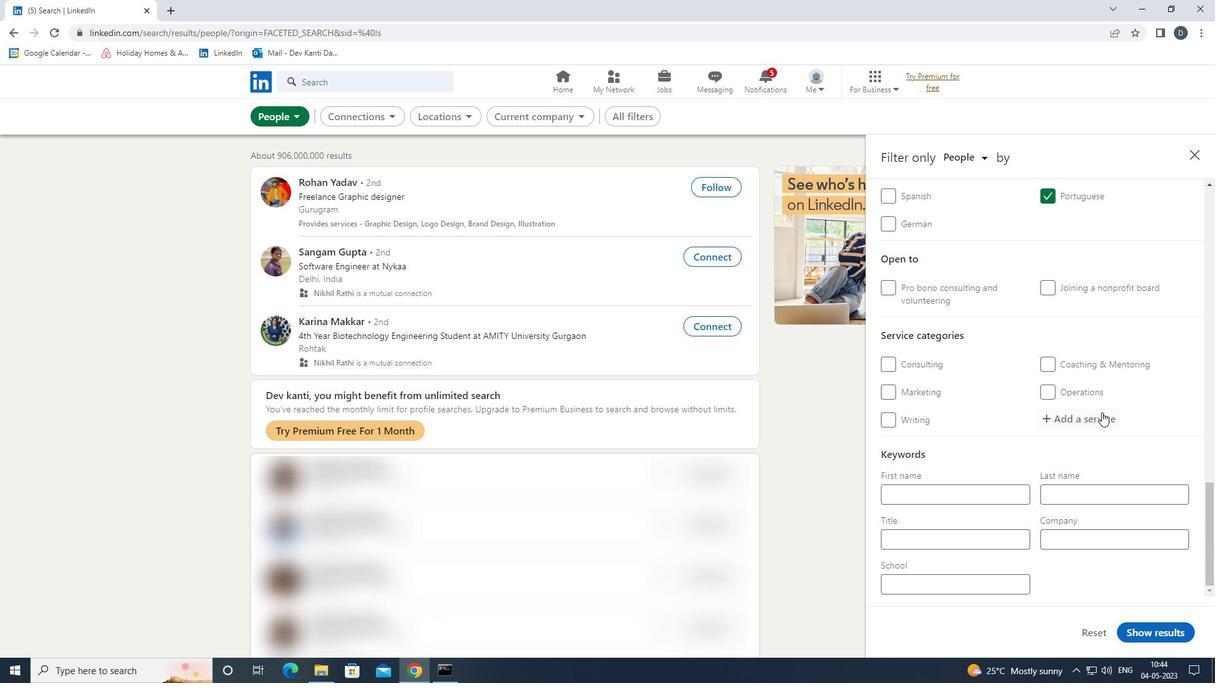 
Action: Mouse pressed left at (1102, 412)
Screenshot: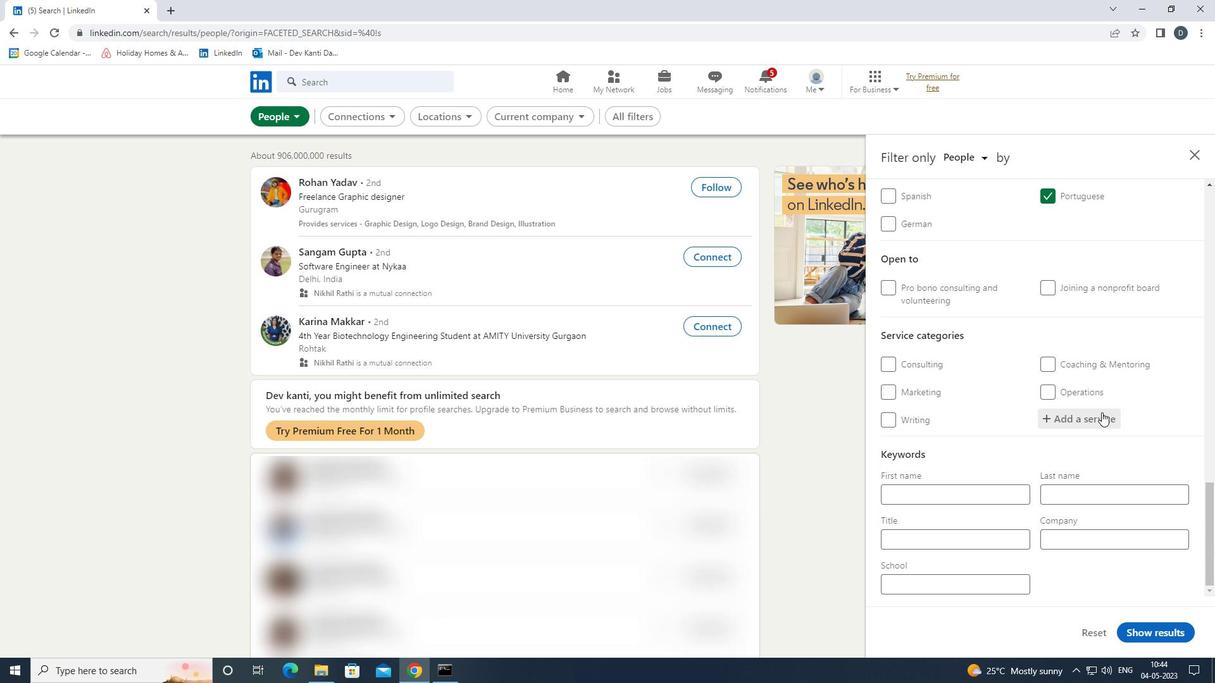 
Action: Mouse moved to (1102, 405)
Screenshot: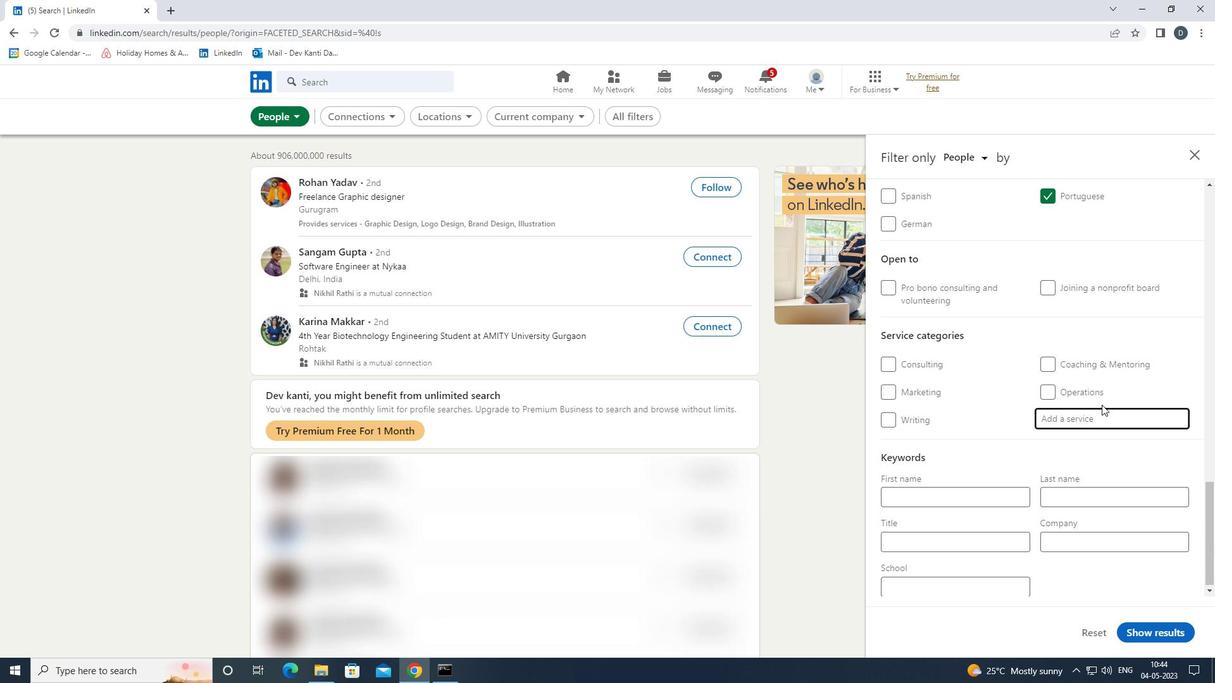 
Action: Key pressed <Key.shift>WEDDD<Key.backspace>ING<Key.space><Key.down><Key.enter>
Screenshot: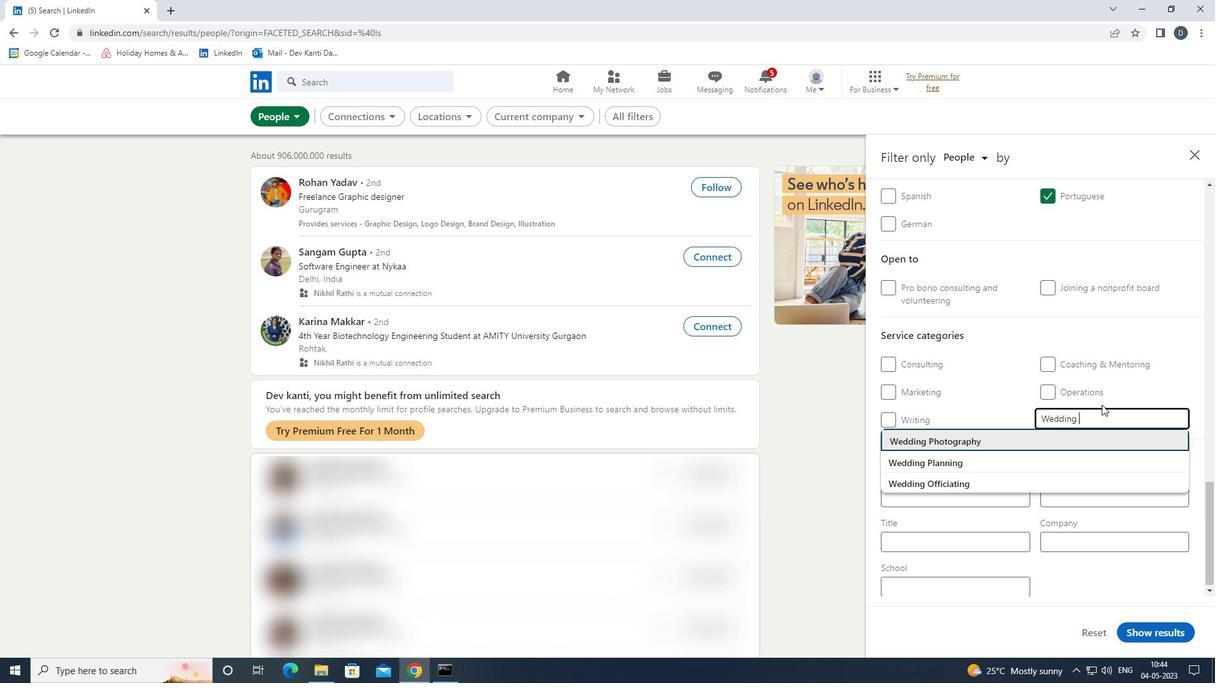 
Action: Mouse scrolled (1102, 404) with delta (0, 0)
Screenshot: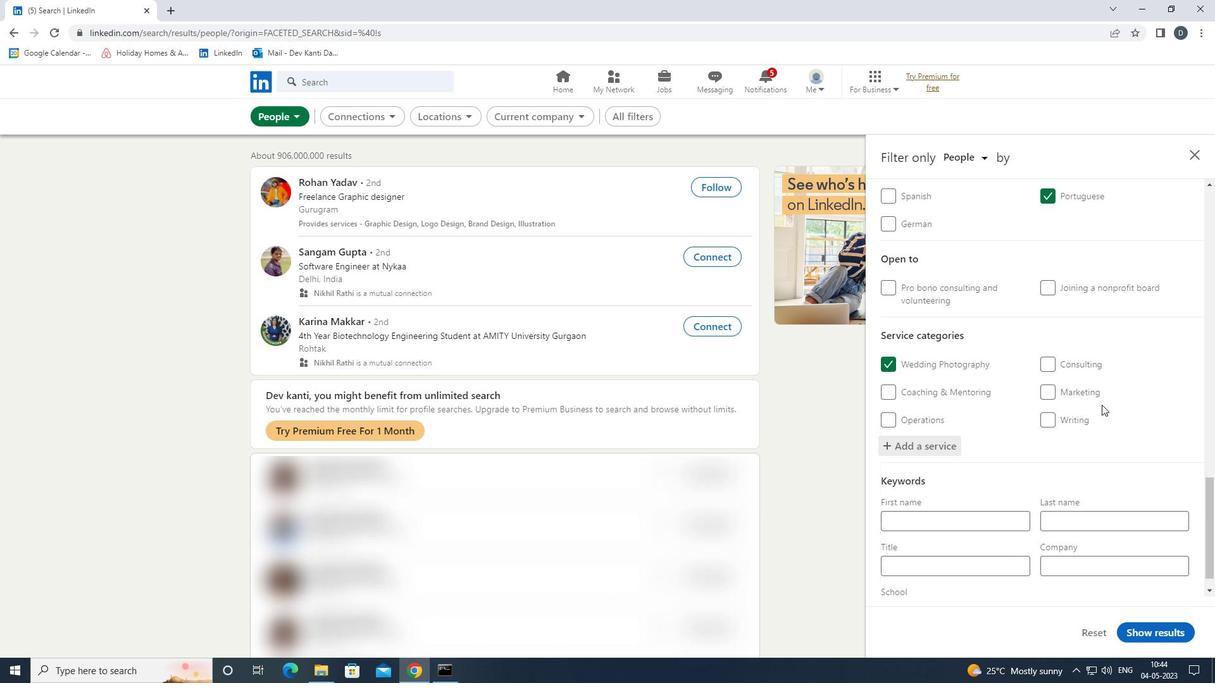 
Action: Mouse scrolled (1102, 404) with delta (0, 0)
Screenshot: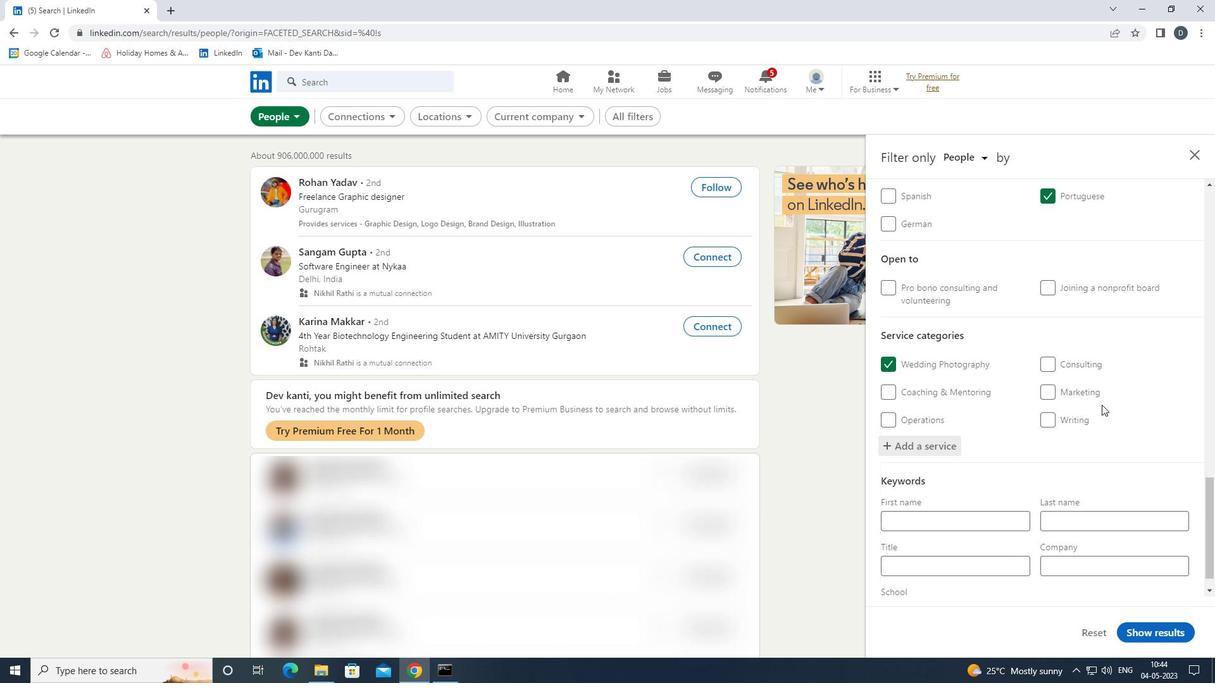 
Action: Mouse scrolled (1102, 404) with delta (0, 0)
Screenshot: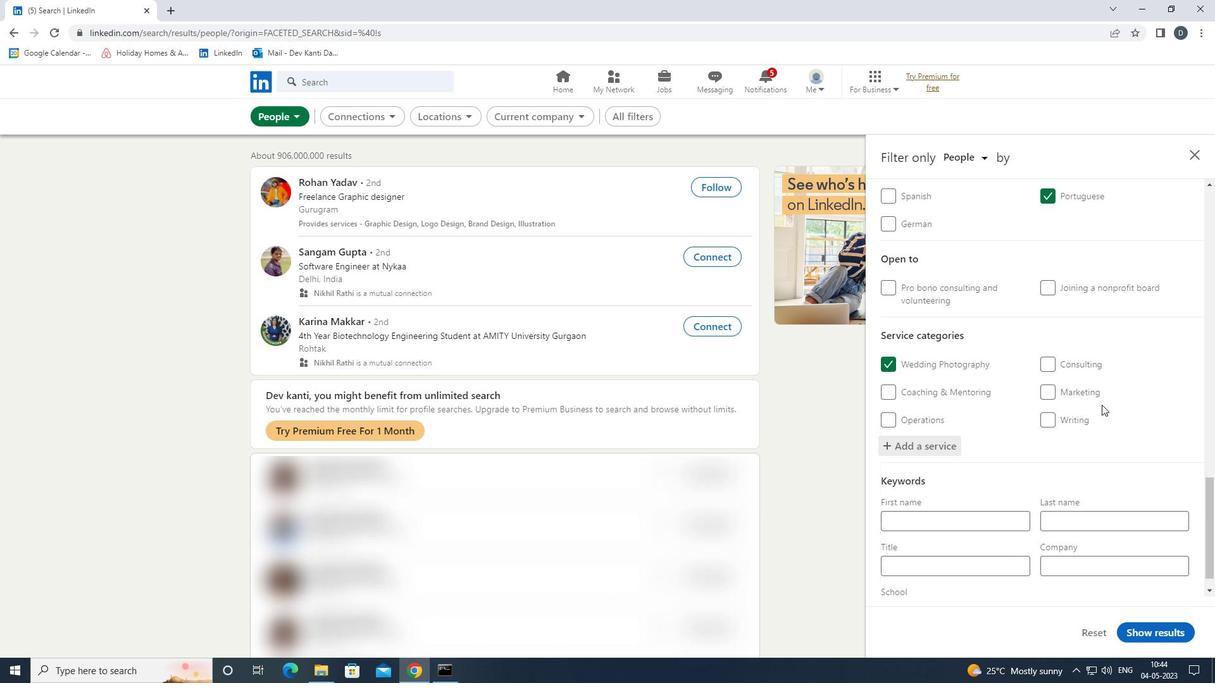 
Action: Mouse scrolled (1102, 404) with delta (0, 0)
Screenshot: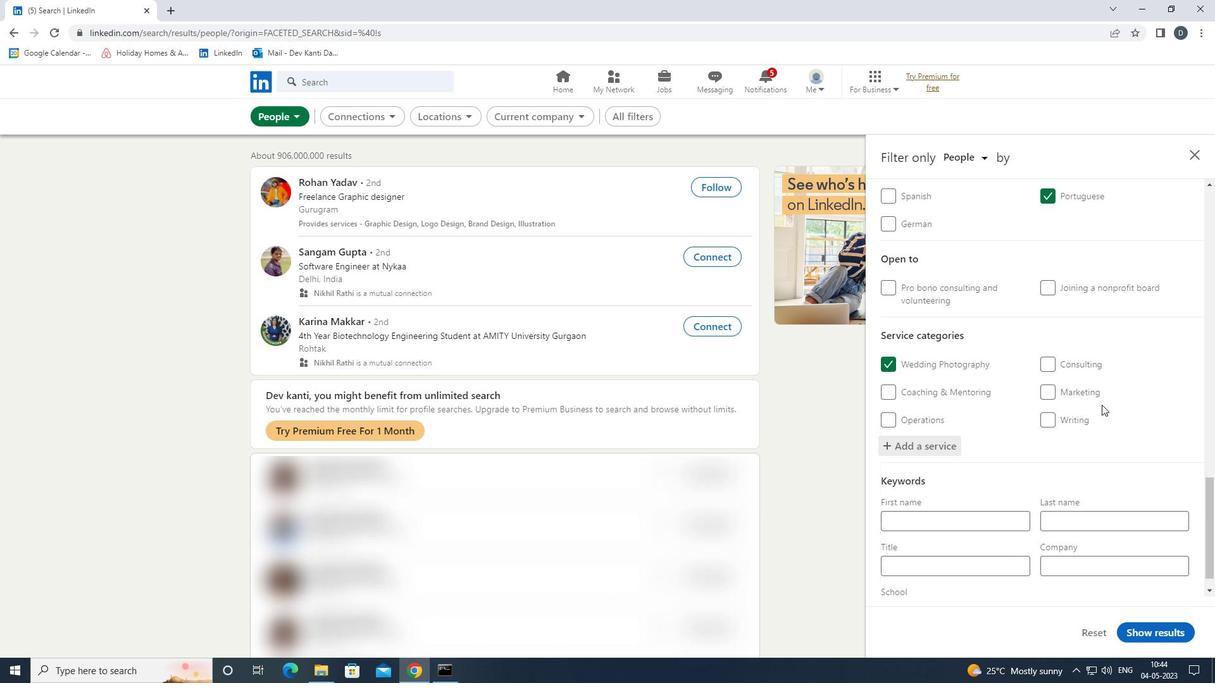 
Action: Mouse scrolled (1102, 404) with delta (0, 0)
Screenshot: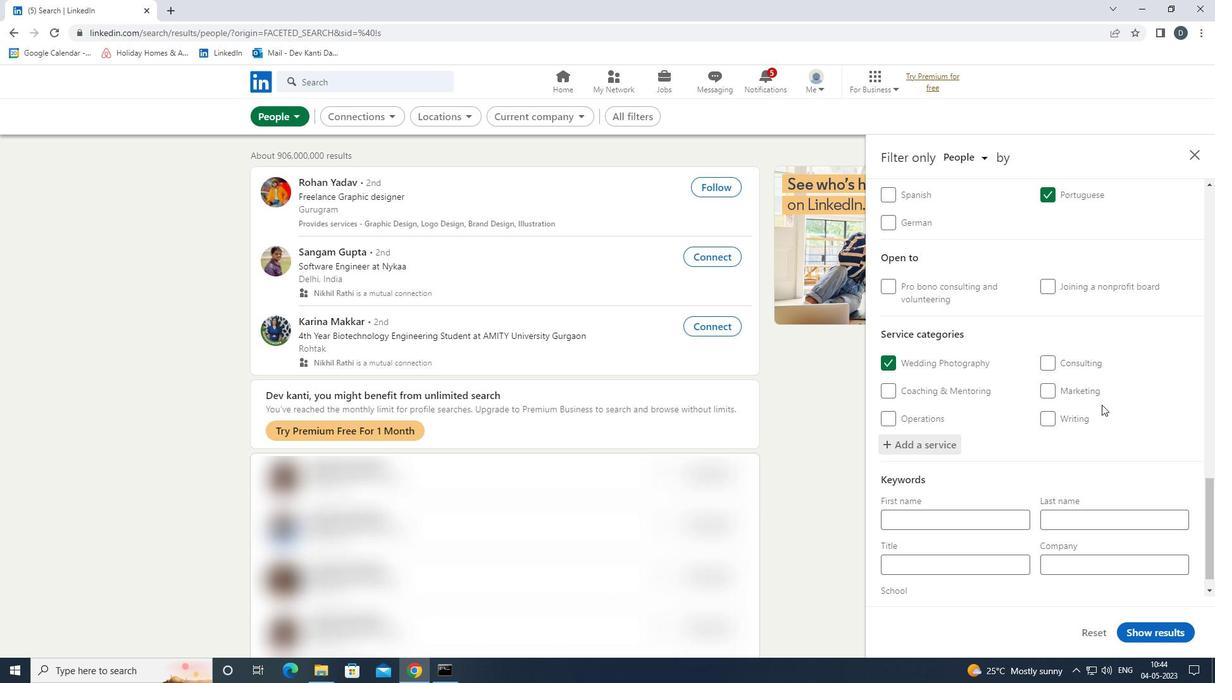 
Action: Mouse moved to (961, 547)
Screenshot: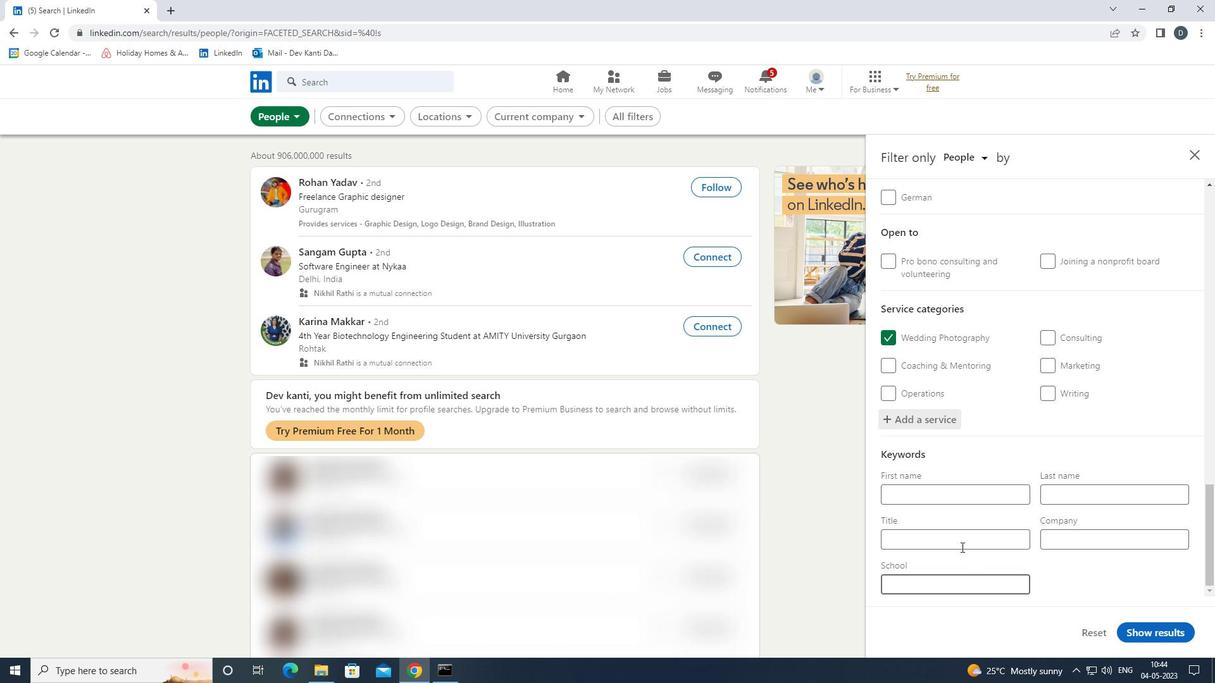 
Action: Mouse pressed left at (961, 547)
Screenshot: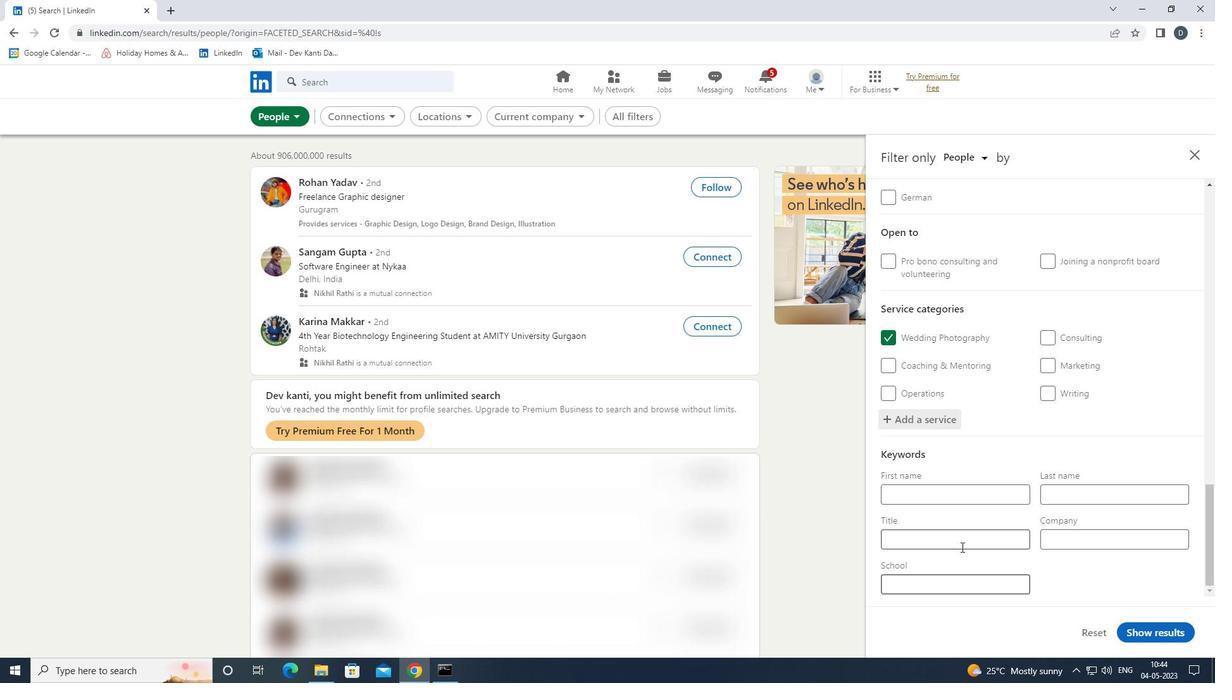 
Action: Key pressed <Key.shift>MEALS<Key.space>ON<Key.space><Key.shift>WHEELS<Key.space><Key.shift>DRIVER
Screenshot: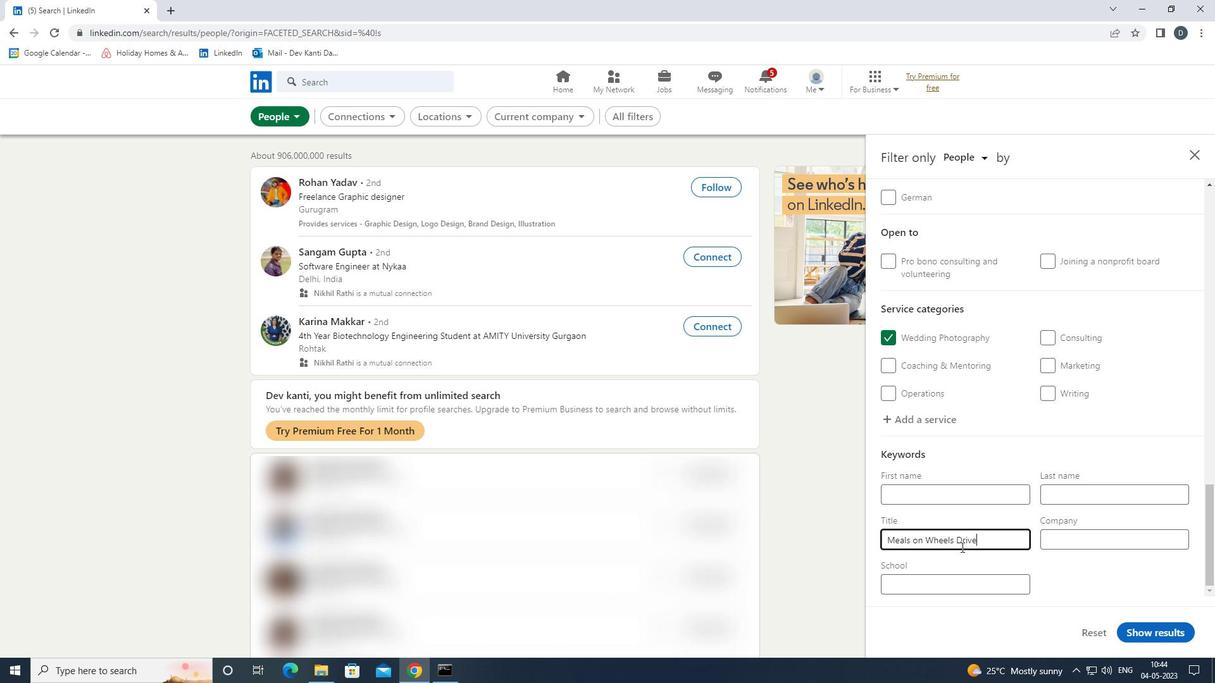 
Action: Mouse moved to (1149, 638)
Screenshot: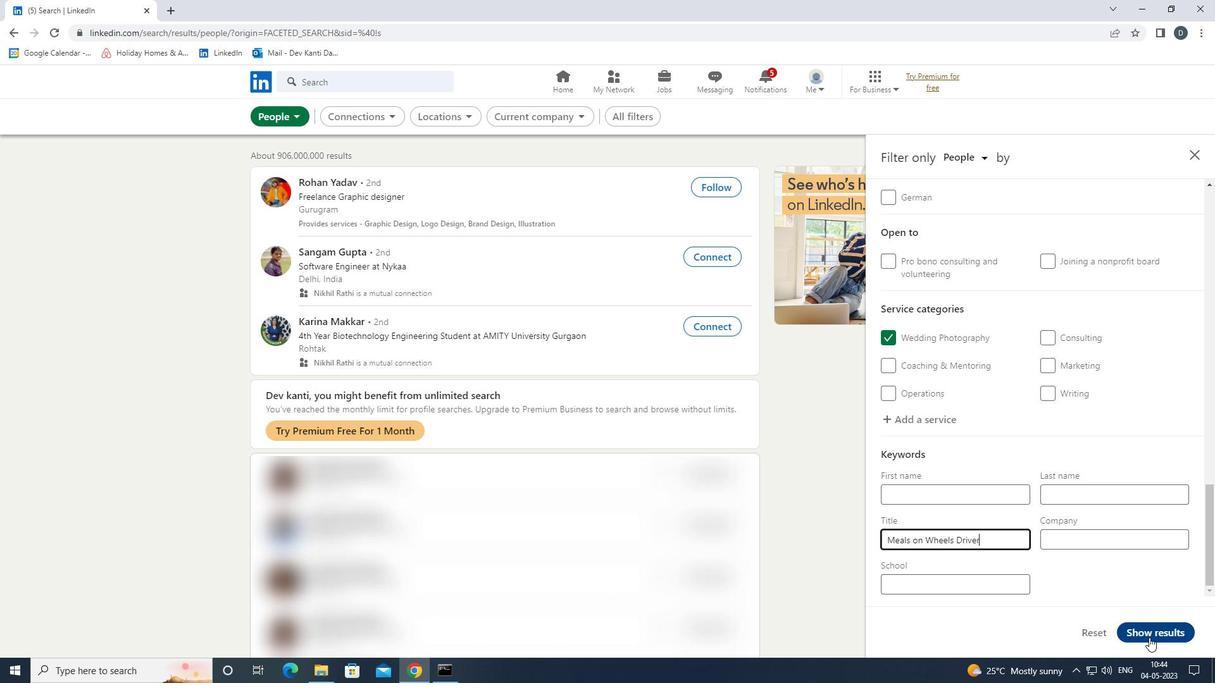 
Action: Mouse pressed left at (1149, 638)
Screenshot: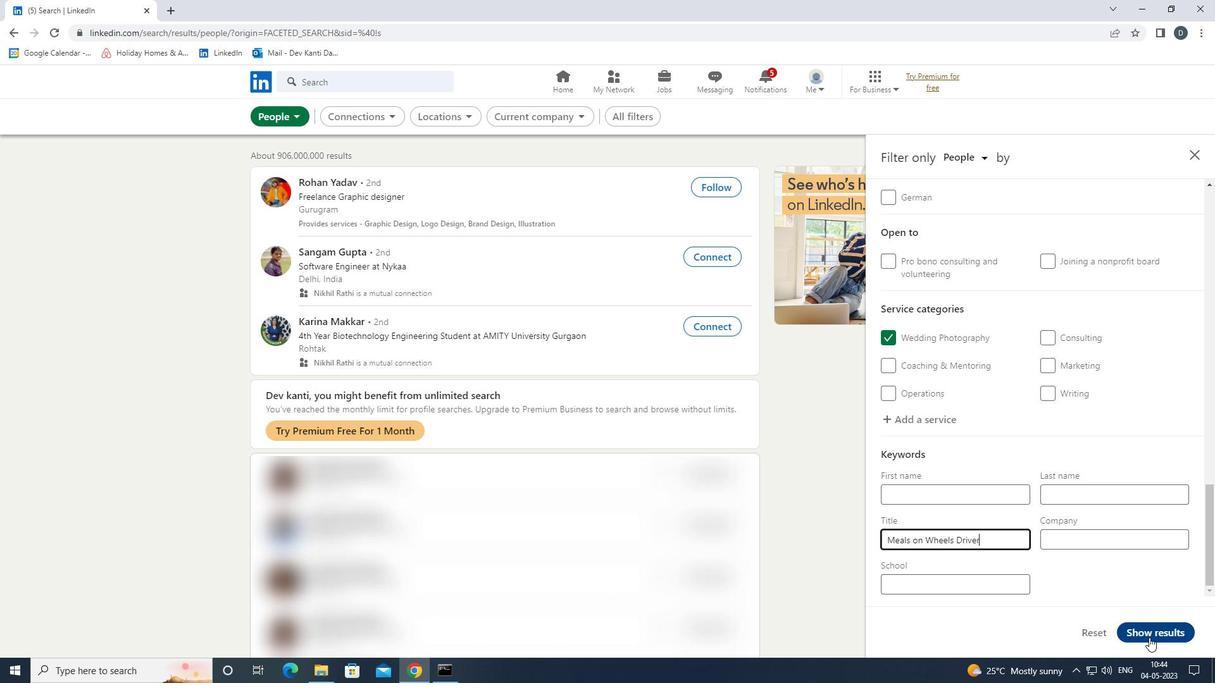 
Action: Mouse moved to (1031, 272)
Screenshot: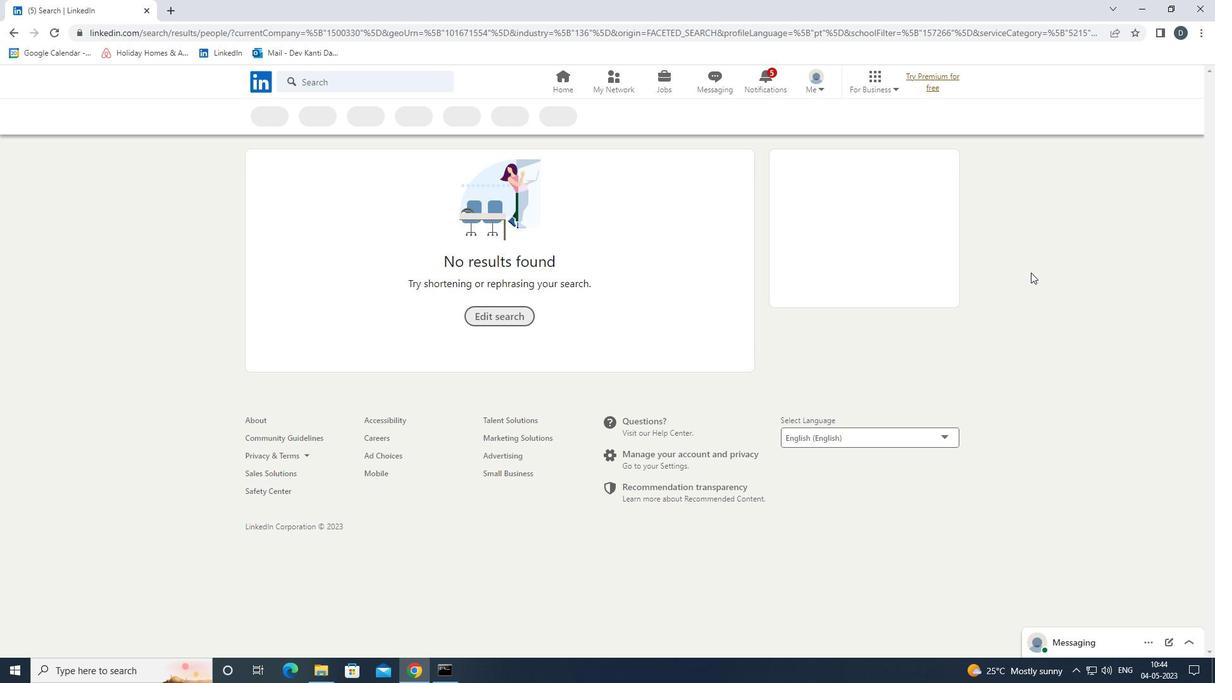 
